 Task: Find connections with filter location Zapala with filter topic #healthwith filter profile language Potuguese with filter current company Texas Instruments with filter school G. B. Pant University Of Agriculture & Technology with filter industry Fabricated Metal Products with filter service category Information Management with filter keywords title Civil Engineer
Action: Mouse moved to (690, 135)
Screenshot: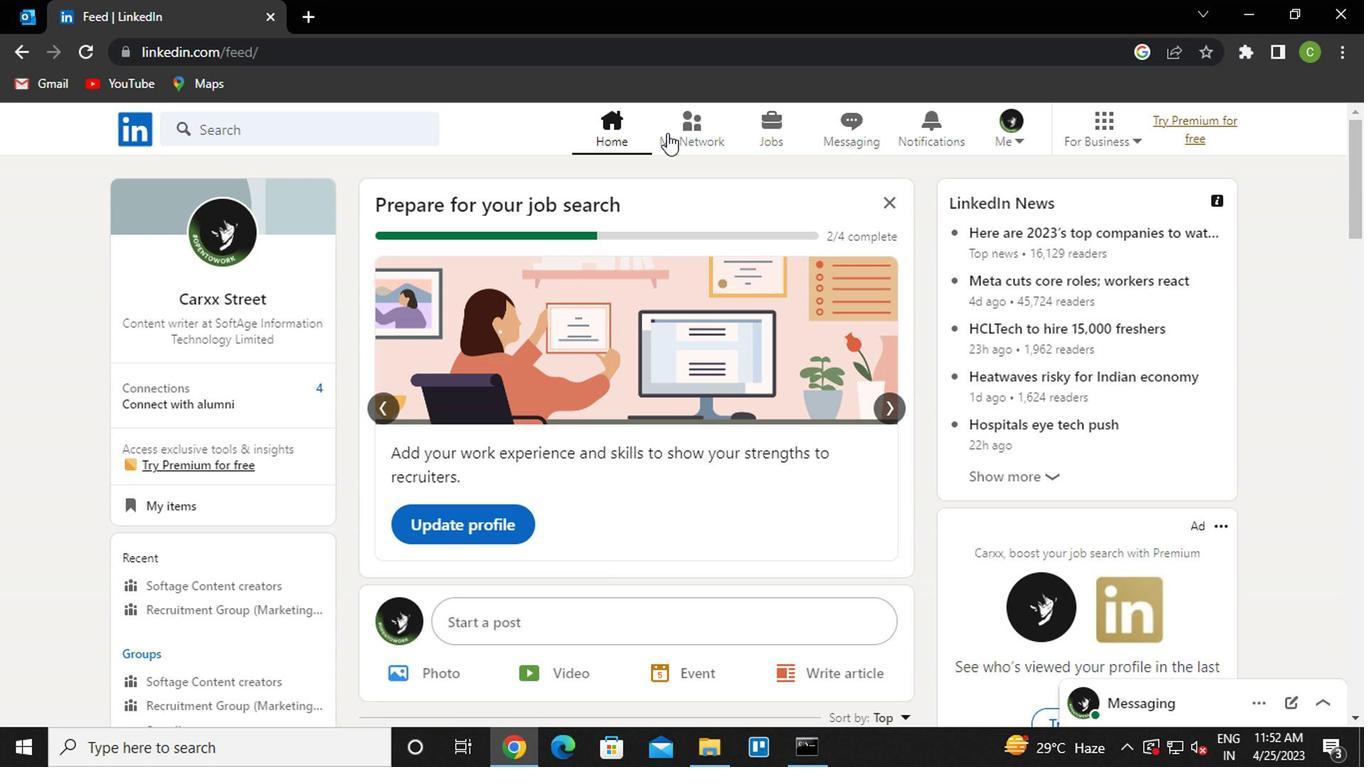 
Action: Mouse pressed left at (690, 135)
Screenshot: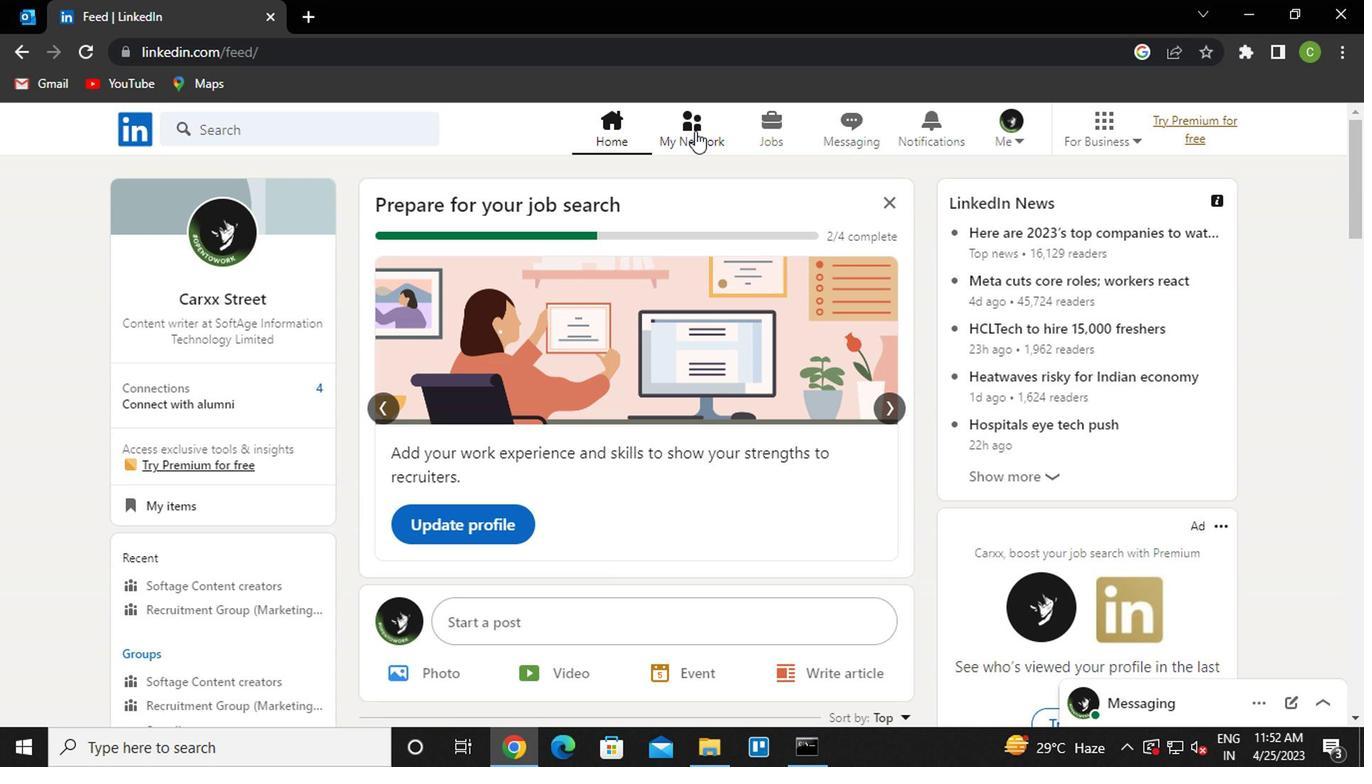
Action: Mouse moved to (284, 243)
Screenshot: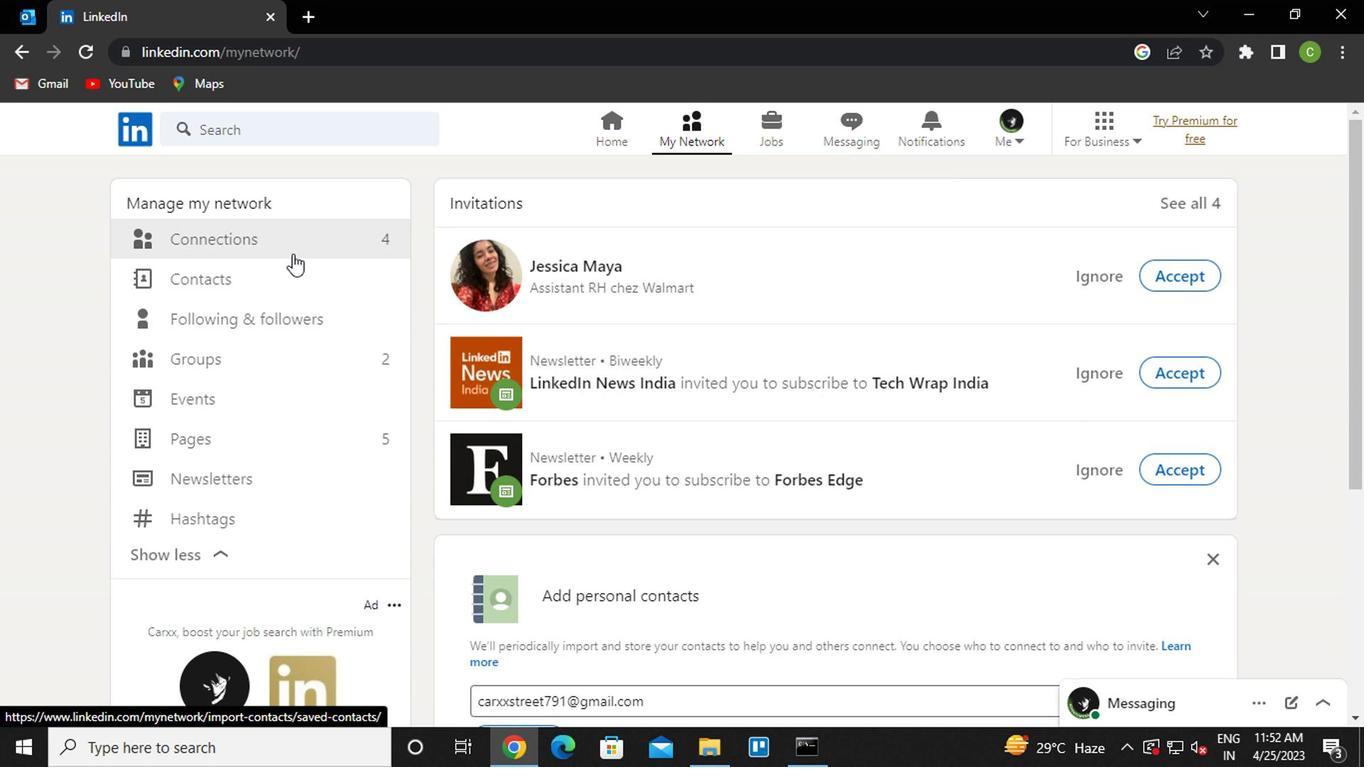 
Action: Mouse pressed left at (284, 243)
Screenshot: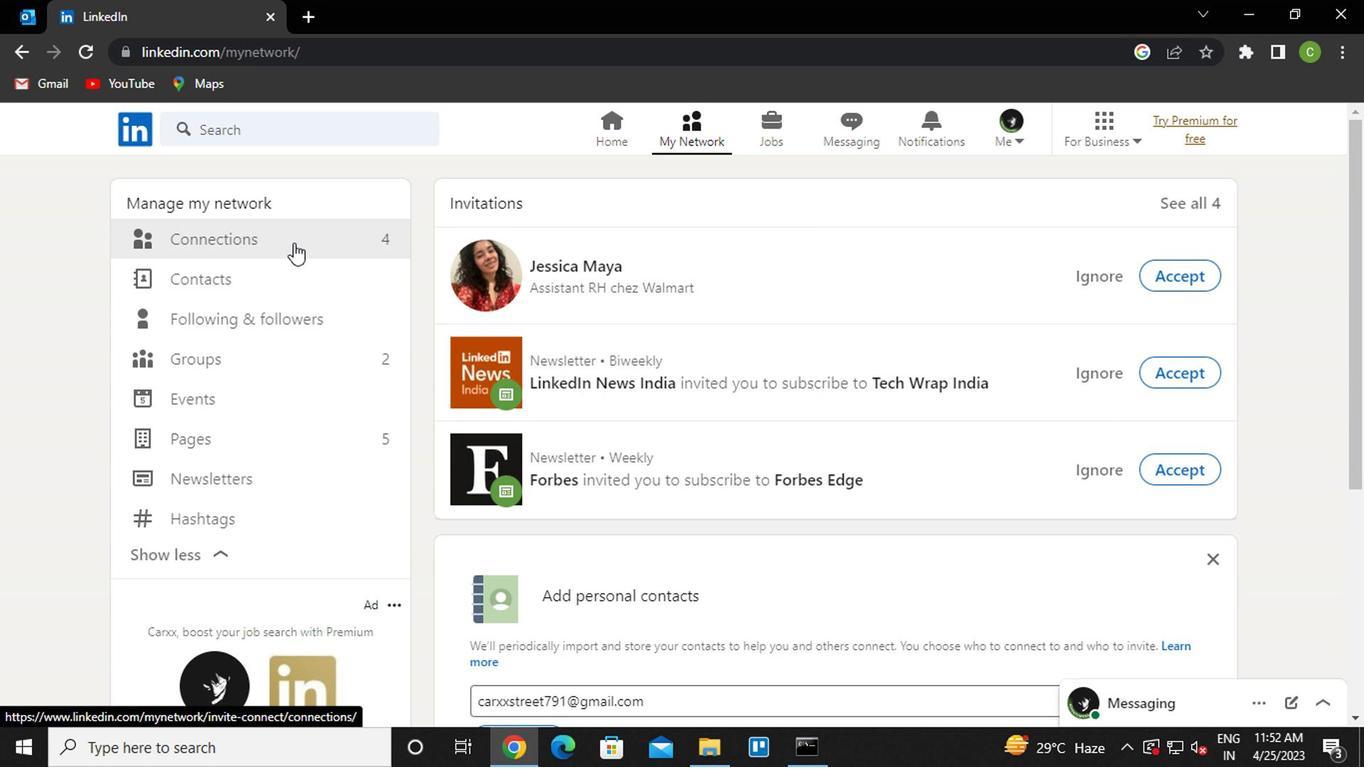 
Action: Mouse moved to (857, 245)
Screenshot: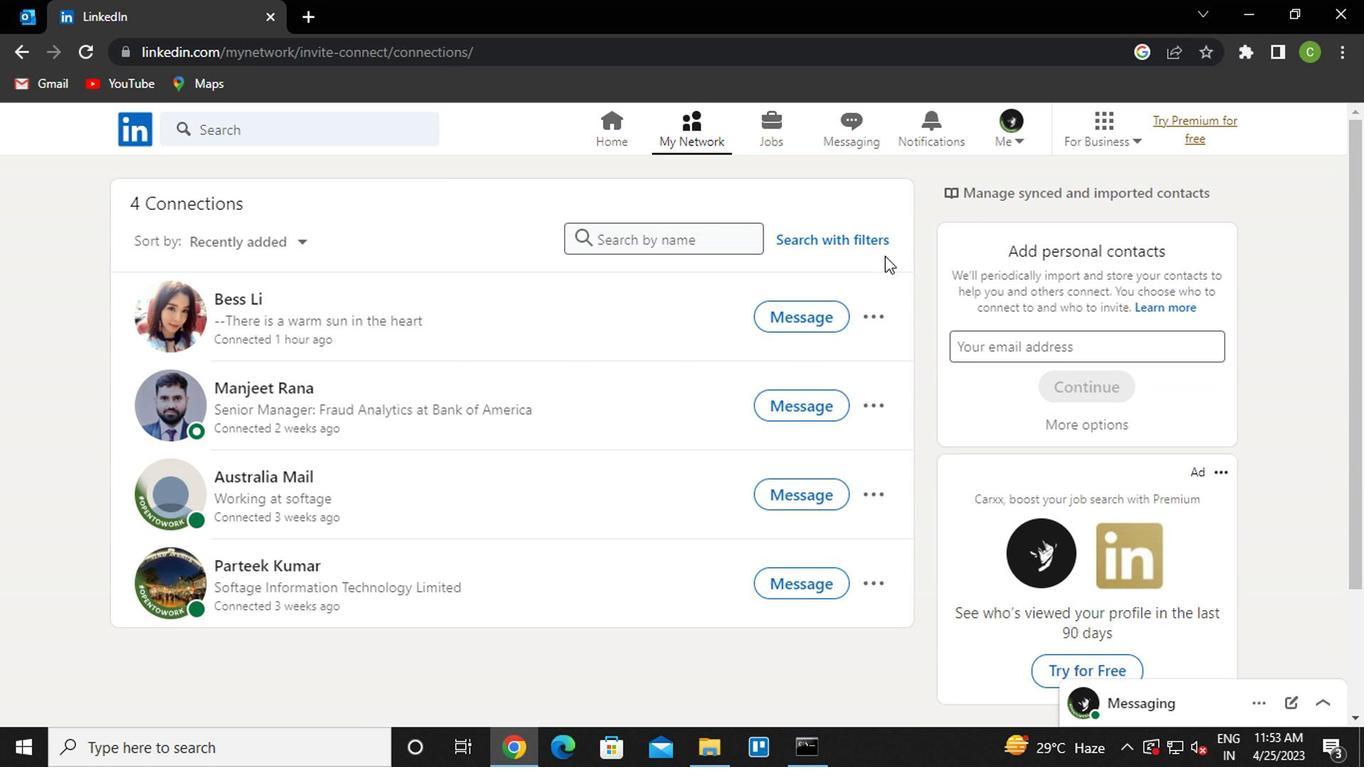 
Action: Mouse pressed left at (857, 245)
Screenshot: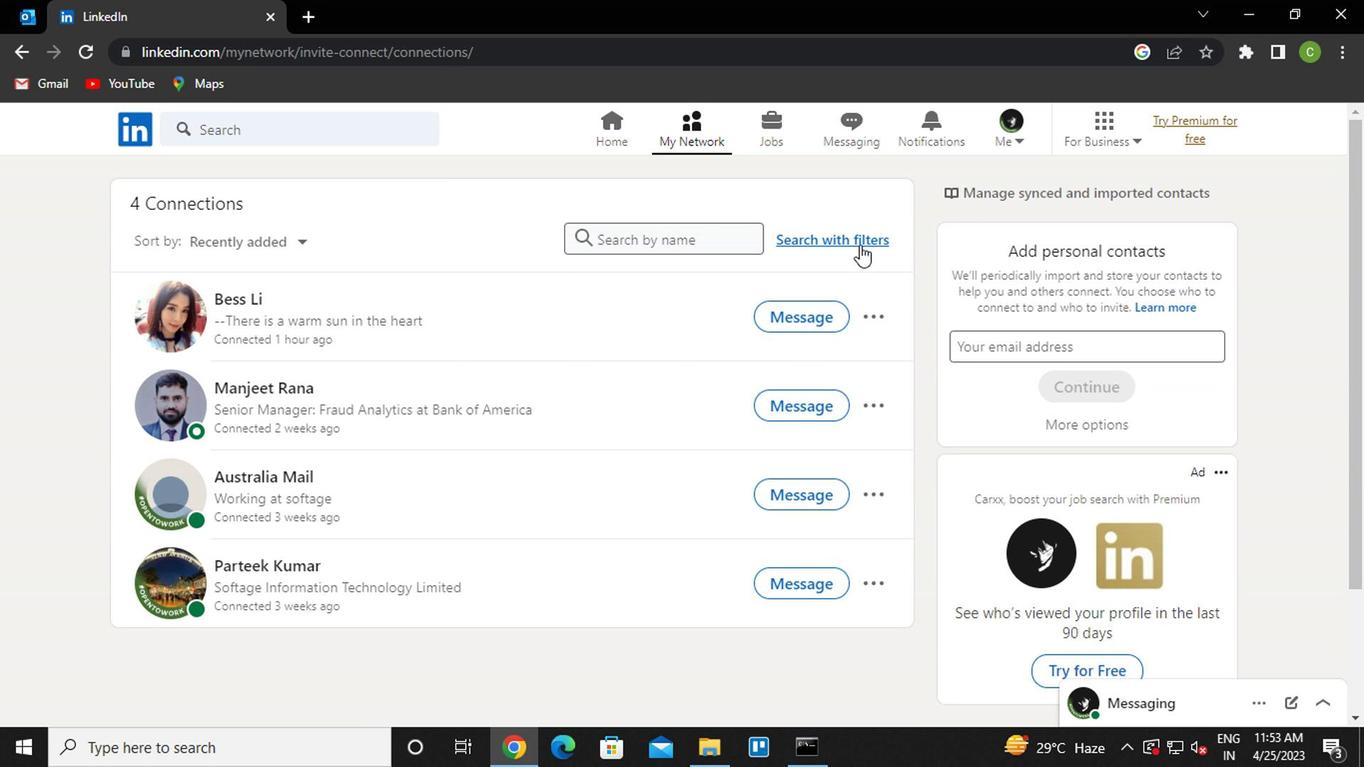 
Action: Mouse moved to (695, 181)
Screenshot: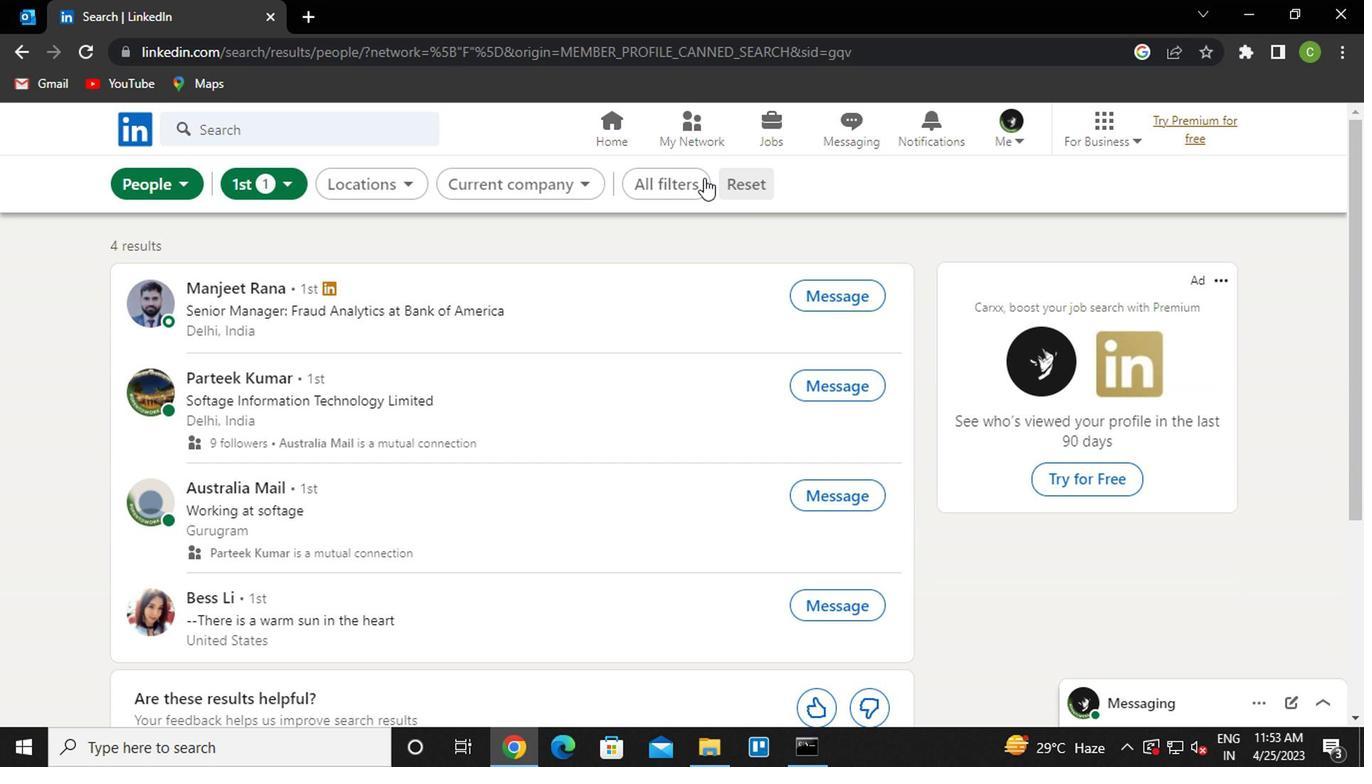
Action: Mouse pressed left at (695, 181)
Screenshot: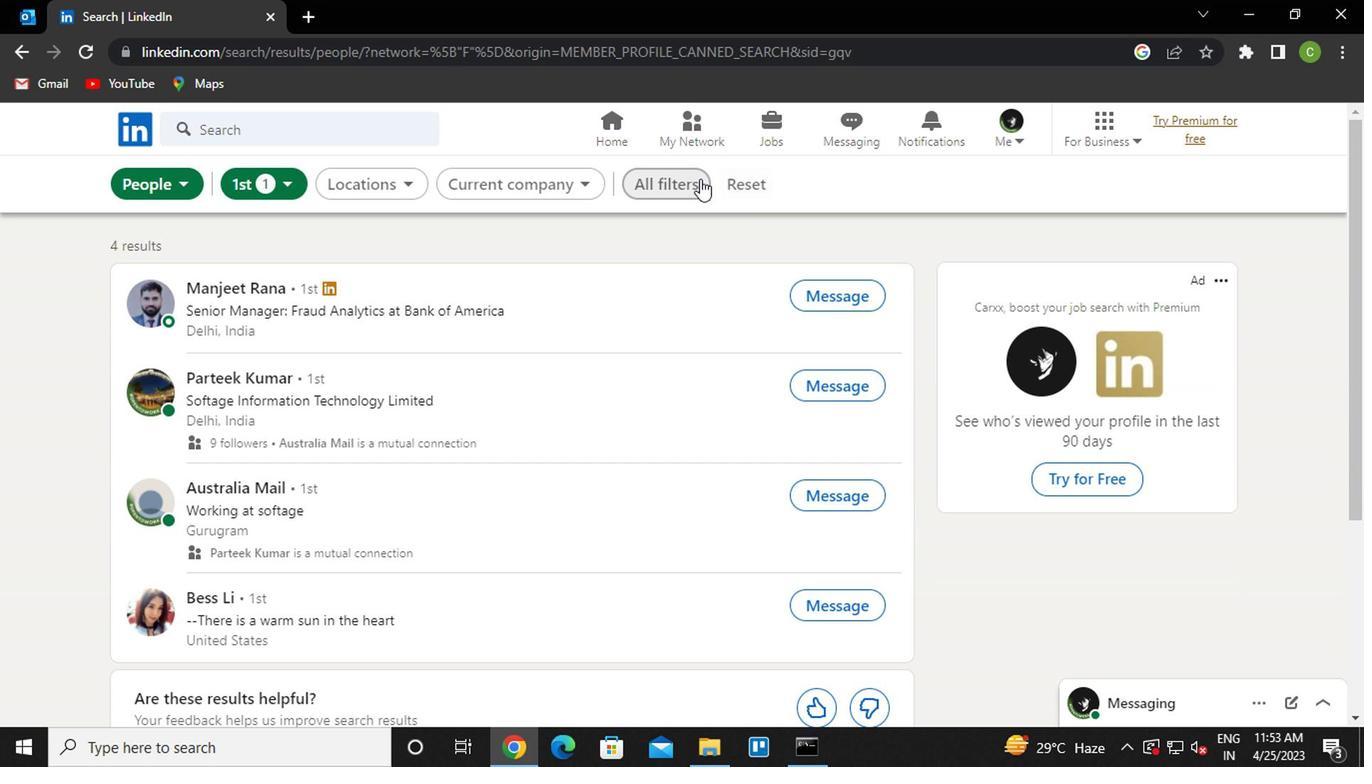 
Action: Mouse moved to (999, 434)
Screenshot: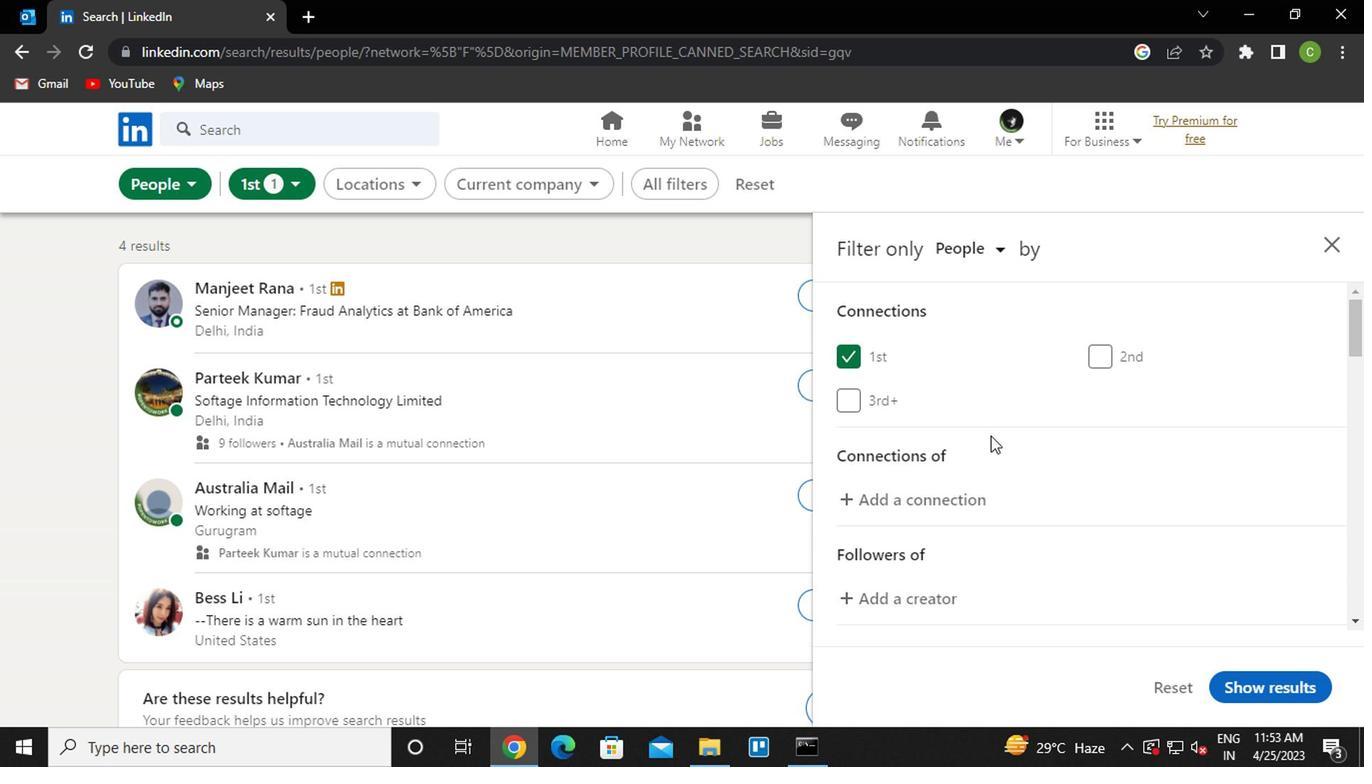 
Action: Mouse scrolled (999, 433) with delta (0, 0)
Screenshot: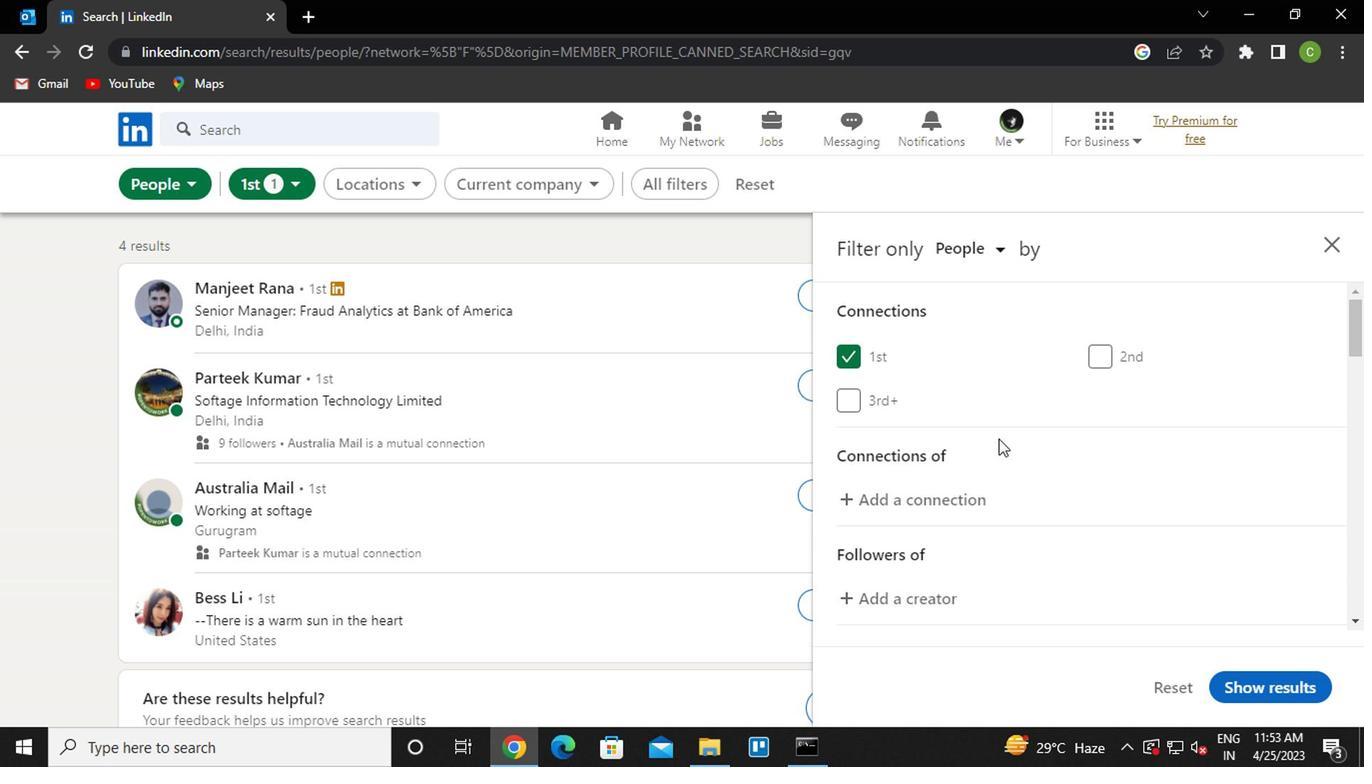 
Action: Mouse scrolled (999, 433) with delta (0, 0)
Screenshot: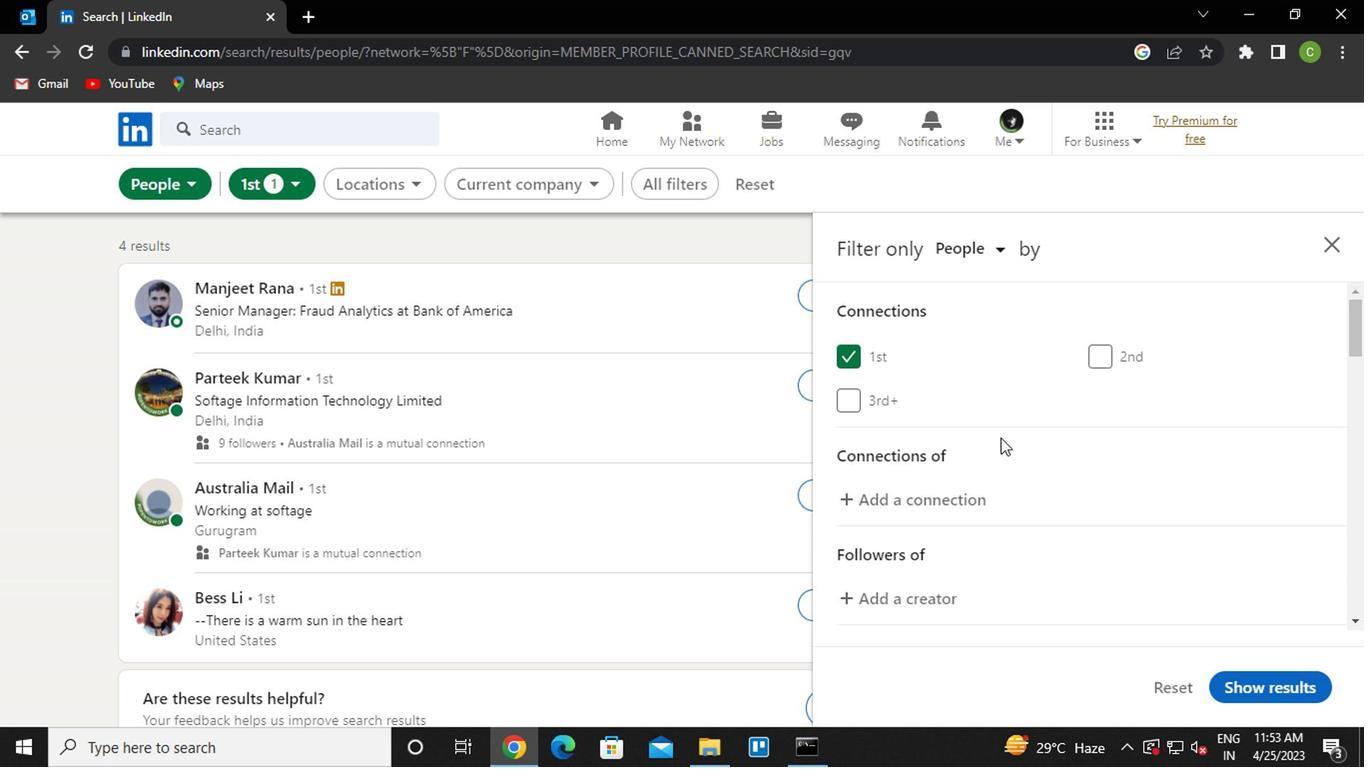
Action: Mouse scrolled (999, 433) with delta (0, 0)
Screenshot: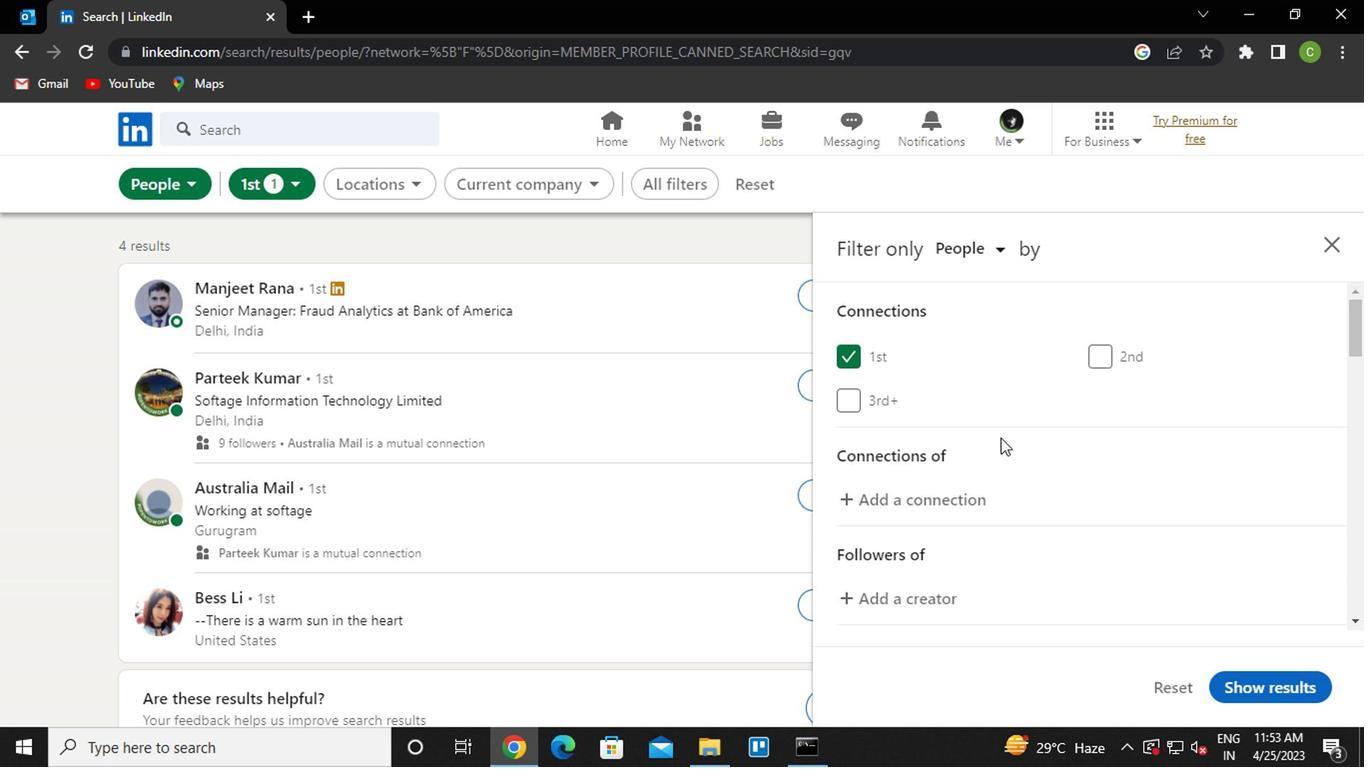 
Action: Mouse scrolled (999, 433) with delta (0, 0)
Screenshot: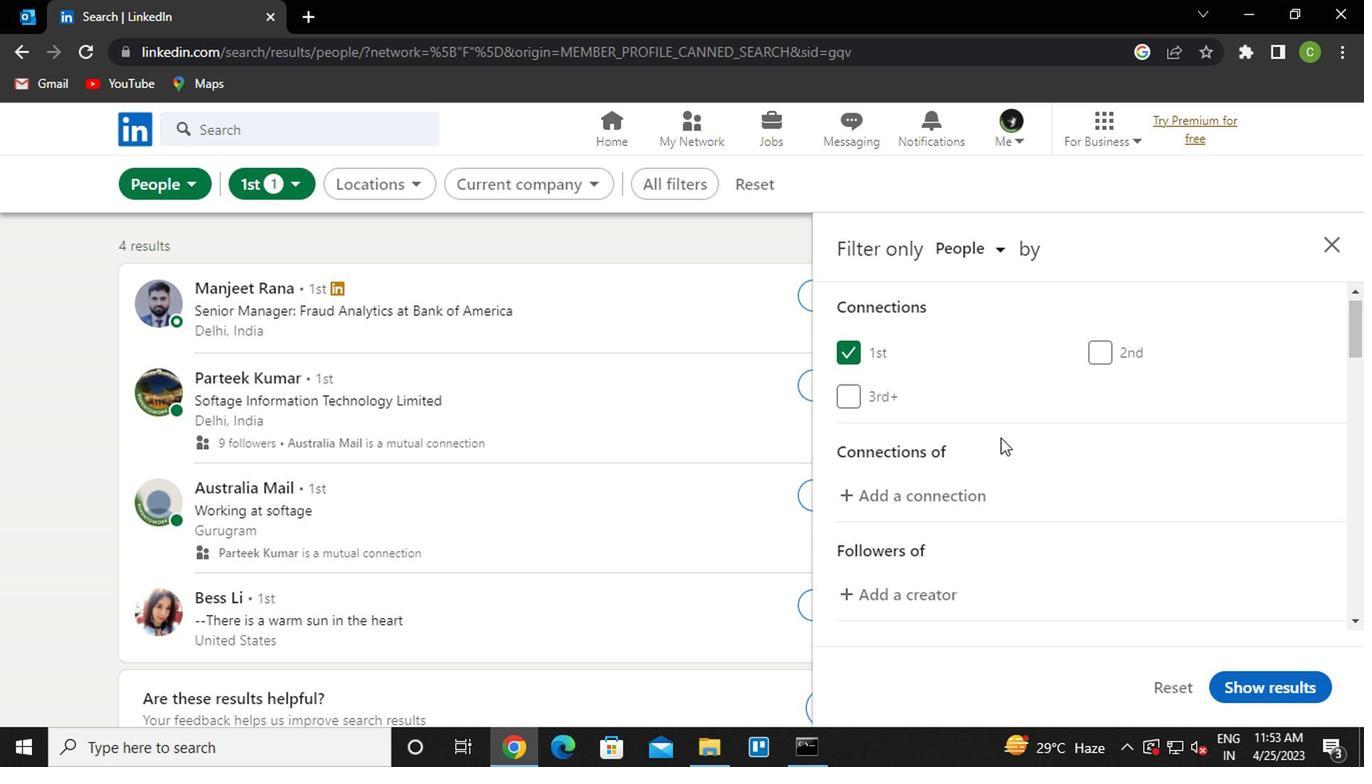 
Action: Mouse moved to (999, 436)
Screenshot: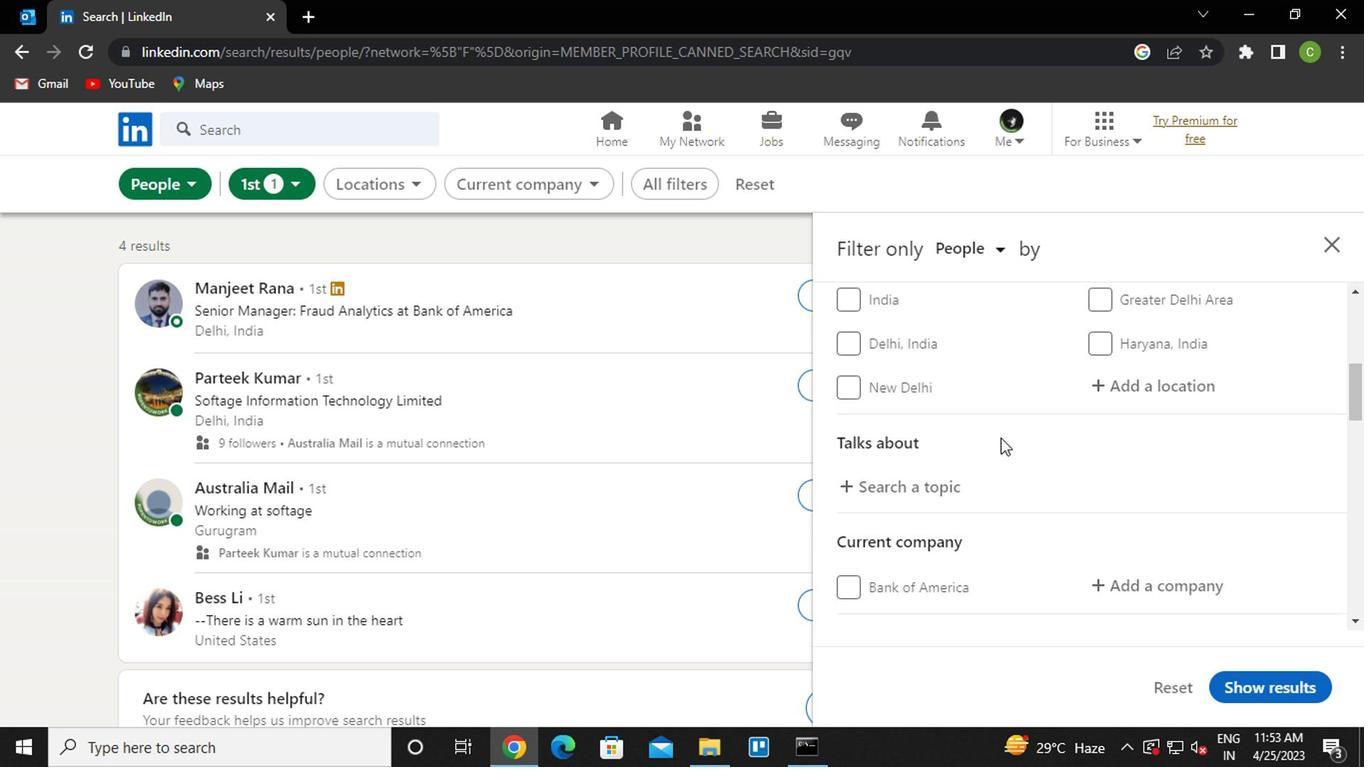 
Action: Mouse scrolled (999, 436) with delta (0, 0)
Screenshot: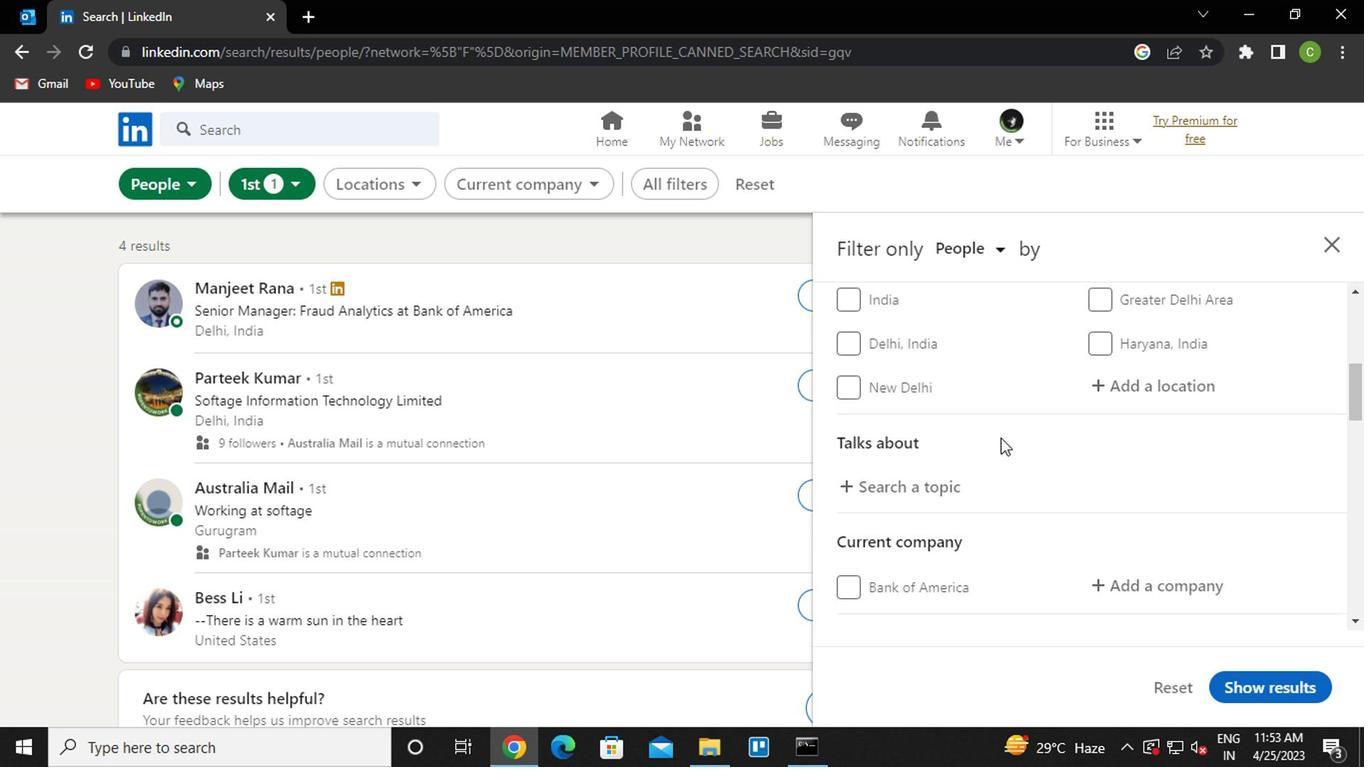 
Action: Mouse moved to (995, 451)
Screenshot: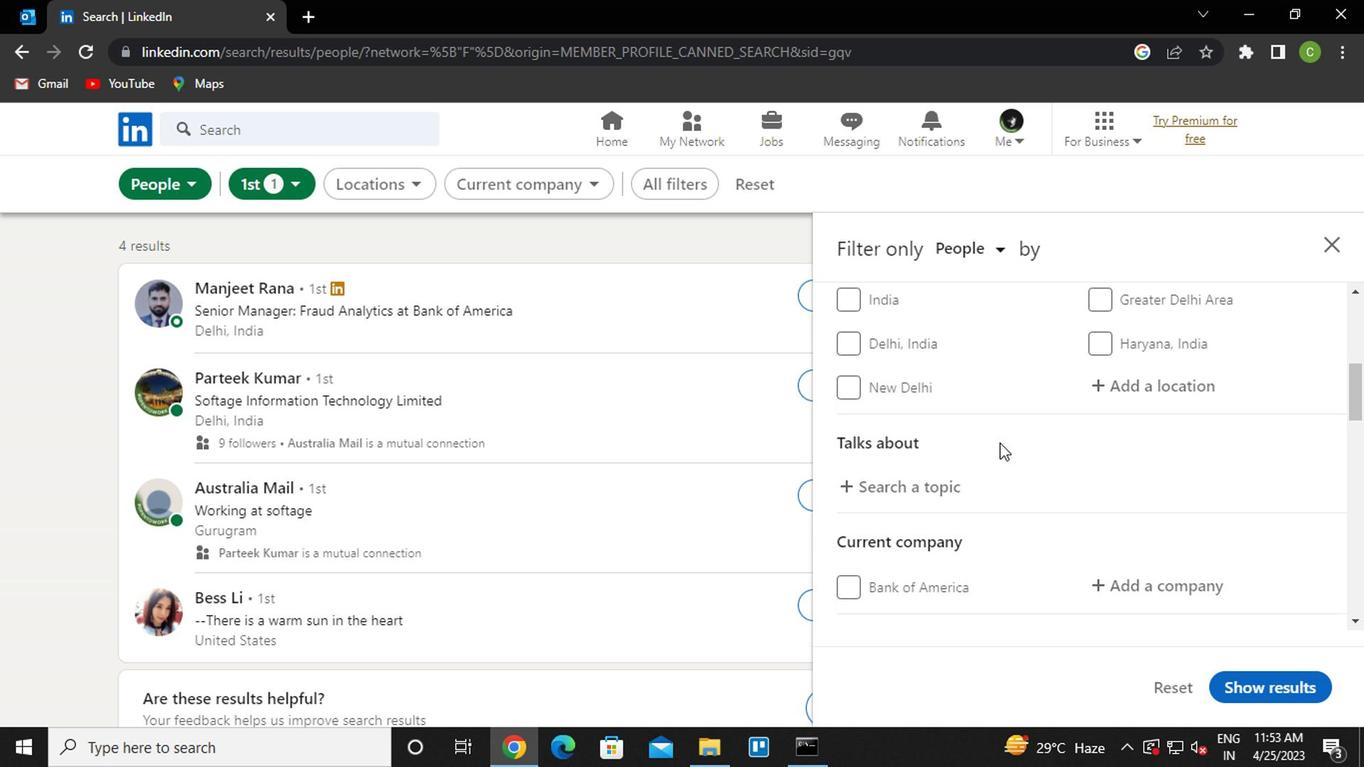 
Action: Mouse scrolled (995, 452) with delta (0, 0)
Screenshot: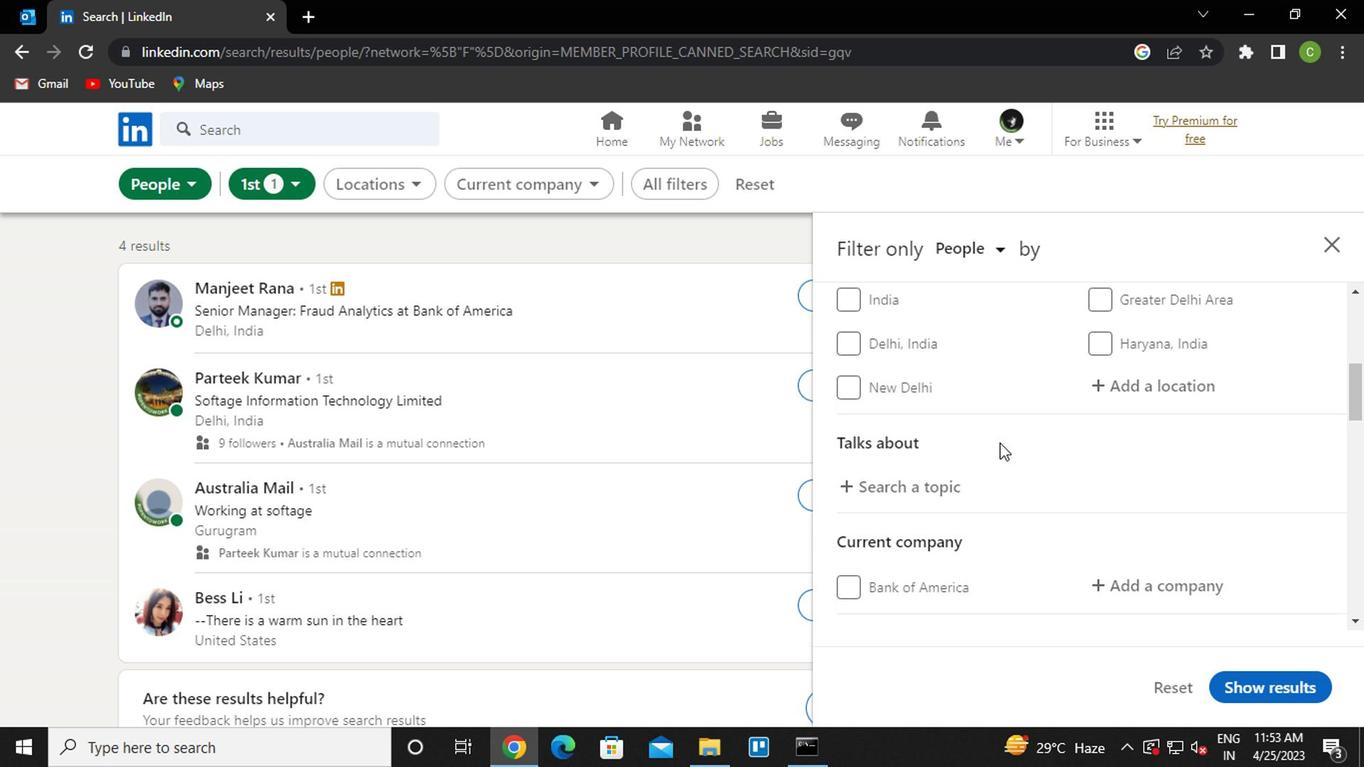 
Action: Mouse moved to (969, 462)
Screenshot: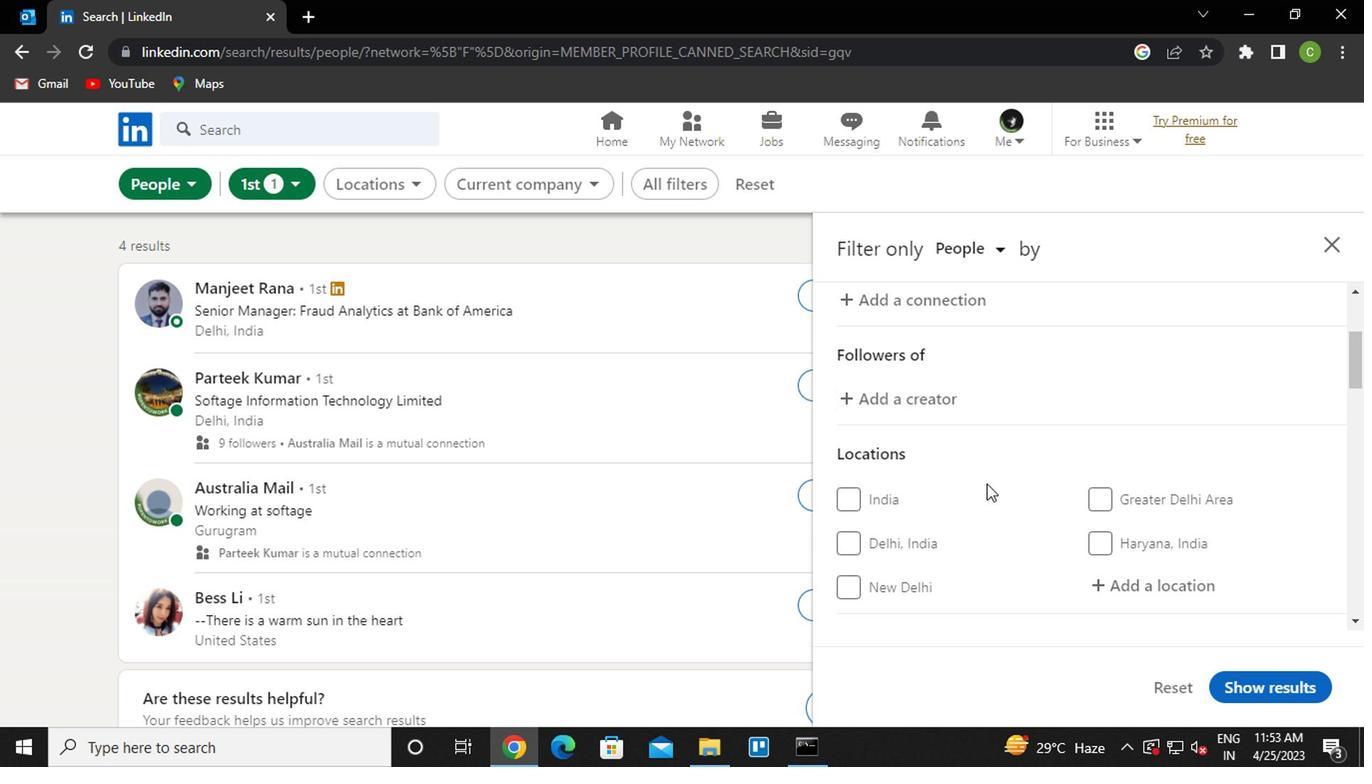 
Action: Mouse scrolled (969, 463) with delta (0, 0)
Screenshot: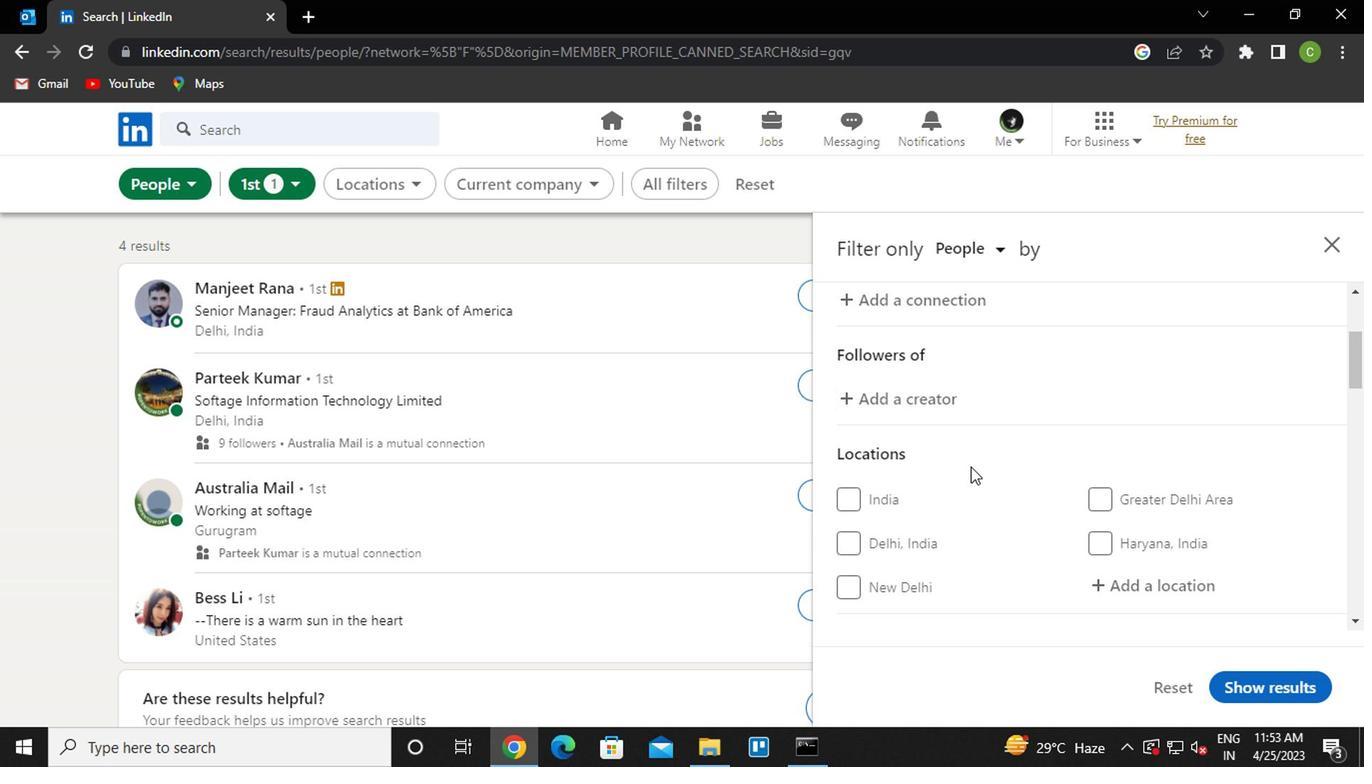 
Action: Mouse moved to (974, 476)
Screenshot: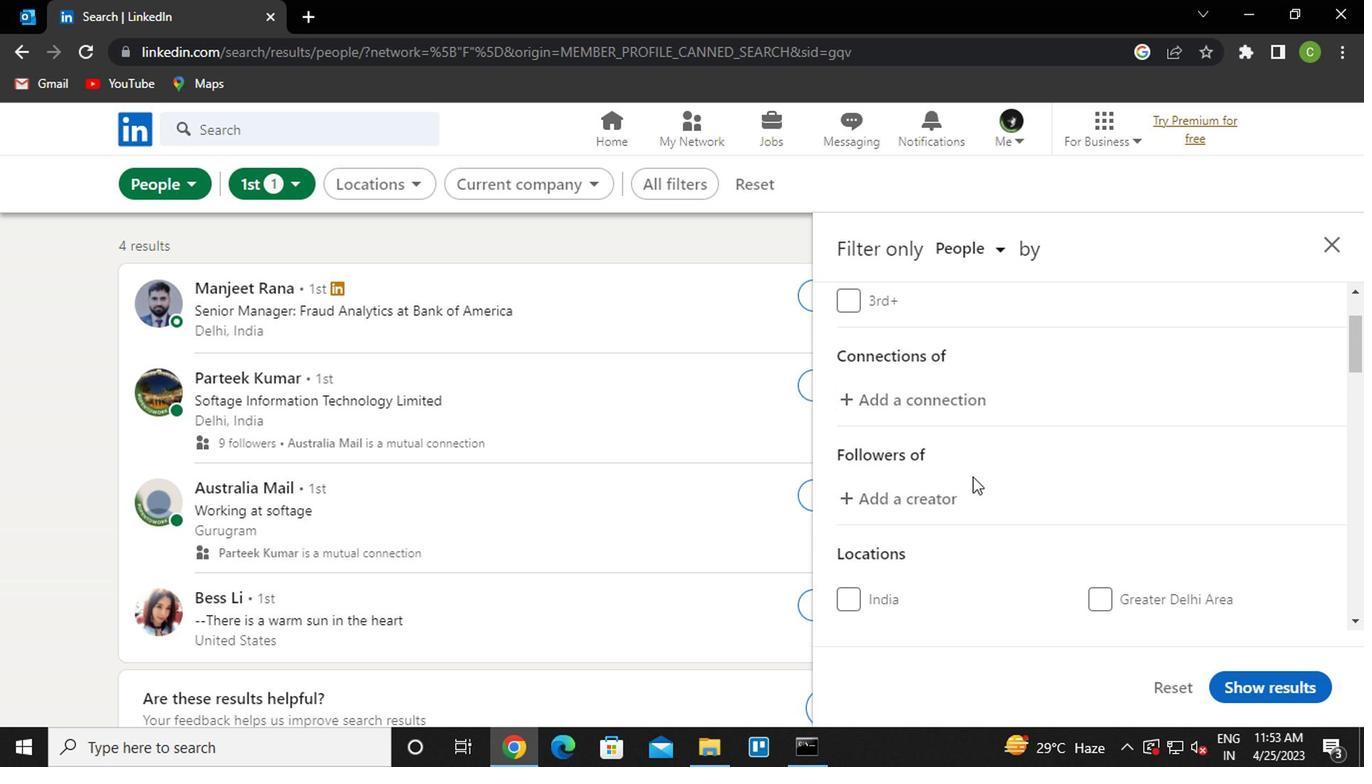 
Action: Mouse scrolled (974, 475) with delta (0, 0)
Screenshot: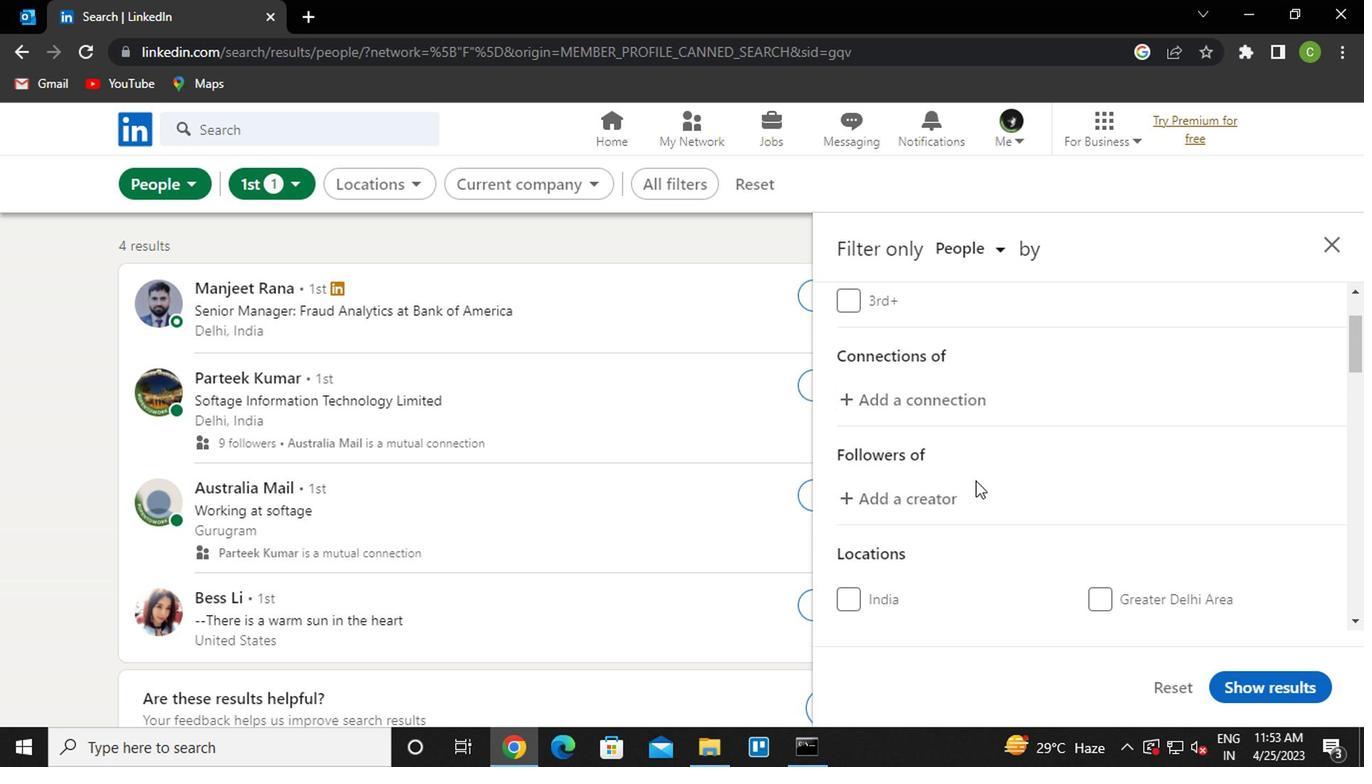 
Action: Mouse moved to (1163, 578)
Screenshot: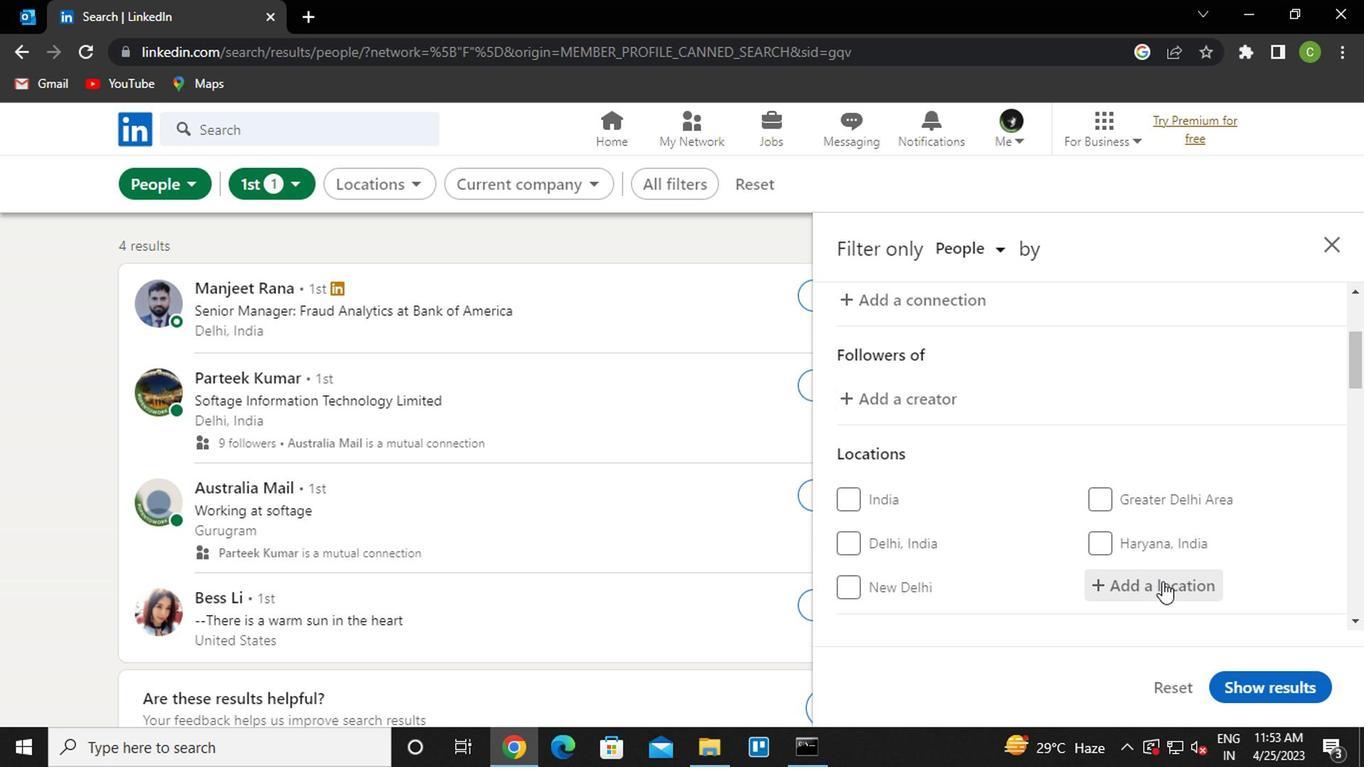 
Action: Mouse pressed left at (1163, 578)
Screenshot: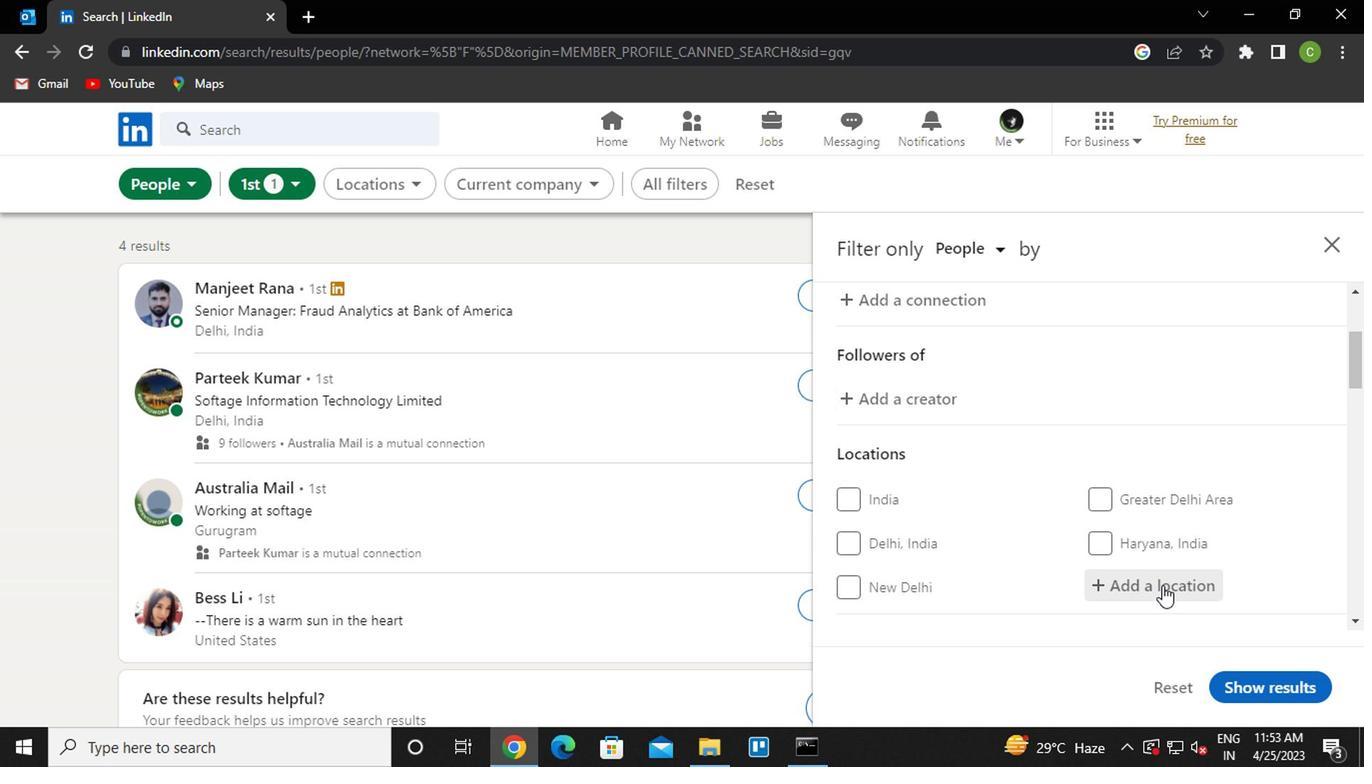 
Action: Mouse moved to (1164, 579)
Screenshot: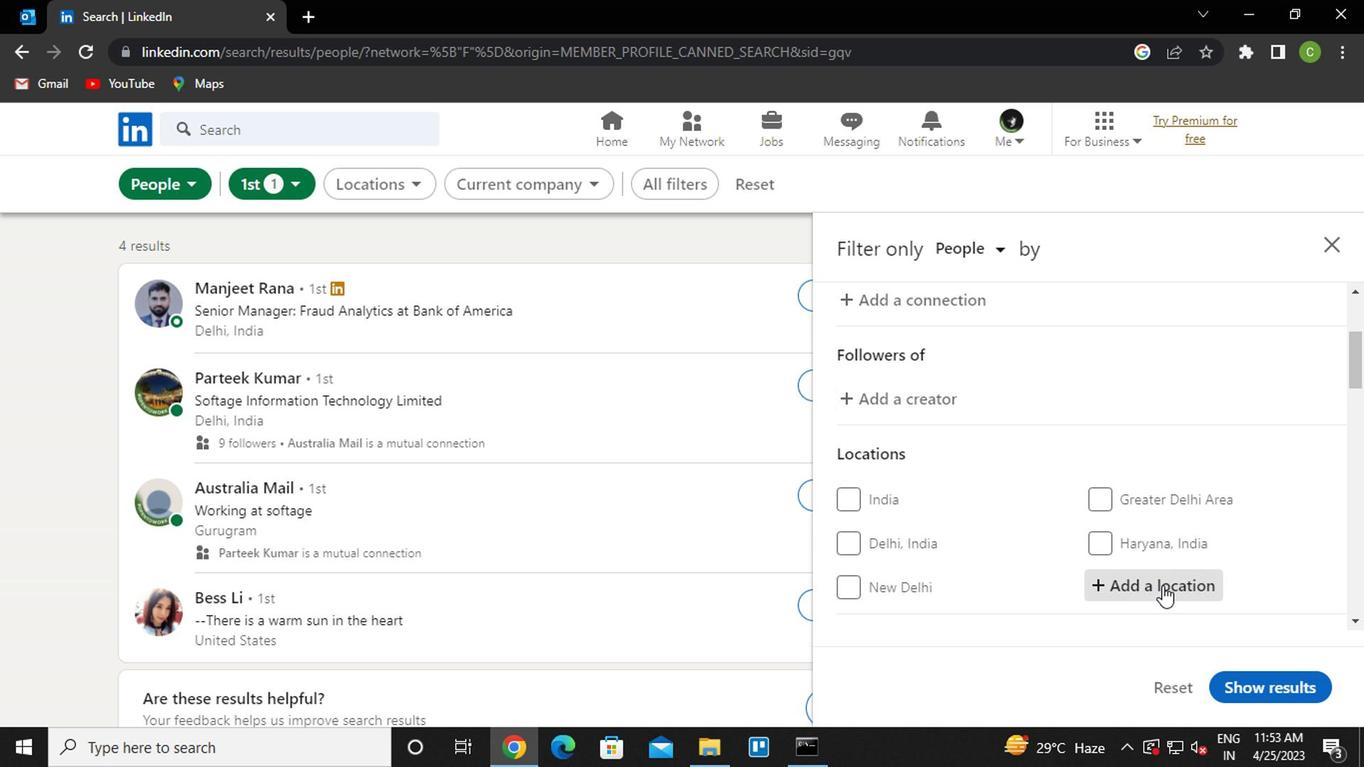 
Action: Key pressed <Key.caps_lock><Key.caps_lock>z<Key.caps_lock>apala
Screenshot: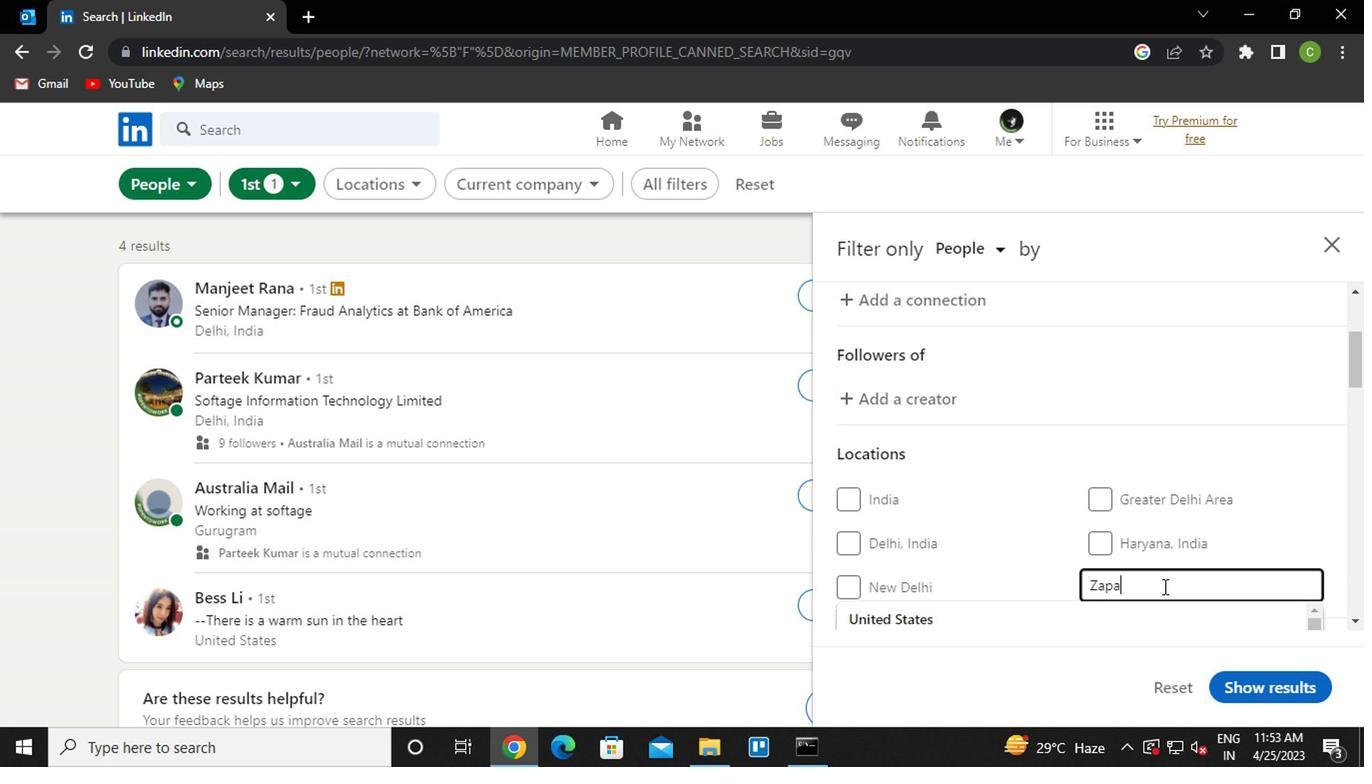 
Action: Mouse scrolled (1164, 578) with delta (0, 0)
Screenshot: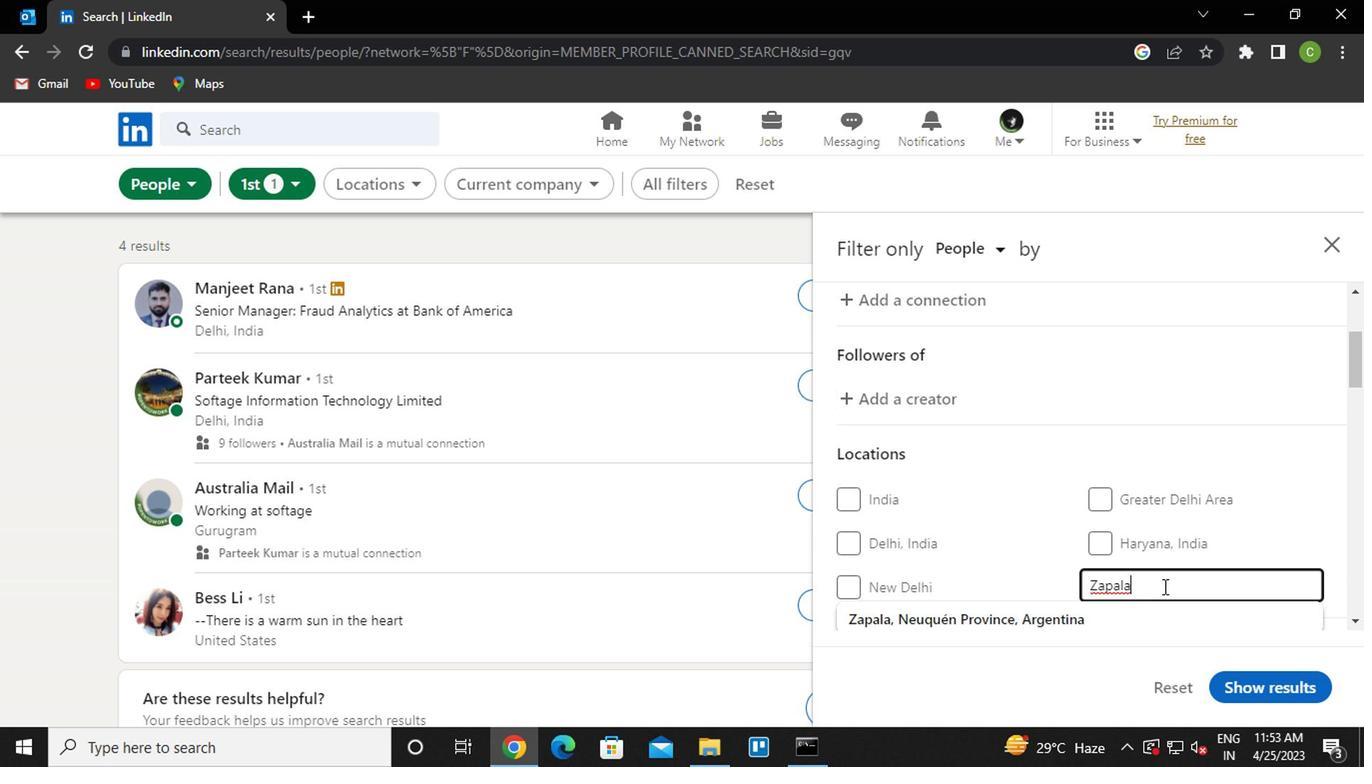 
Action: Mouse moved to (1087, 525)
Screenshot: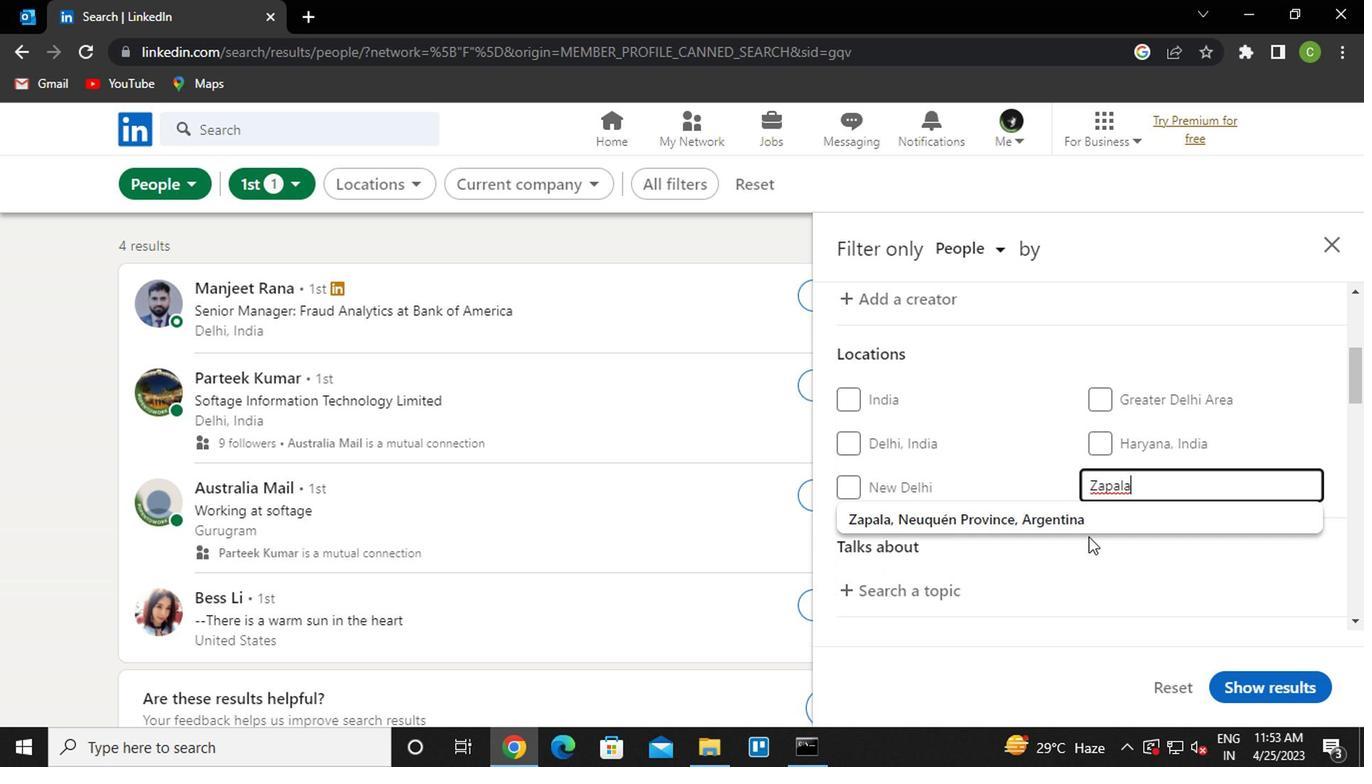 
Action: Mouse pressed left at (1087, 525)
Screenshot: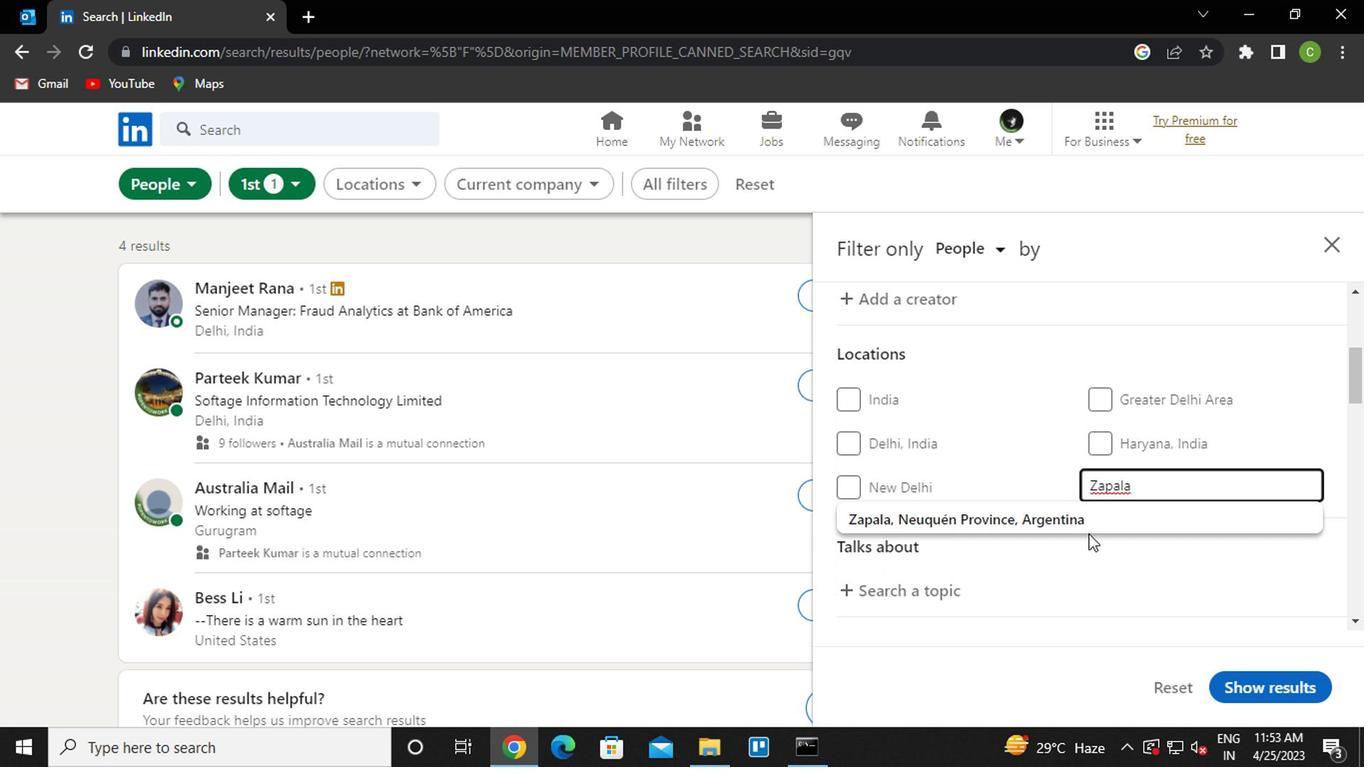 
Action: Mouse moved to (1070, 529)
Screenshot: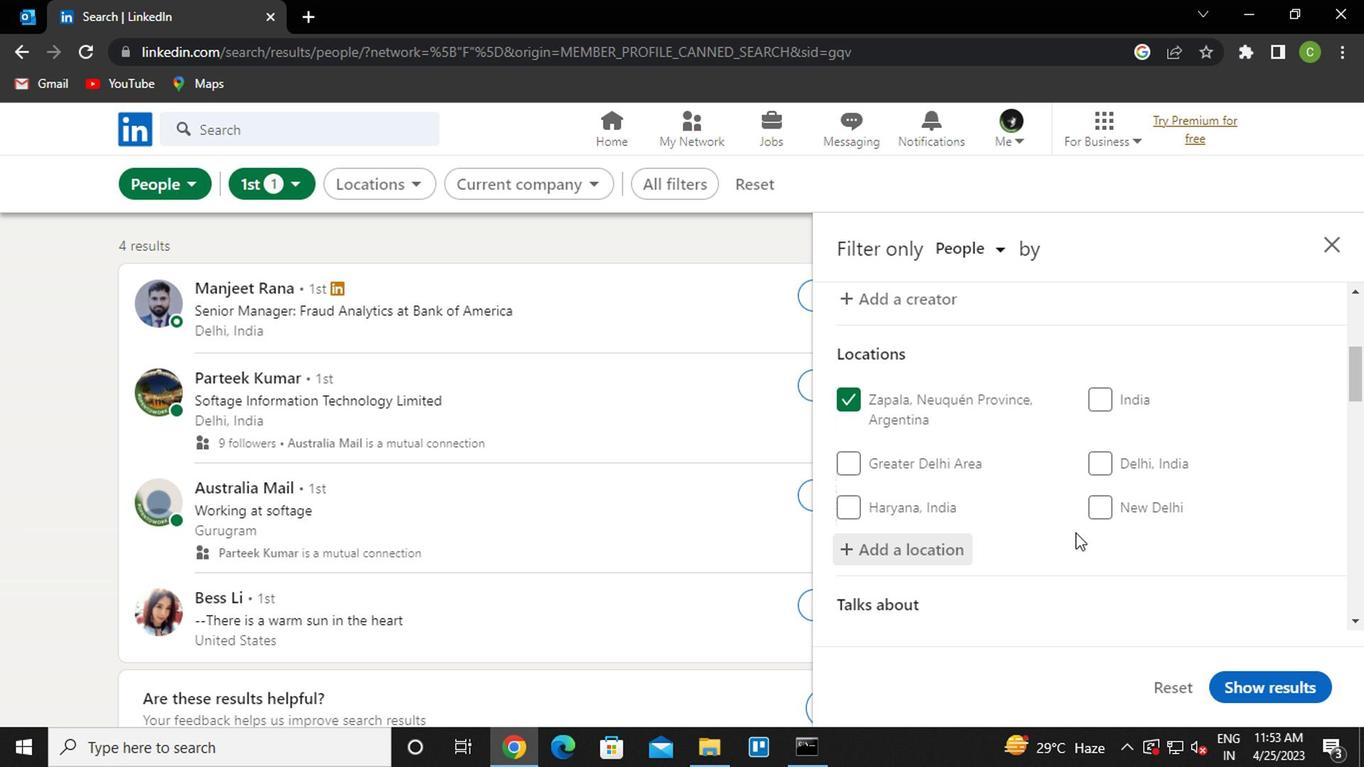 
Action: Mouse scrolled (1070, 528) with delta (0, 0)
Screenshot: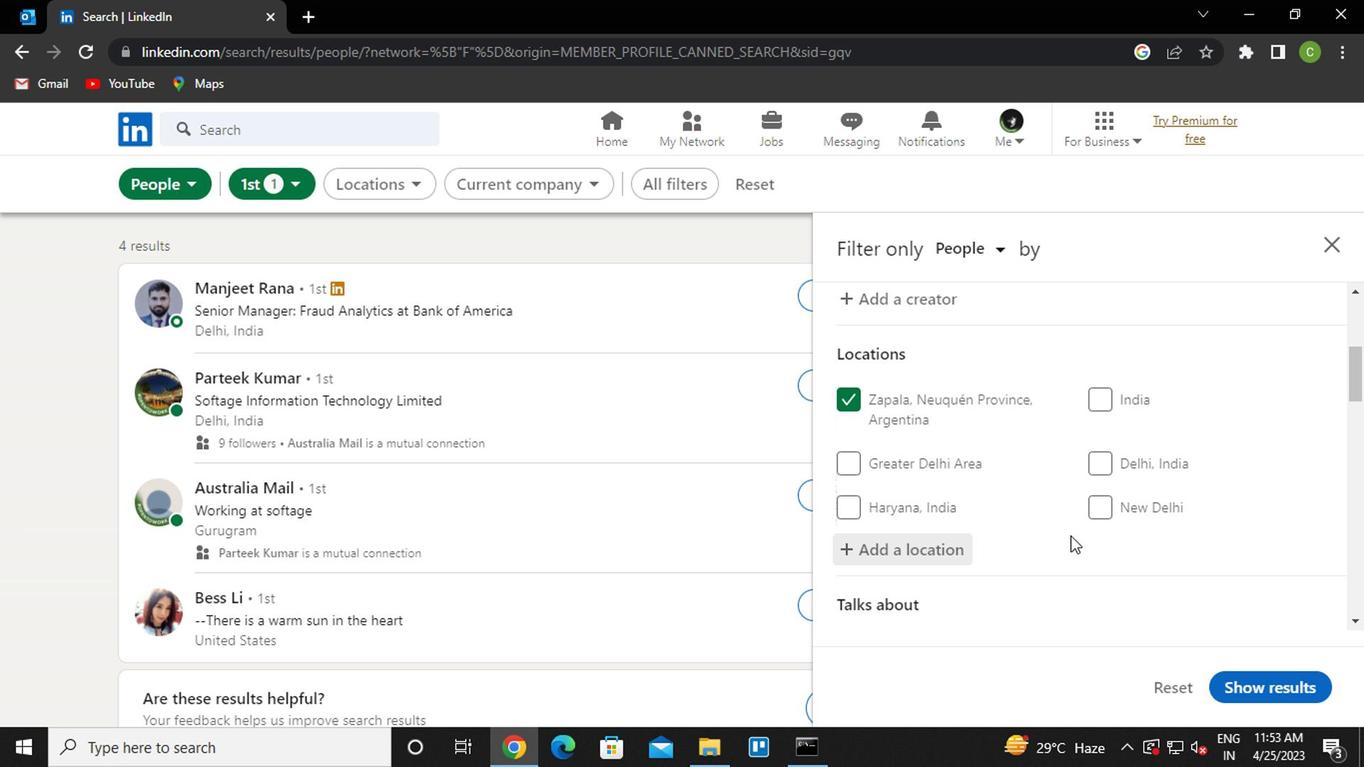 
Action: Mouse moved to (1065, 529)
Screenshot: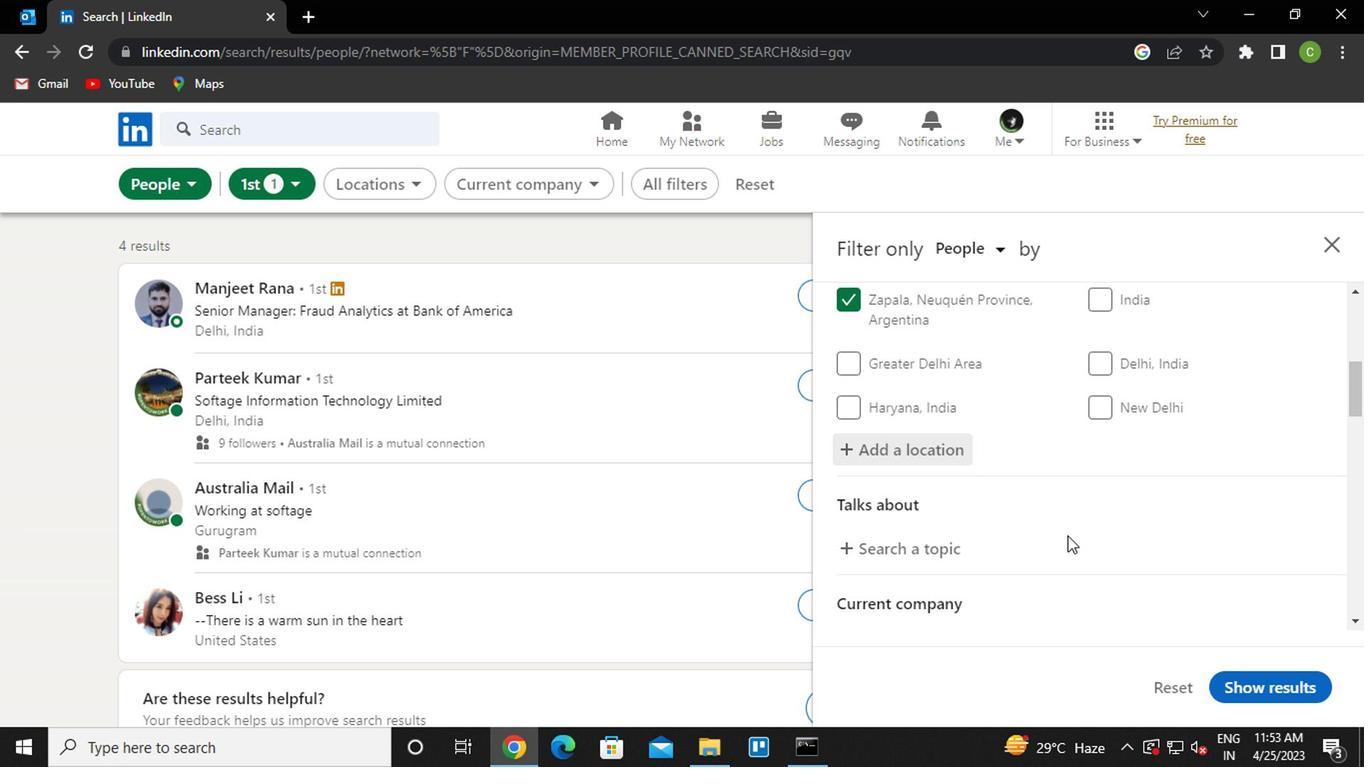 
Action: Mouse scrolled (1065, 528) with delta (0, 0)
Screenshot: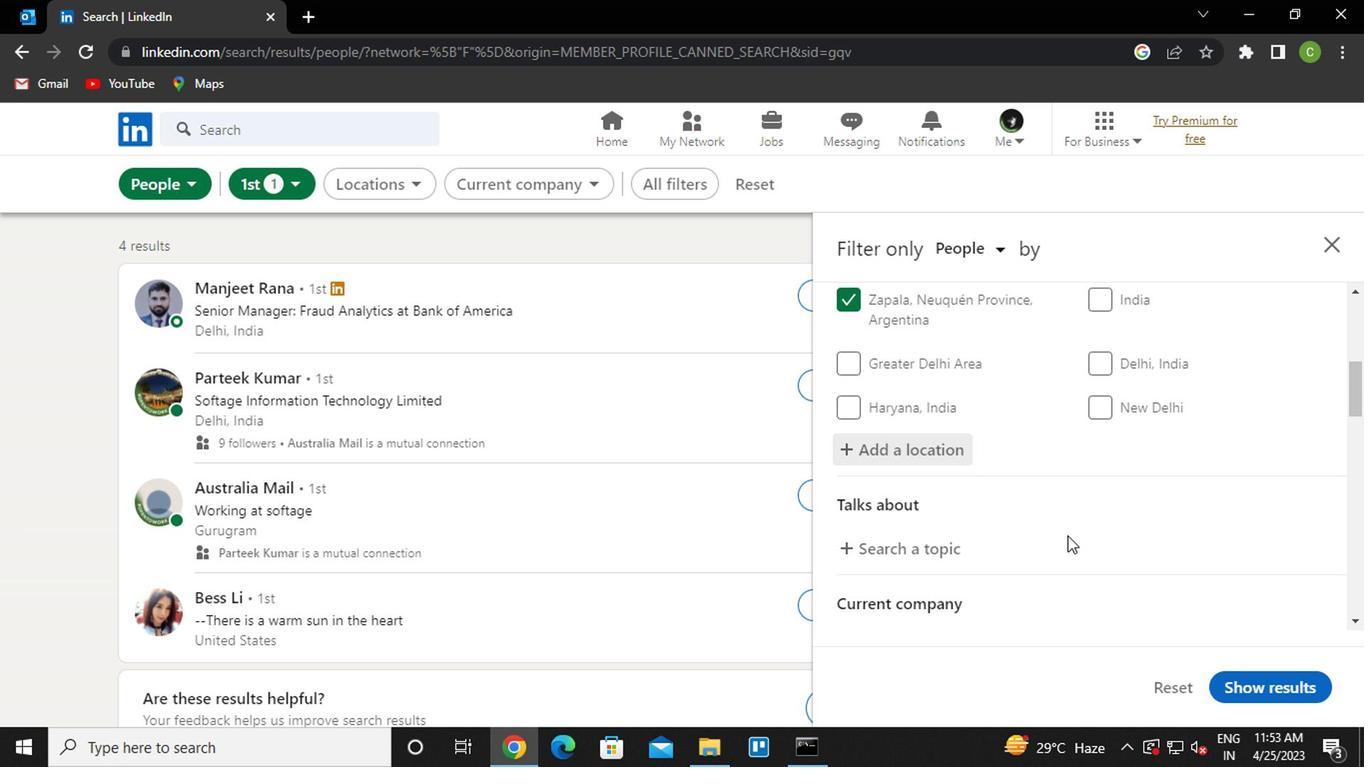 
Action: Mouse moved to (905, 447)
Screenshot: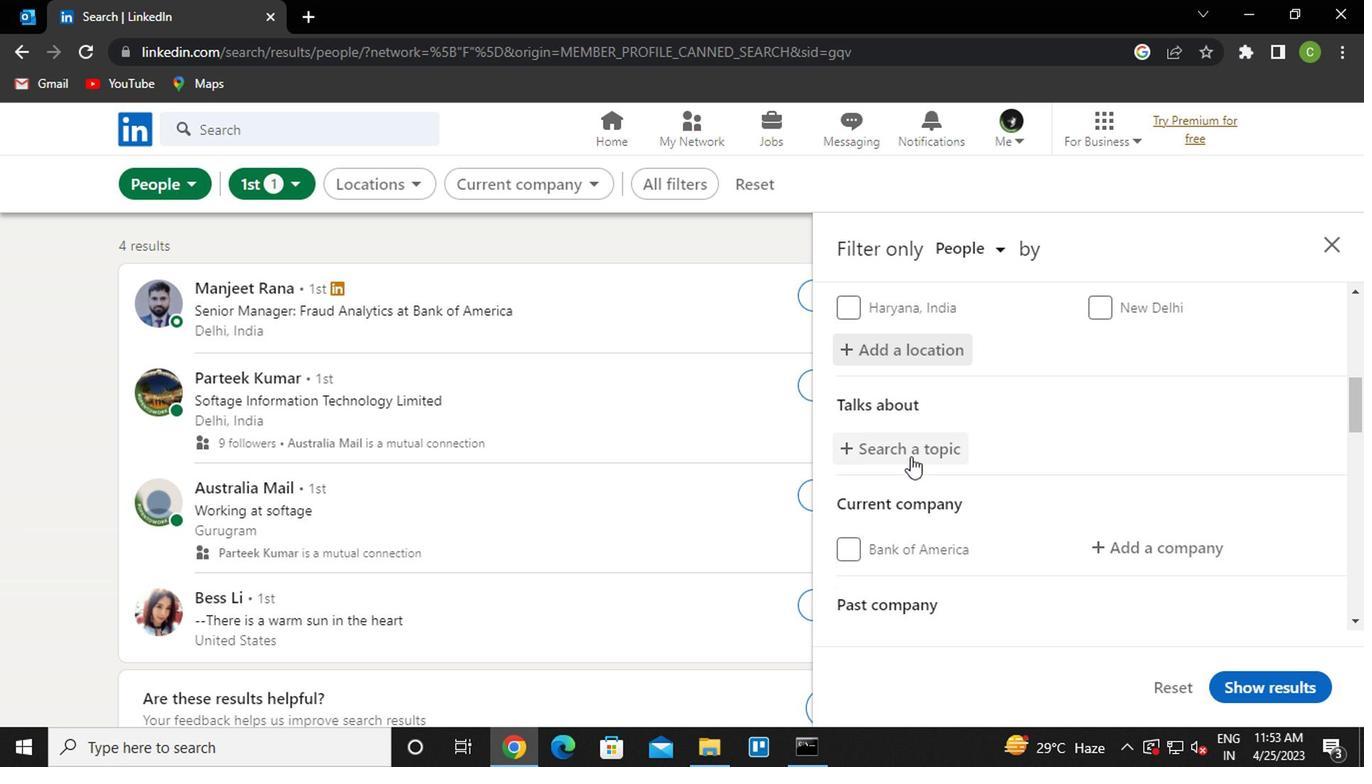 
Action: Mouse pressed left at (905, 447)
Screenshot: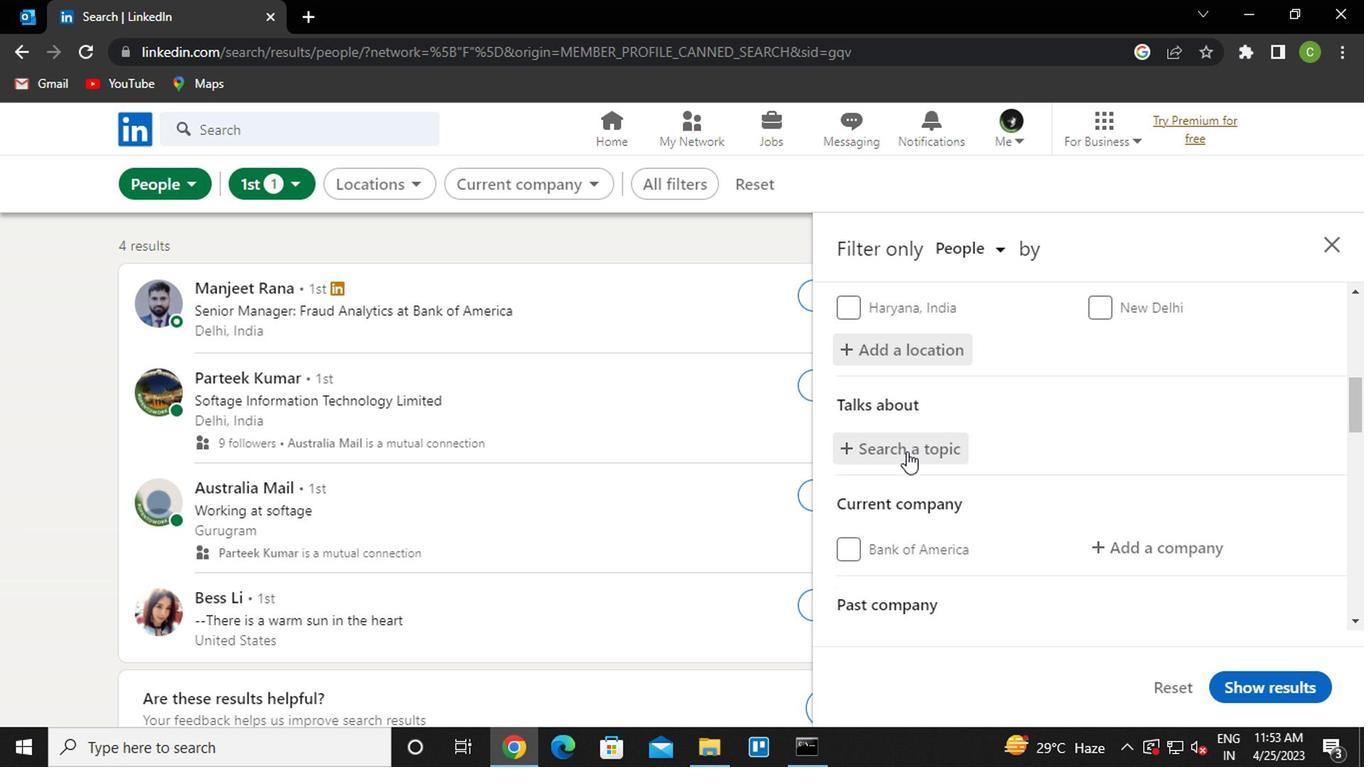 
Action: Mouse moved to (905, 445)
Screenshot: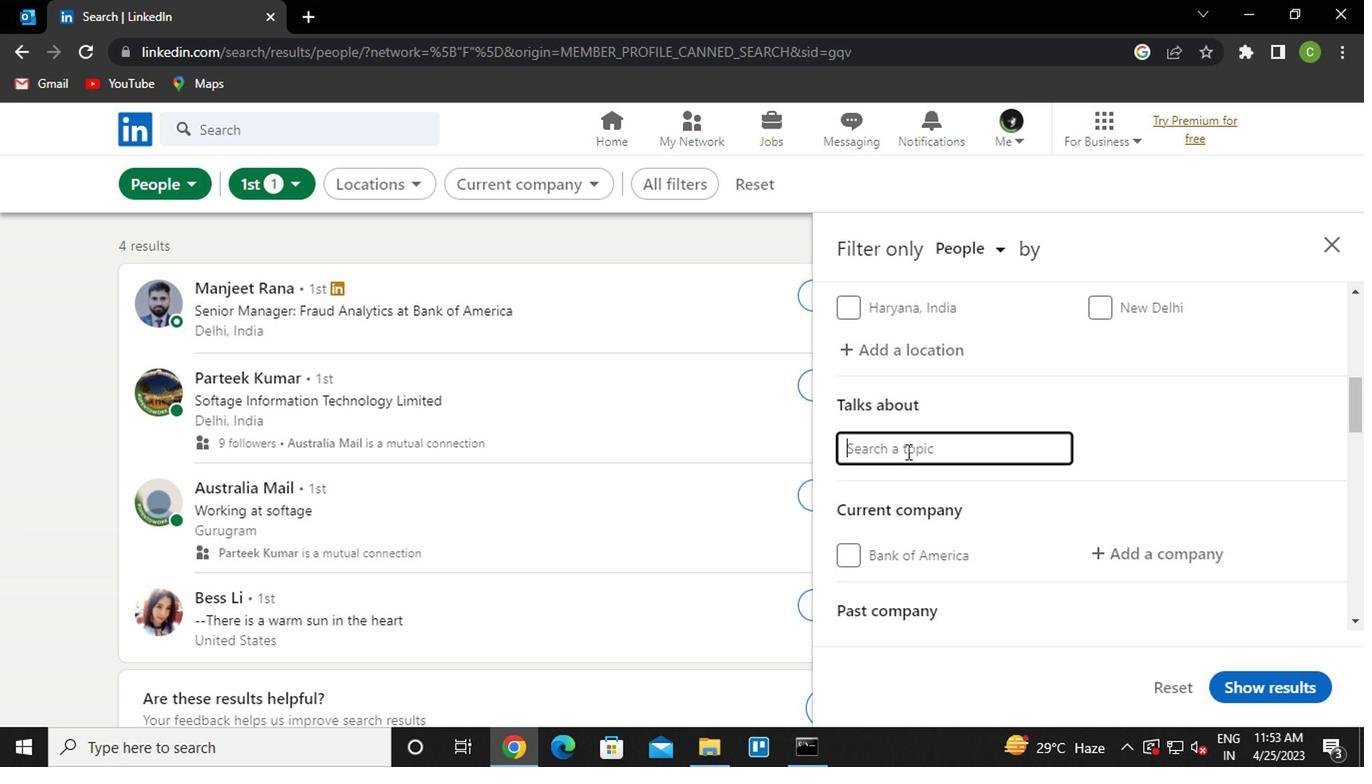 
Action: Key pressed <Key.shift>#<Key.caps_lock>H<Key.caps_lock>EALTH
Screenshot: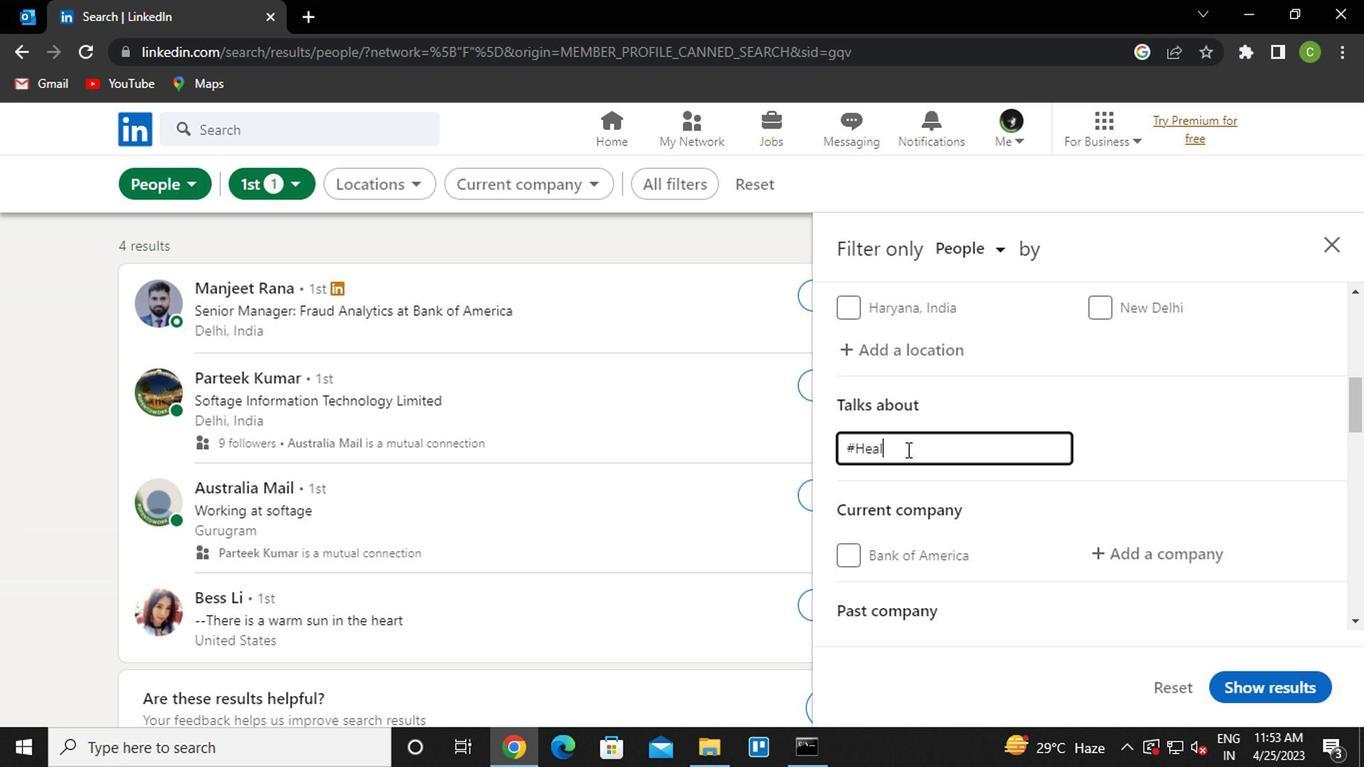 
Action: Mouse moved to (1159, 457)
Screenshot: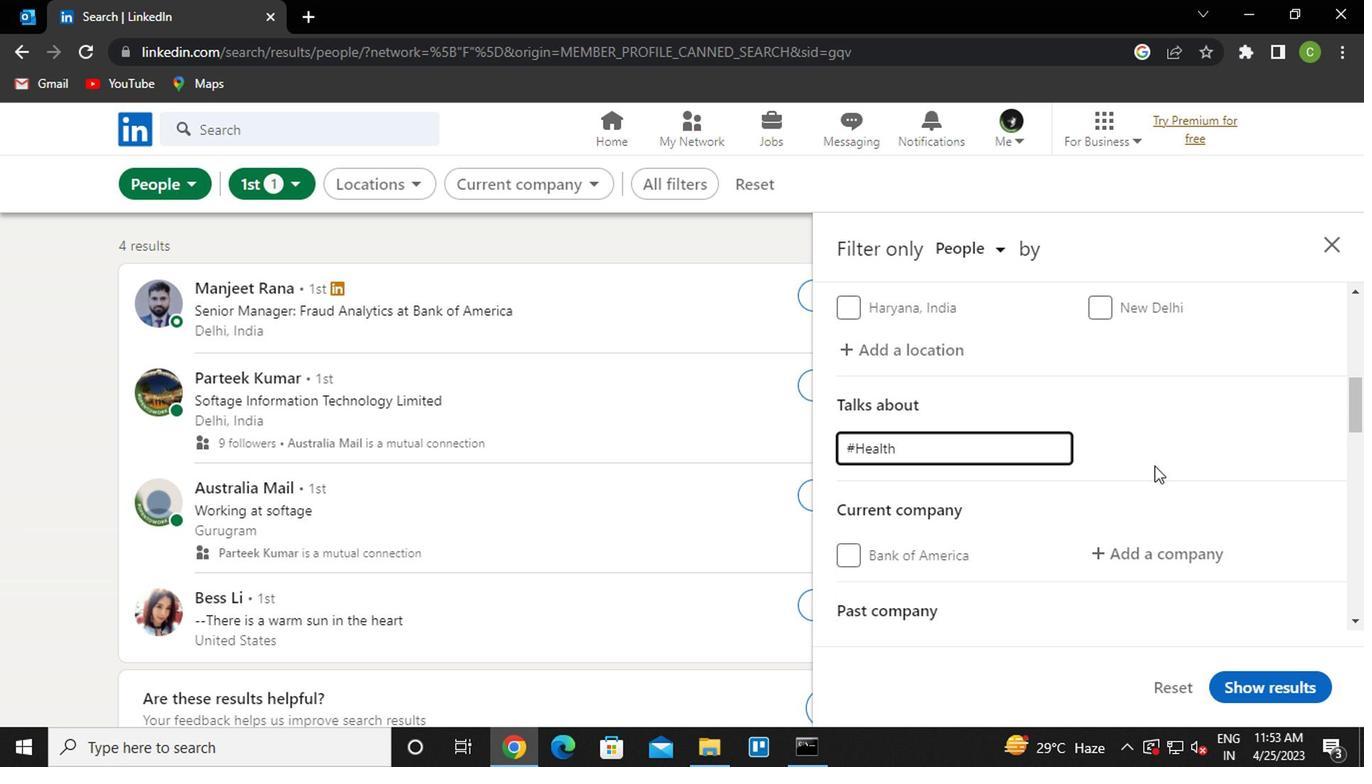 
Action: Mouse pressed left at (1159, 457)
Screenshot: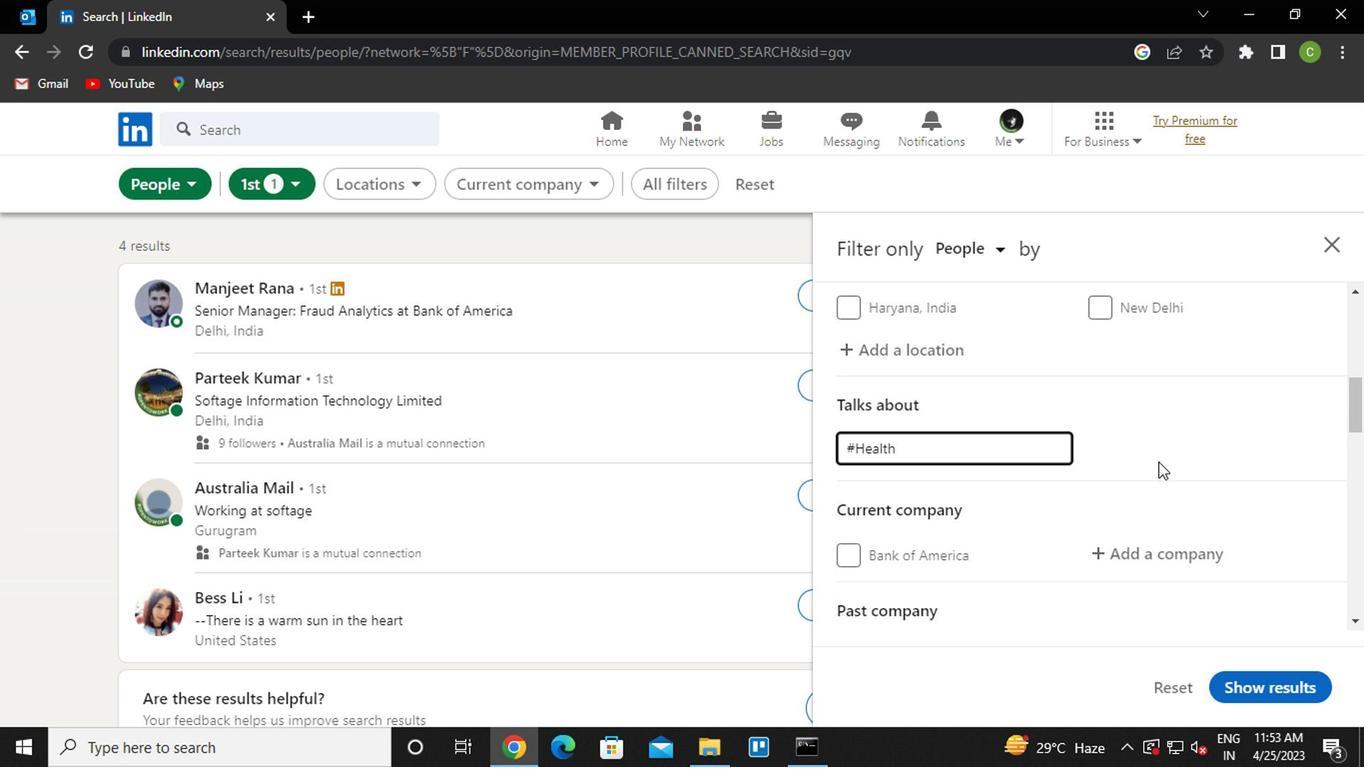 
Action: Mouse moved to (1081, 478)
Screenshot: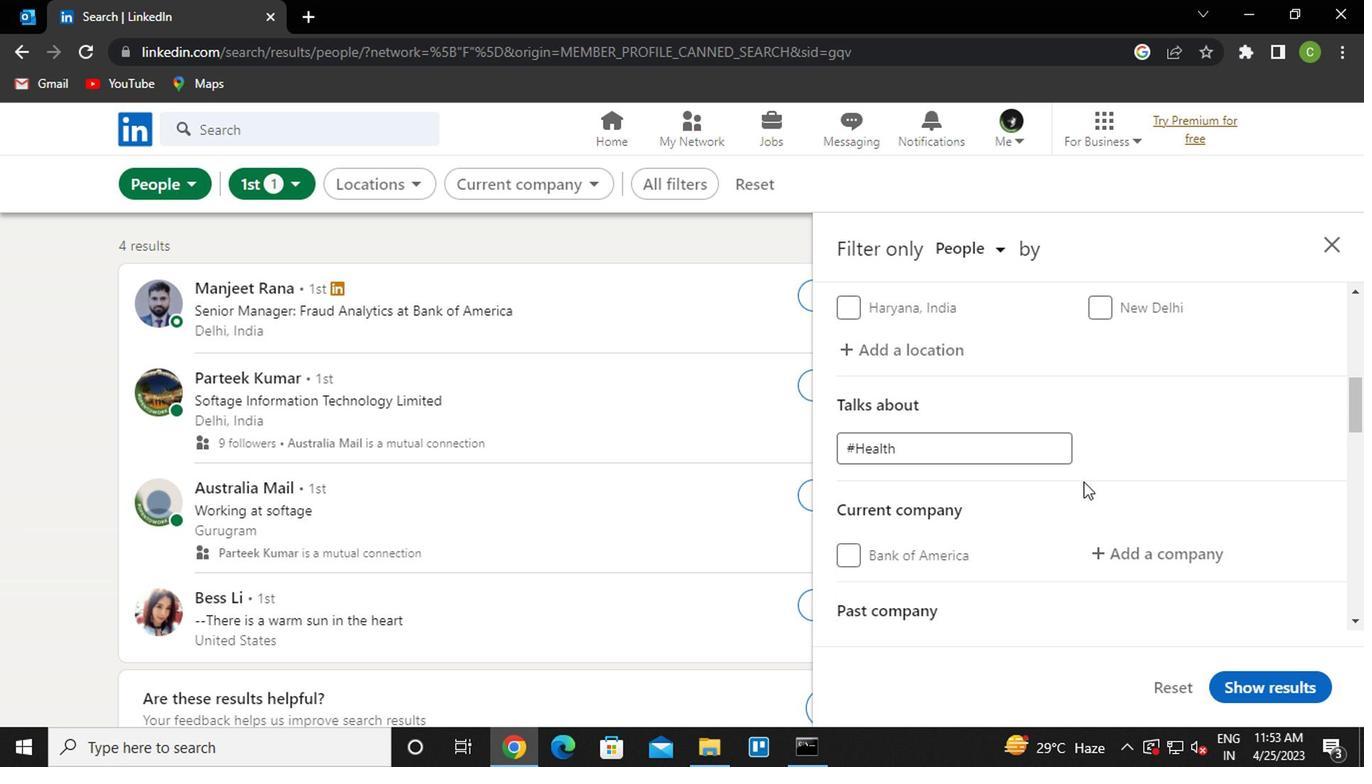 
Action: Mouse scrolled (1081, 476) with delta (0, -1)
Screenshot: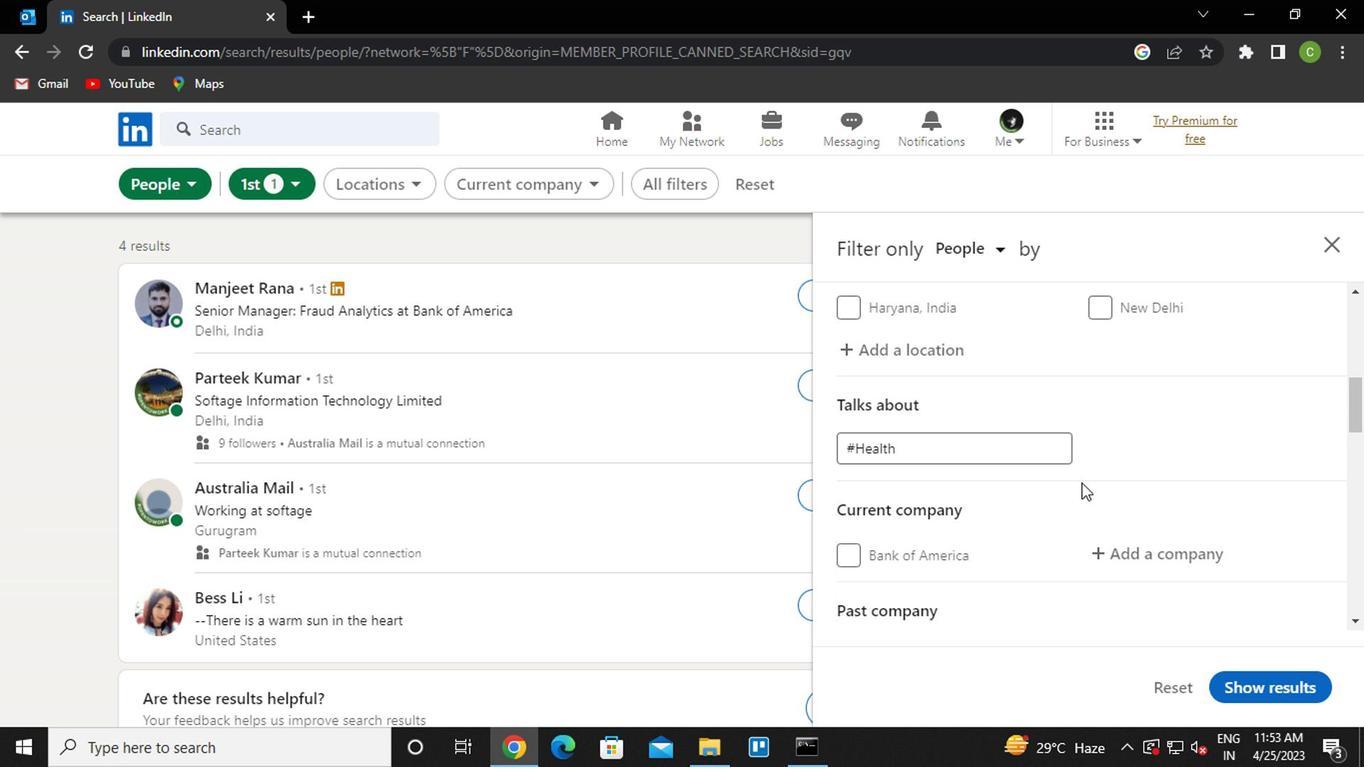 
Action: Mouse moved to (1105, 448)
Screenshot: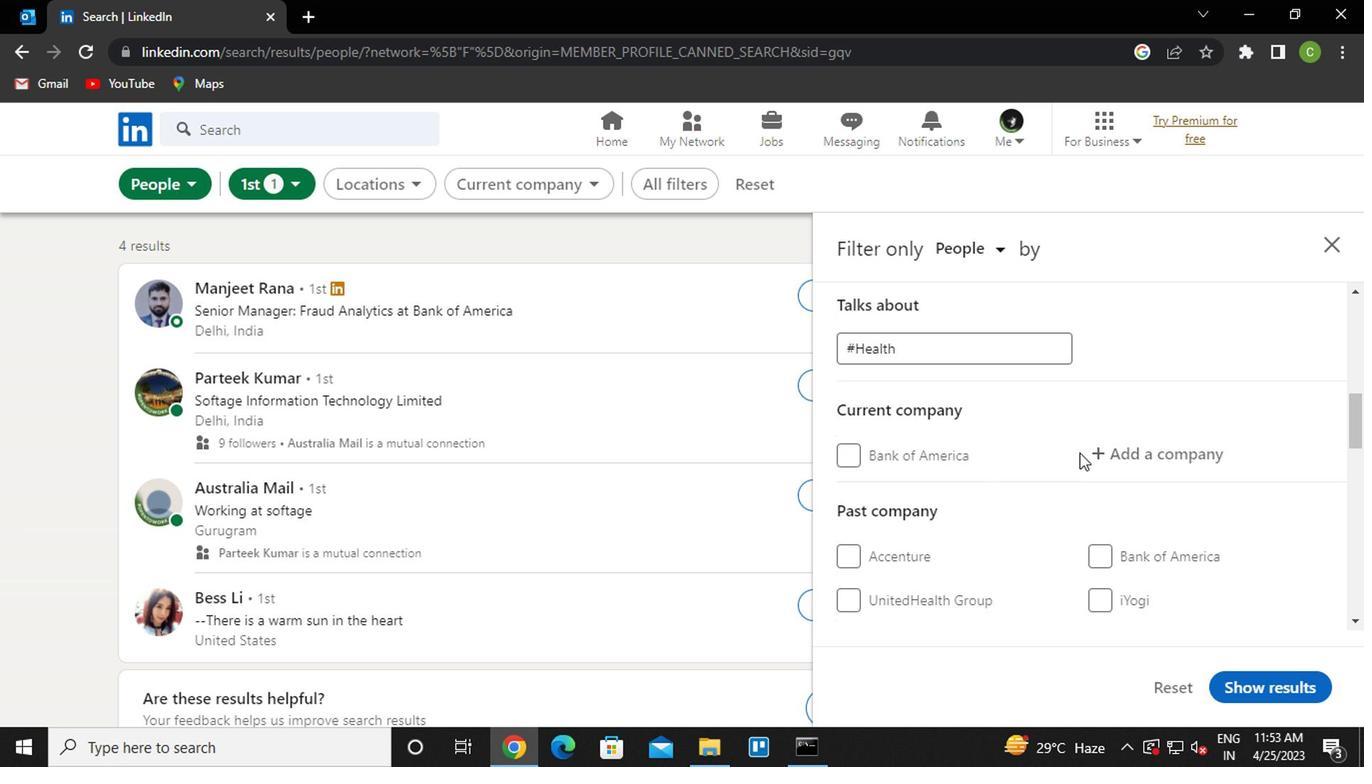 
Action: Mouse pressed left at (1105, 448)
Screenshot: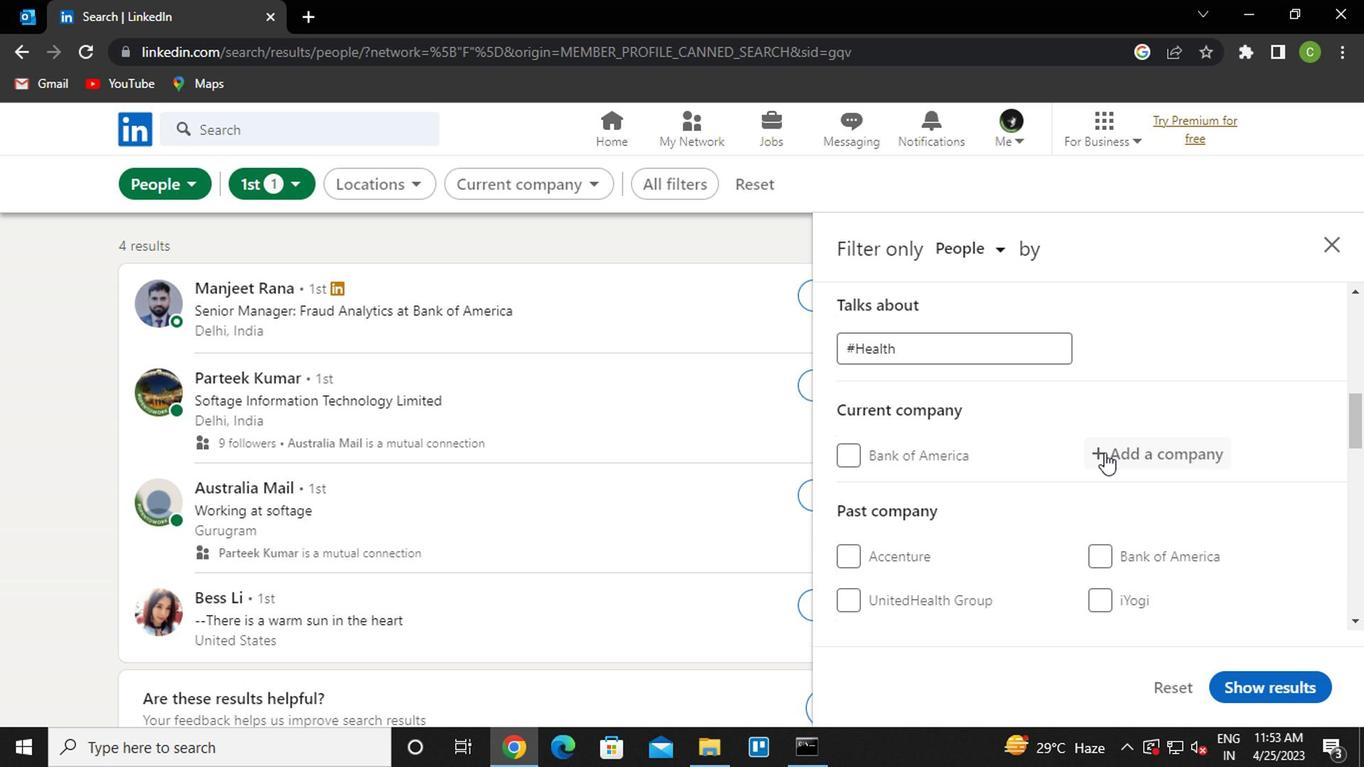 
Action: Mouse moved to (1055, 486)
Screenshot: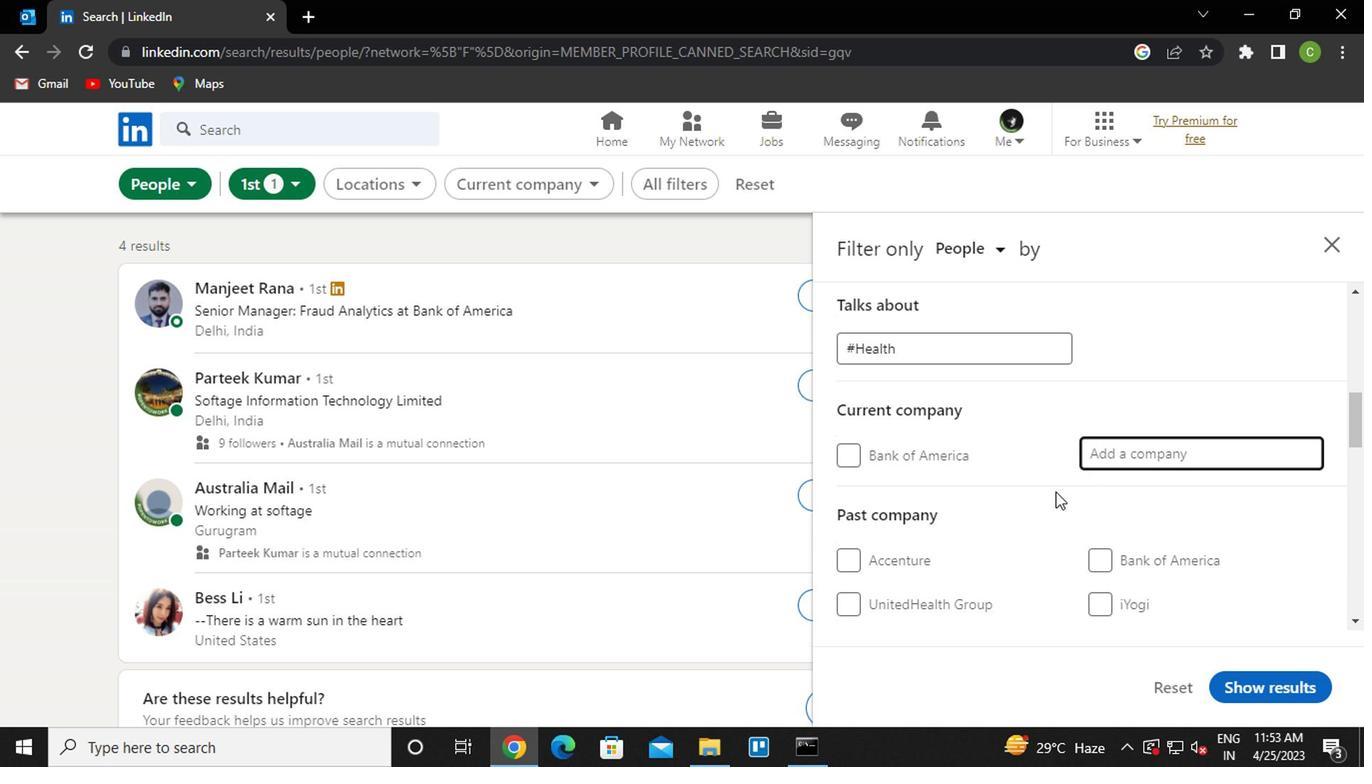 
Action: Key pressed <Key.caps_lock>T<Key.caps_lock>EXAS
Screenshot: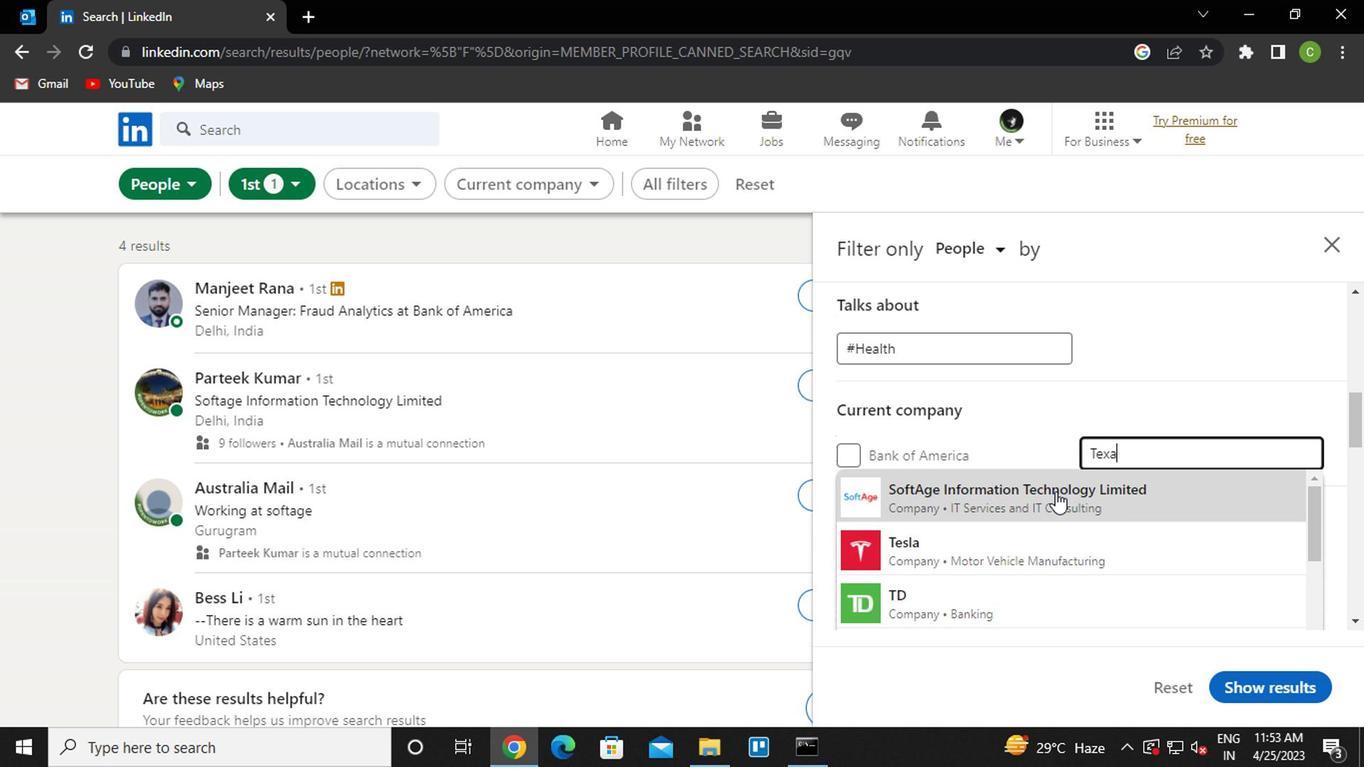 
Action: Mouse pressed left at (1055, 486)
Screenshot: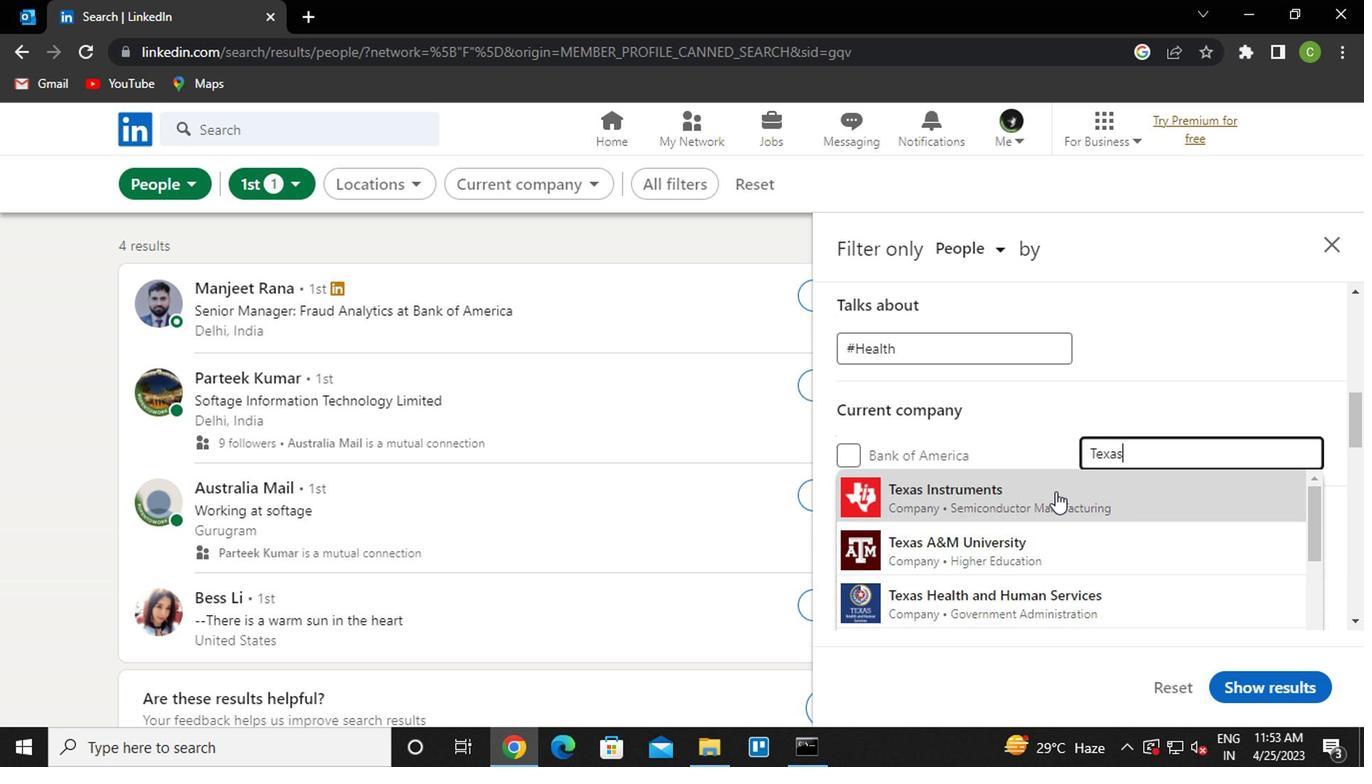 
Action: Mouse scrolled (1055, 486) with delta (0, 0)
Screenshot: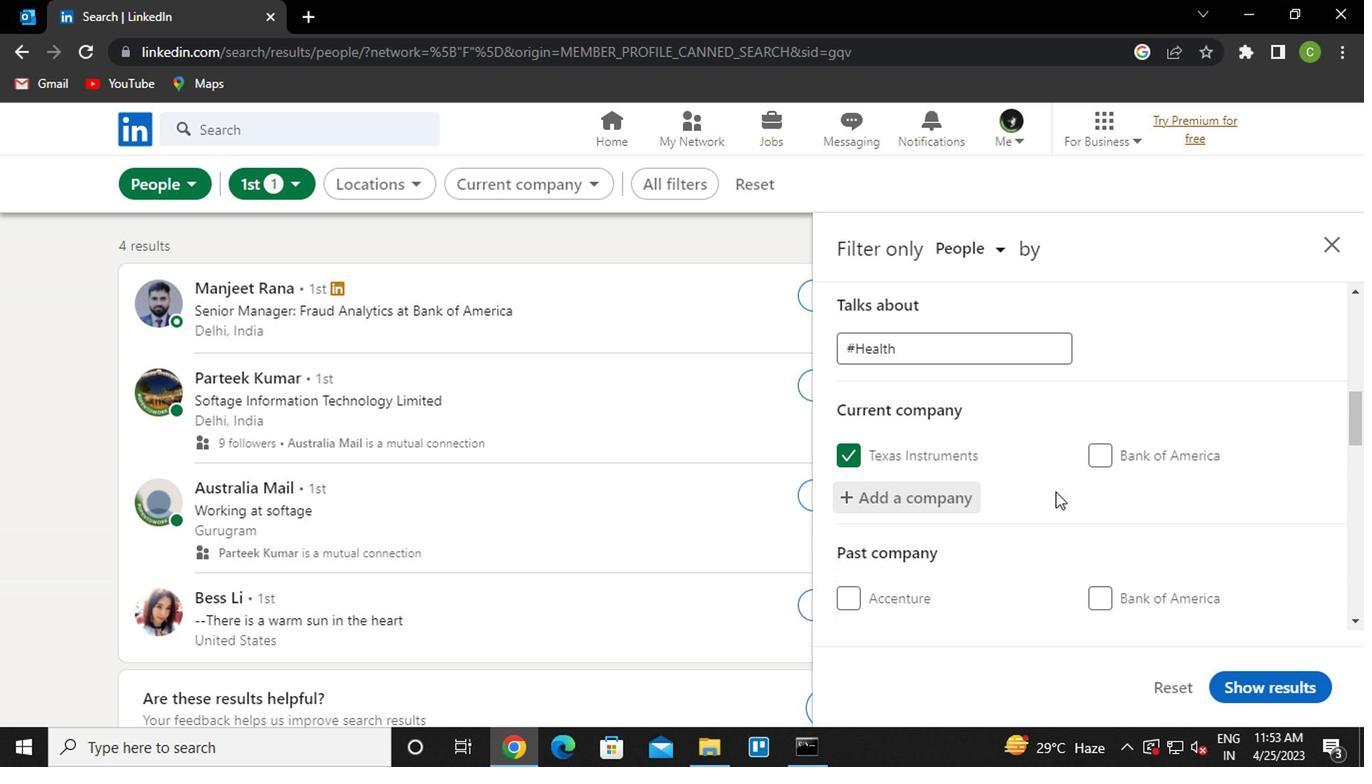 
Action: Mouse scrolled (1055, 486) with delta (0, 0)
Screenshot: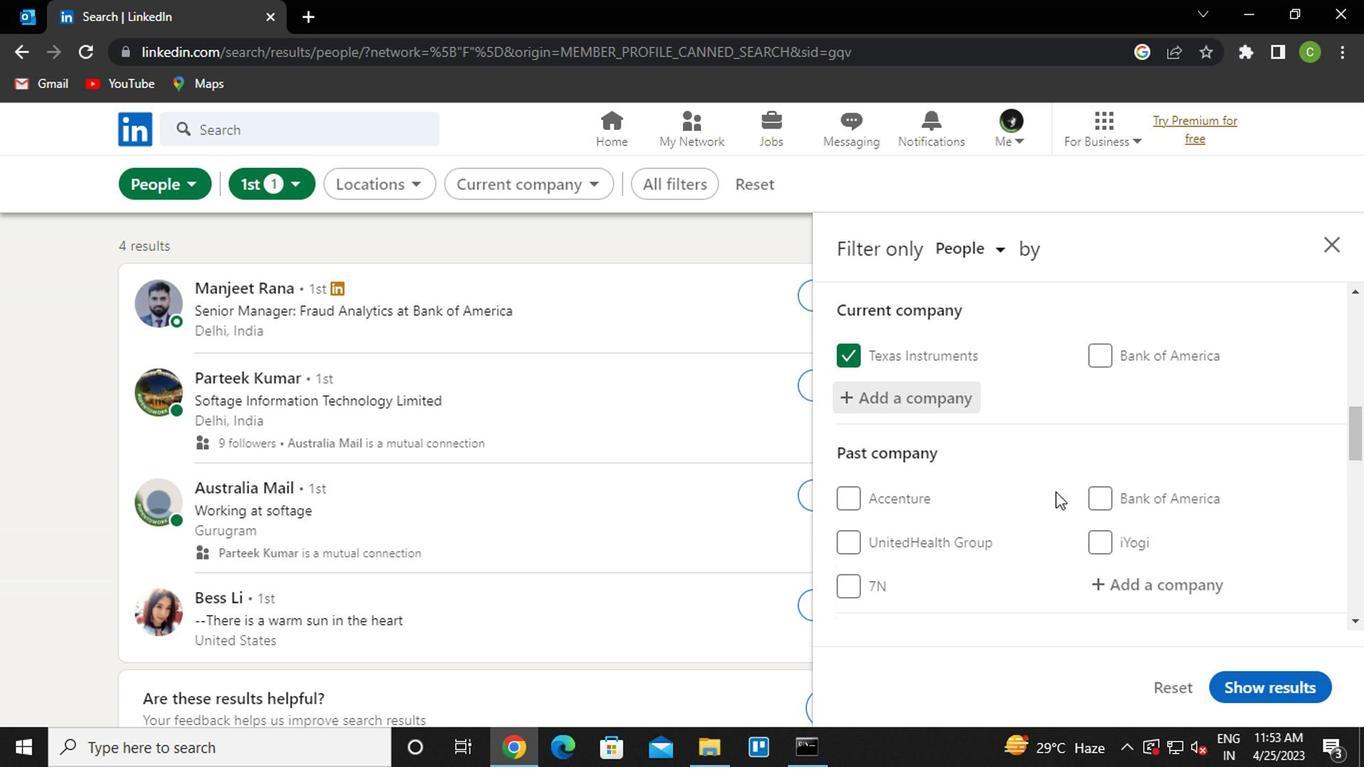 
Action: Mouse moved to (1054, 489)
Screenshot: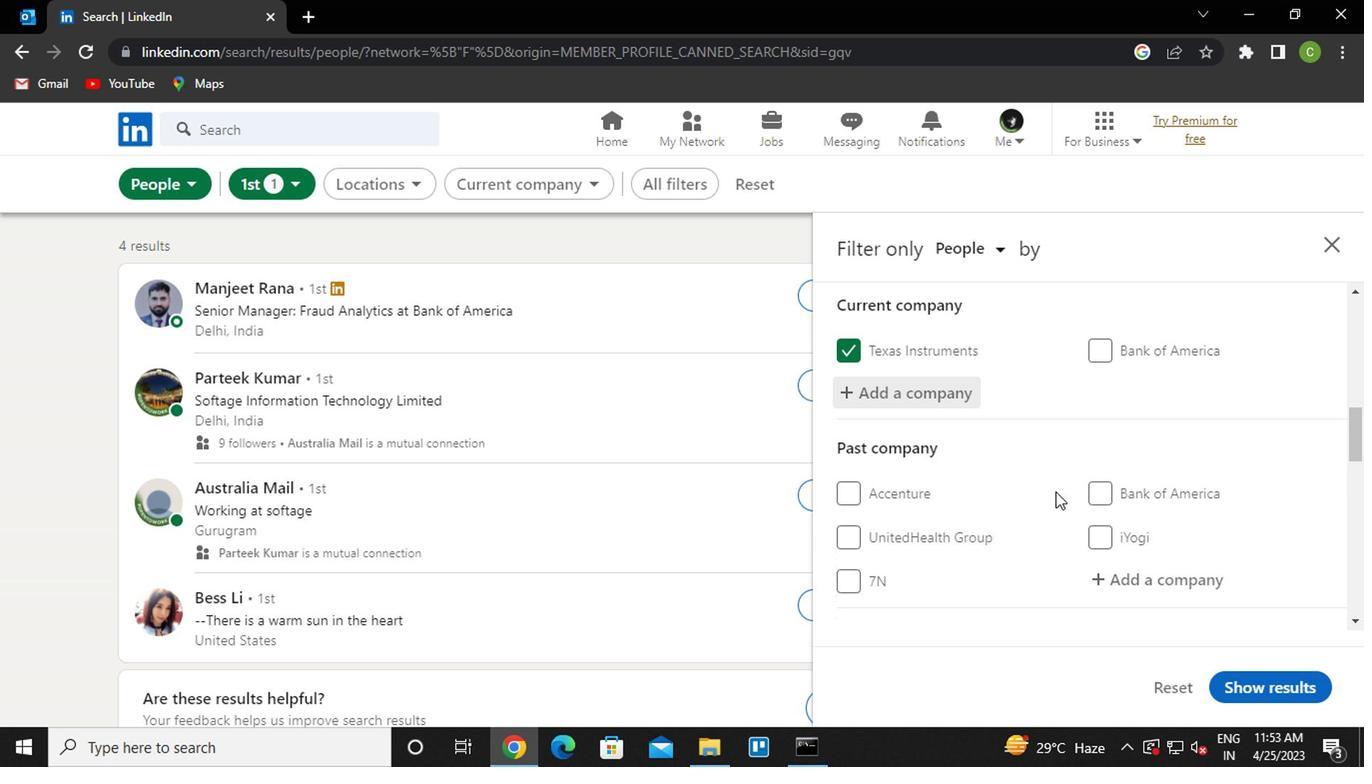 
Action: Mouse scrolled (1054, 488) with delta (0, 0)
Screenshot: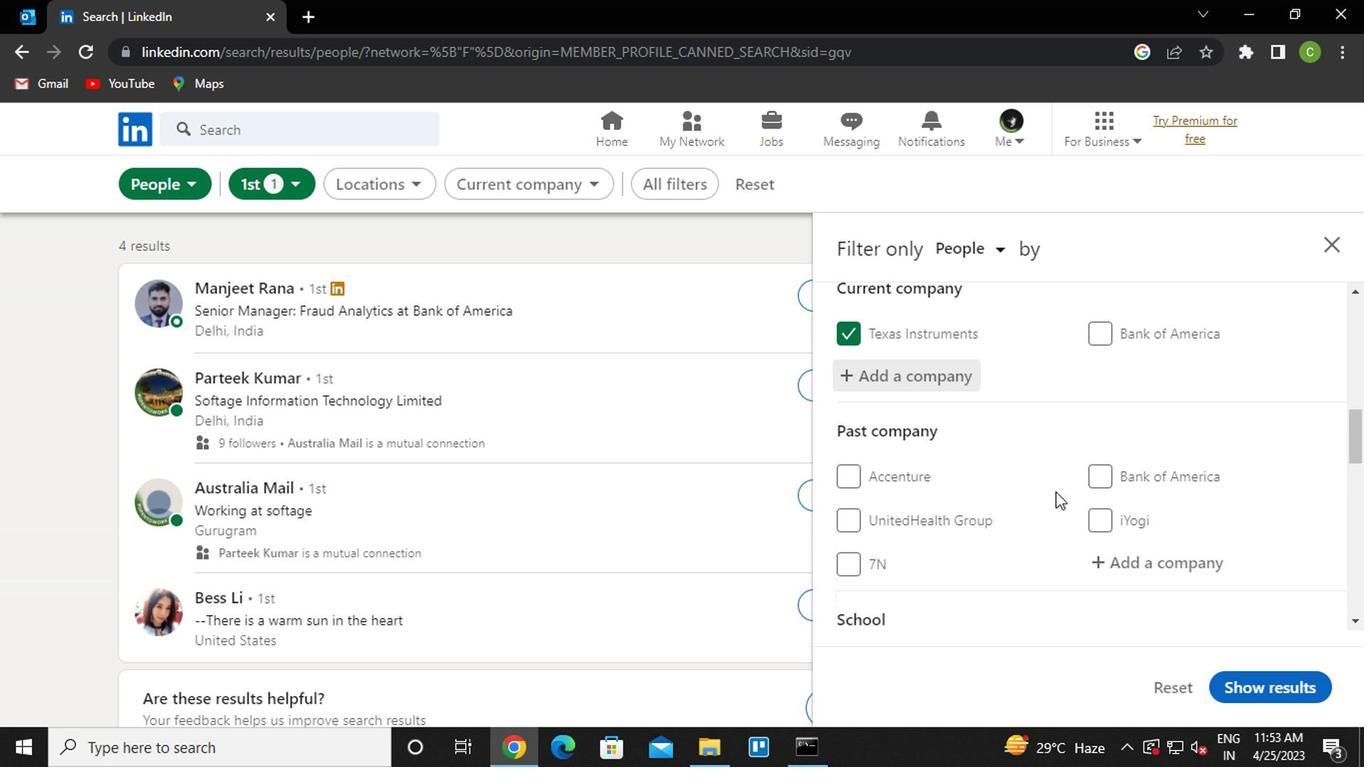 
Action: Mouse moved to (1021, 551)
Screenshot: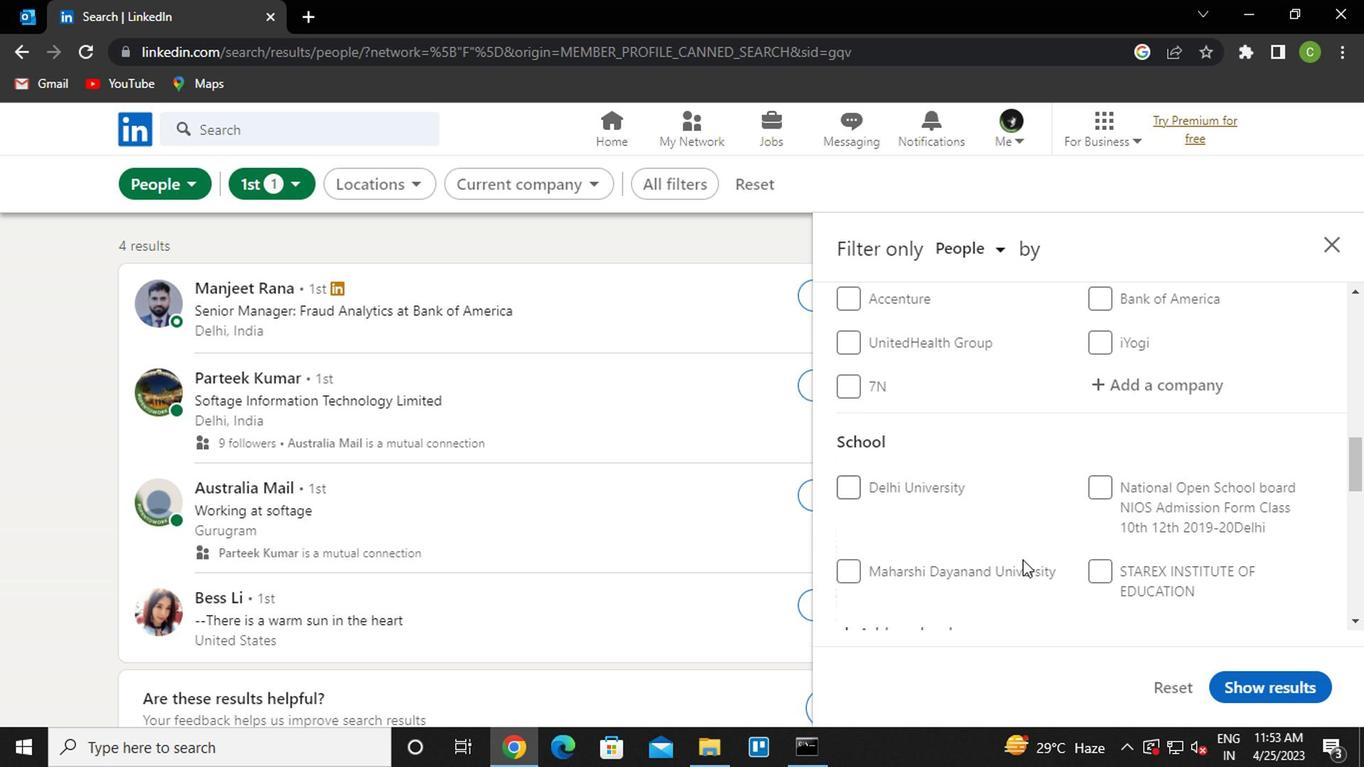 
Action: Mouse scrolled (1021, 549) with delta (0, -1)
Screenshot: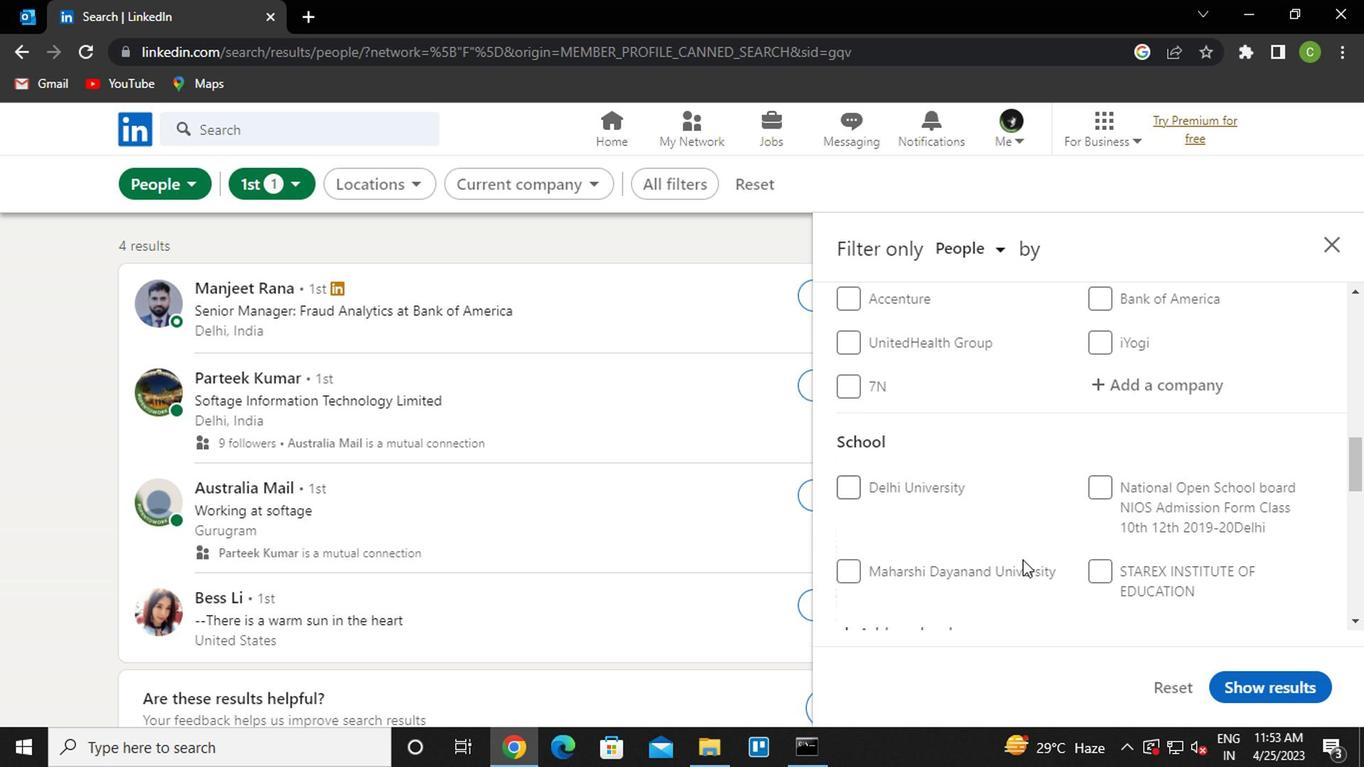 
Action: Mouse moved to (1016, 544)
Screenshot: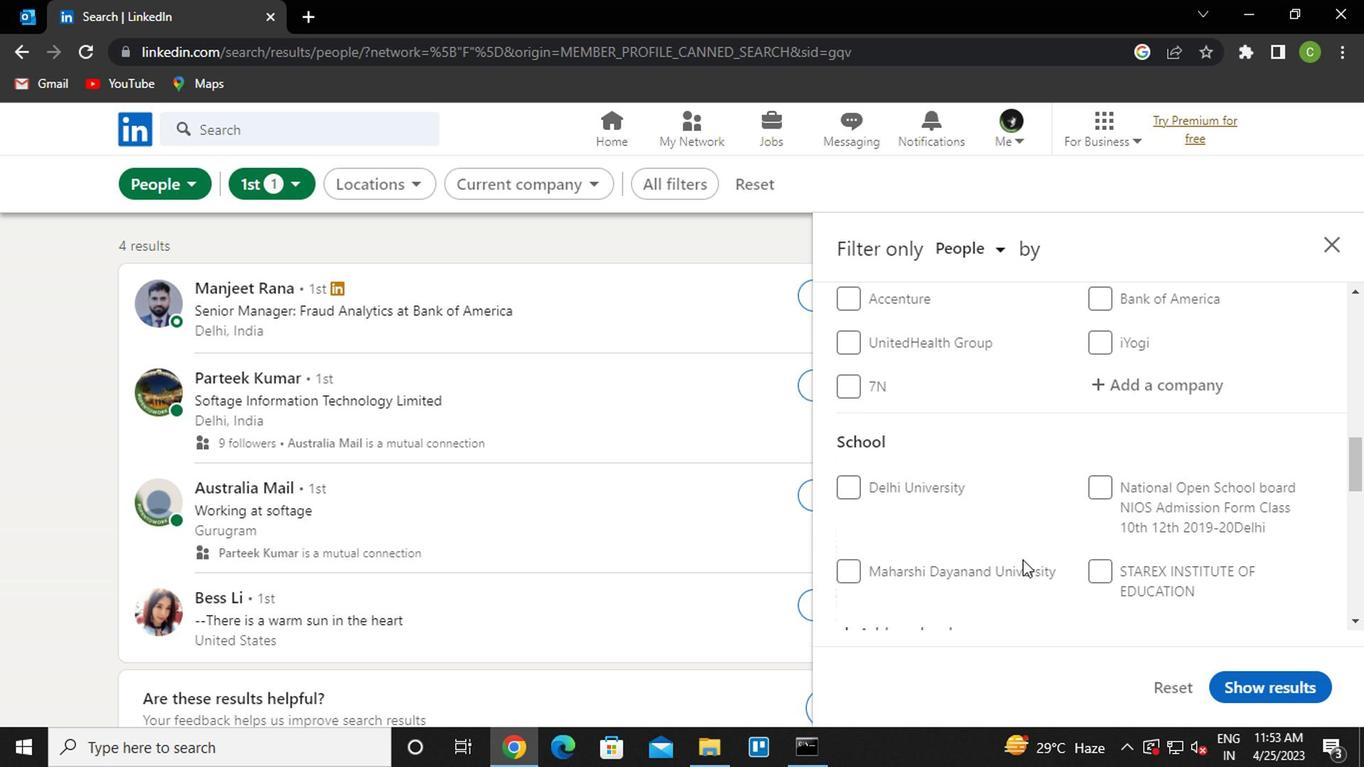 
Action: Mouse scrolled (1016, 543) with delta (0, 0)
Screenshot: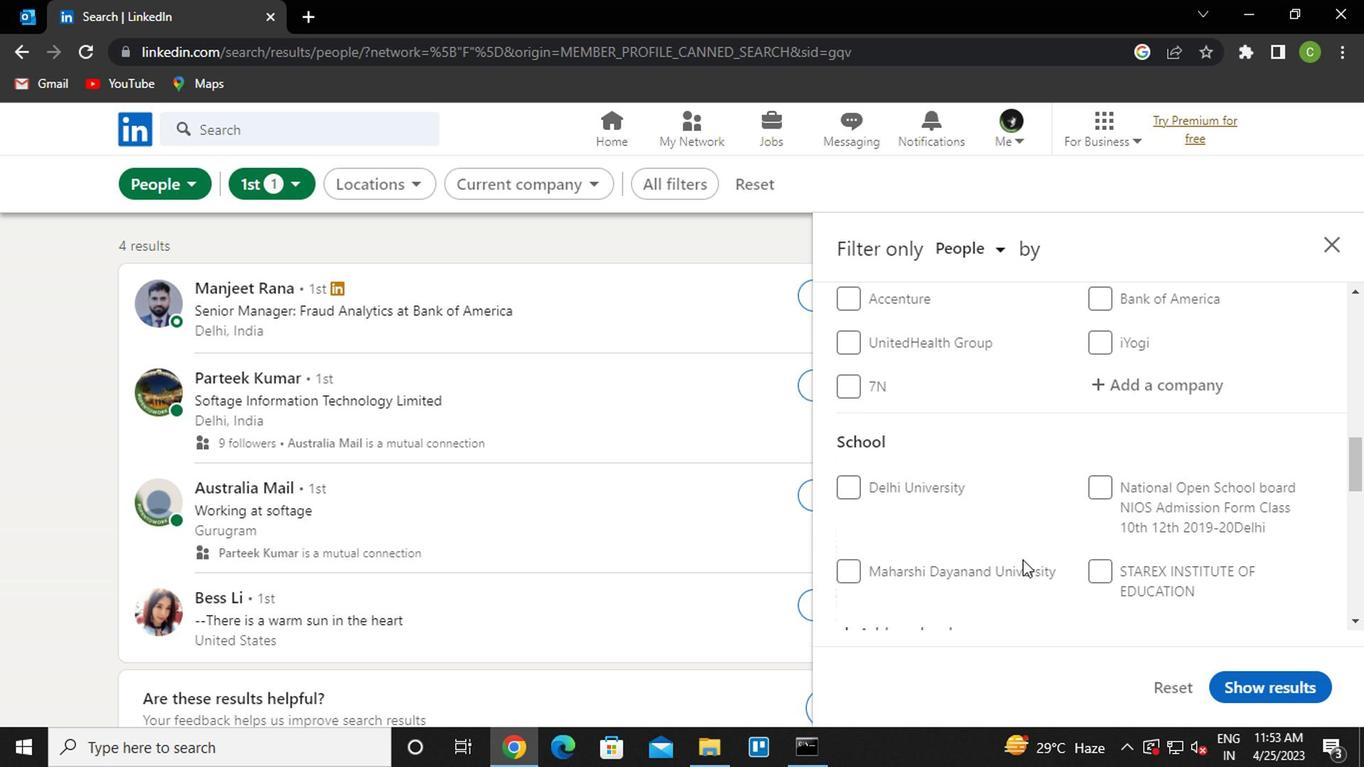 
Action: Mouse moved to (905, 429)
Screenshot: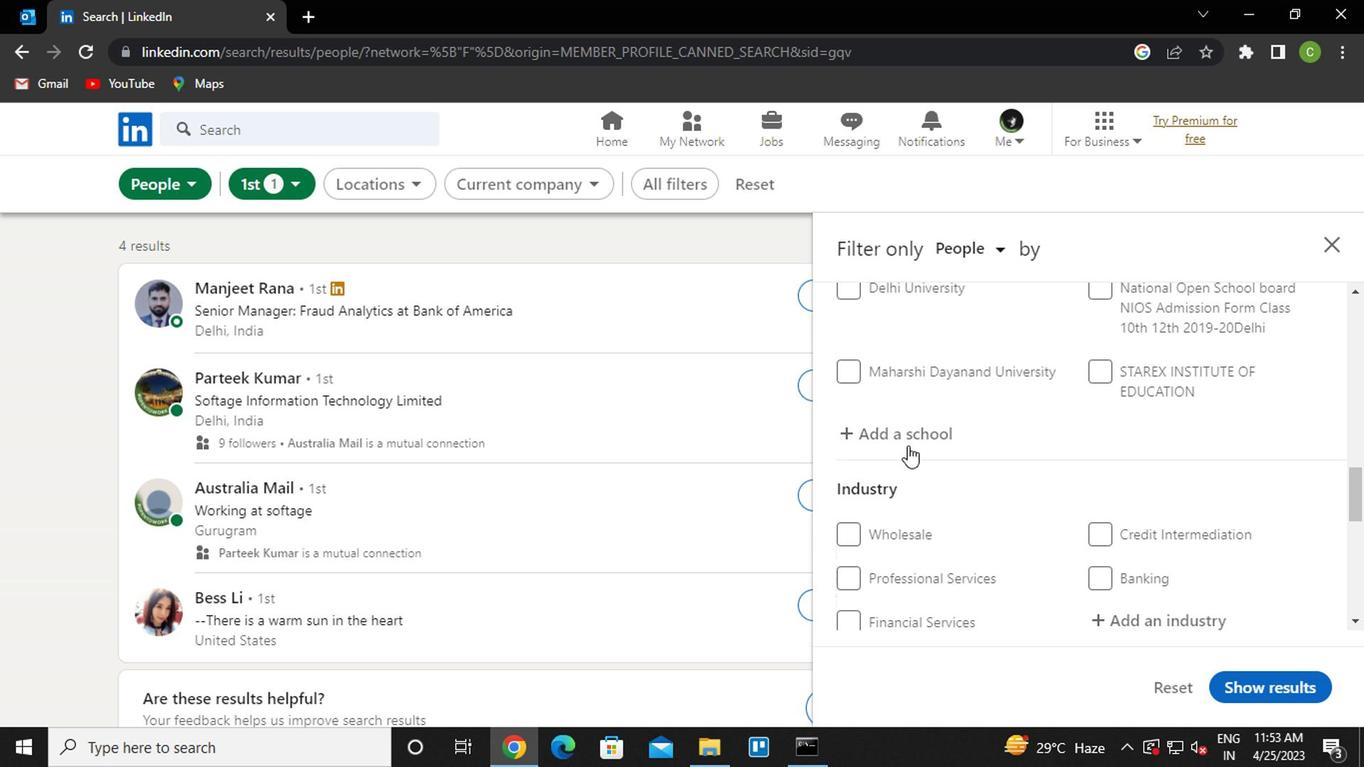 
Action: Mouse pressed left at (905, 429)
Screenshot: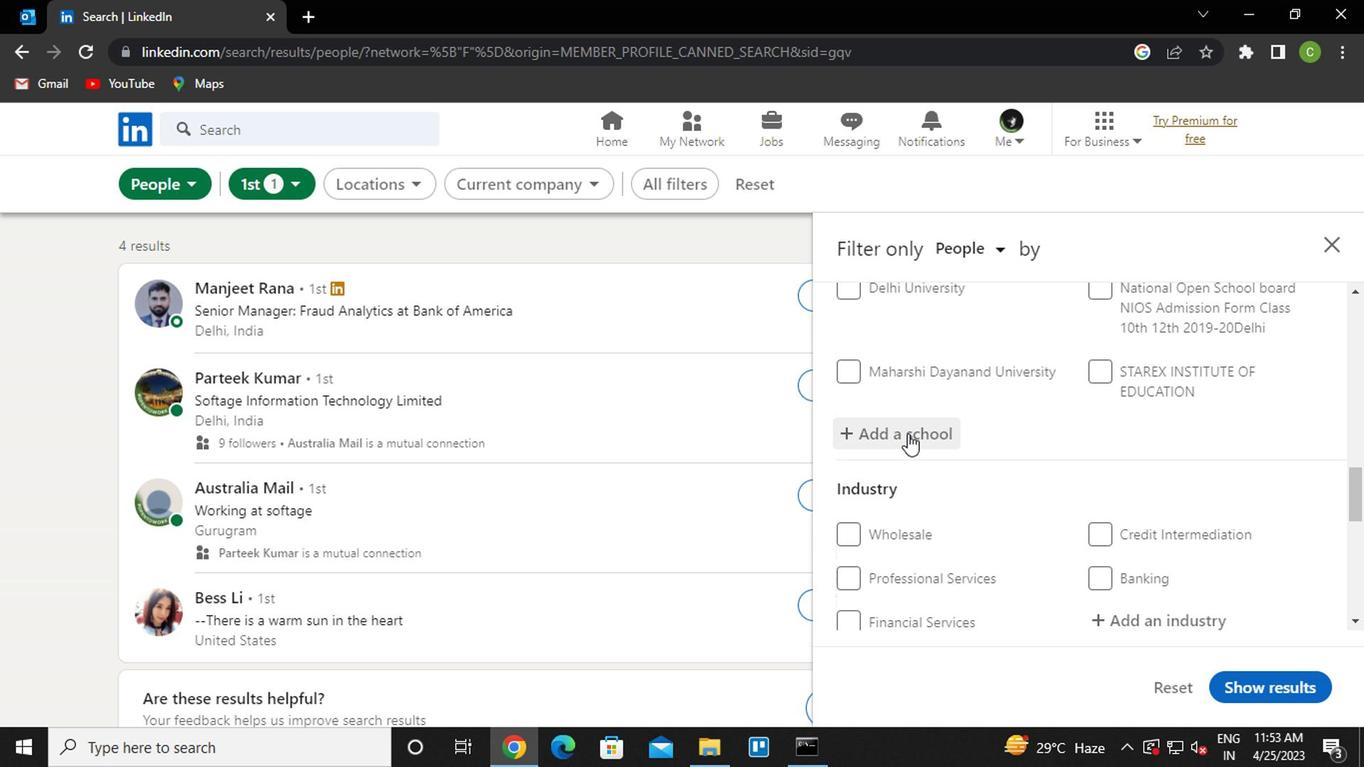 
Action: Mouse moved to (905, 429)
Screenshot: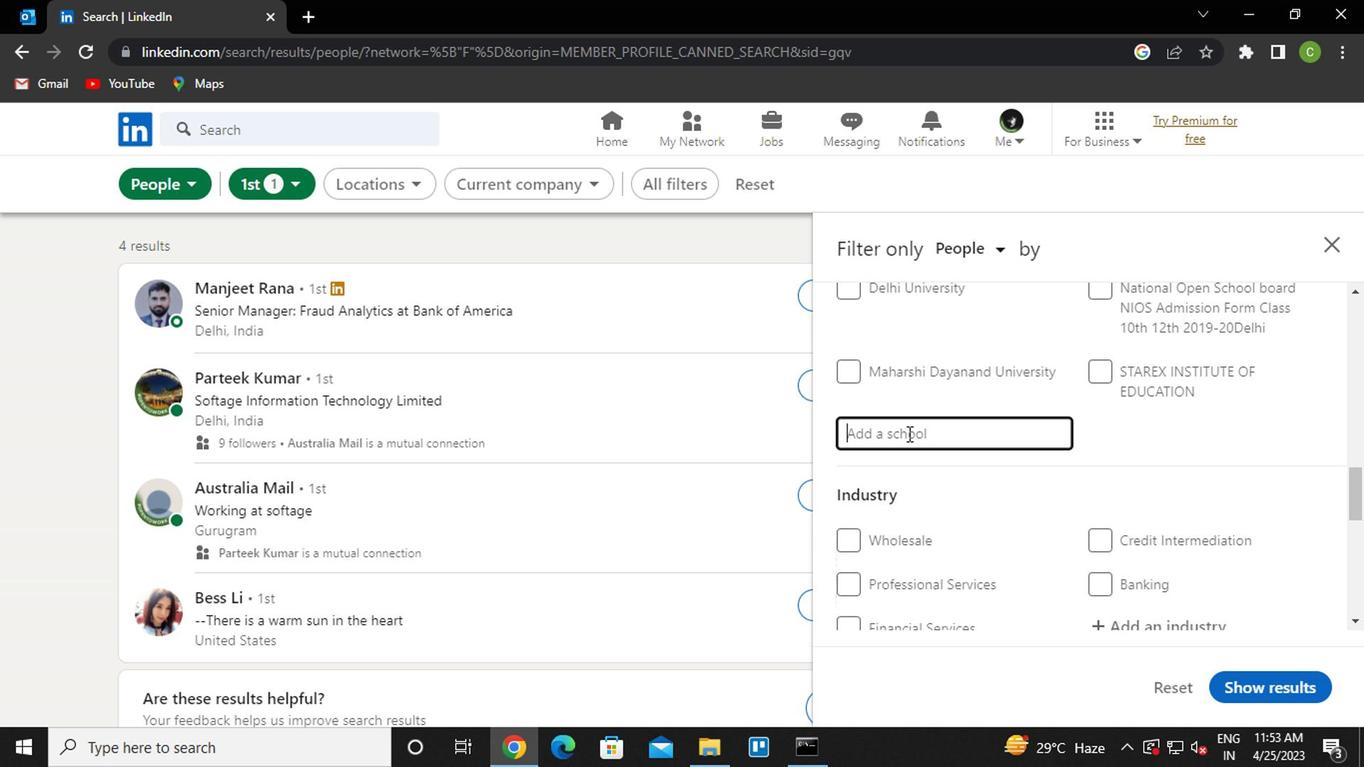 
Action: Key pressed <Key.caps_lock>G<Key.space>B<Key.space>P<Key.caps_lock>ANT
Screenshot: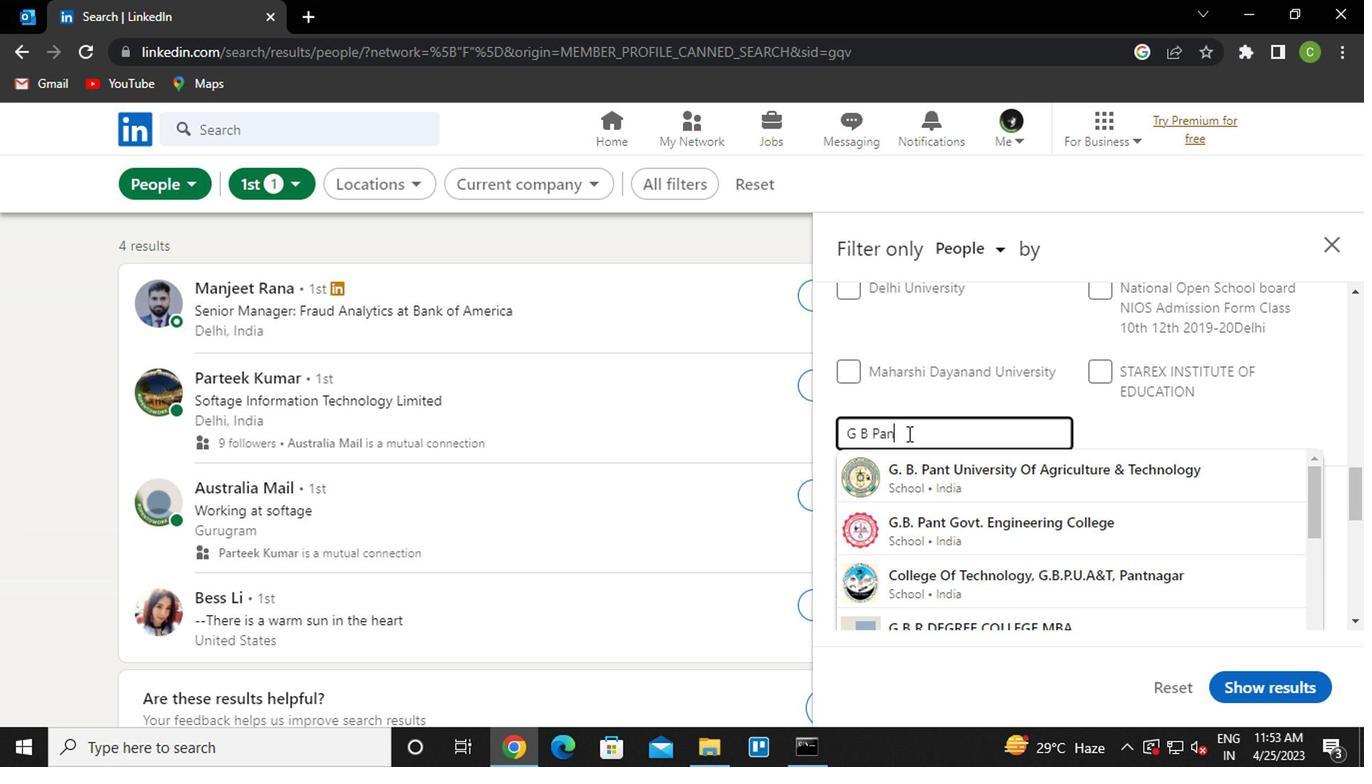 
Action: Mouse moved to (913, 468)
Screenshot: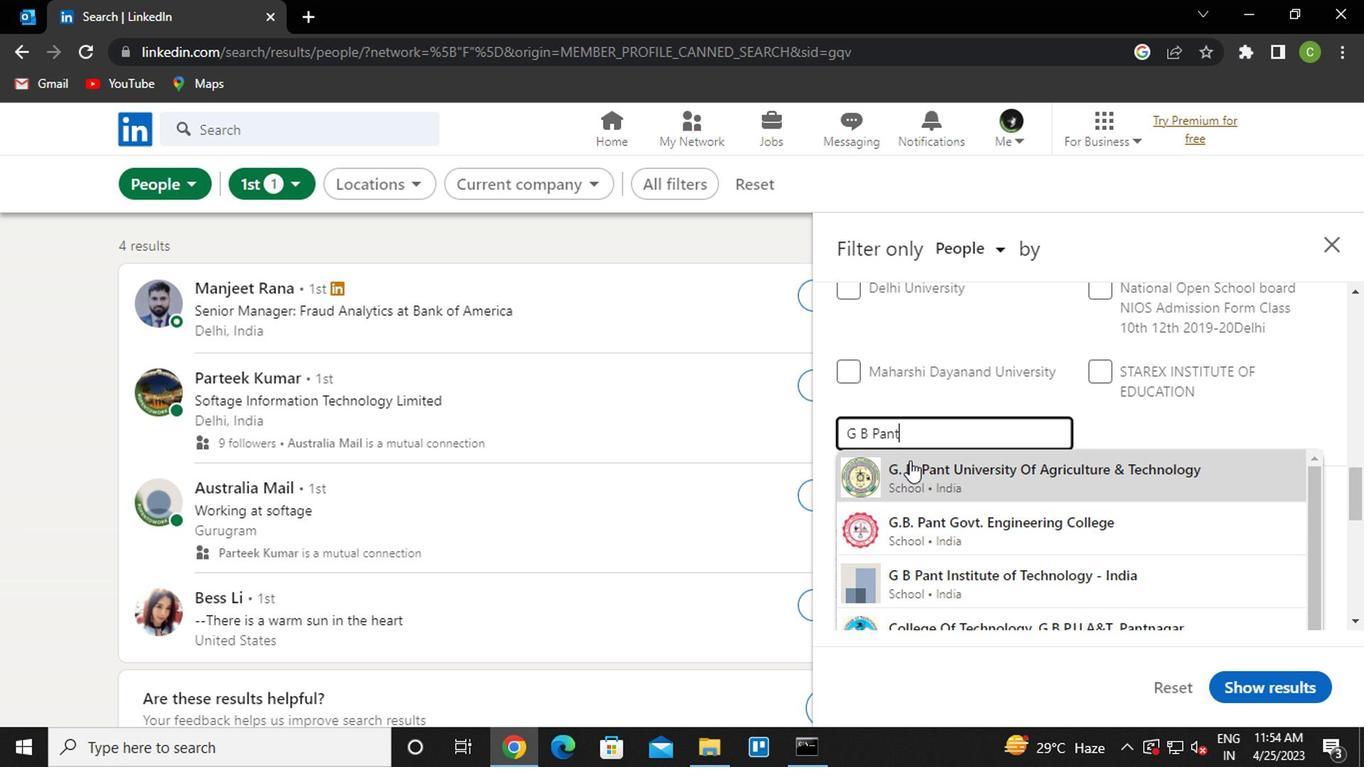 
Action: Mouse pressed left at (913, 468)
Screenshot: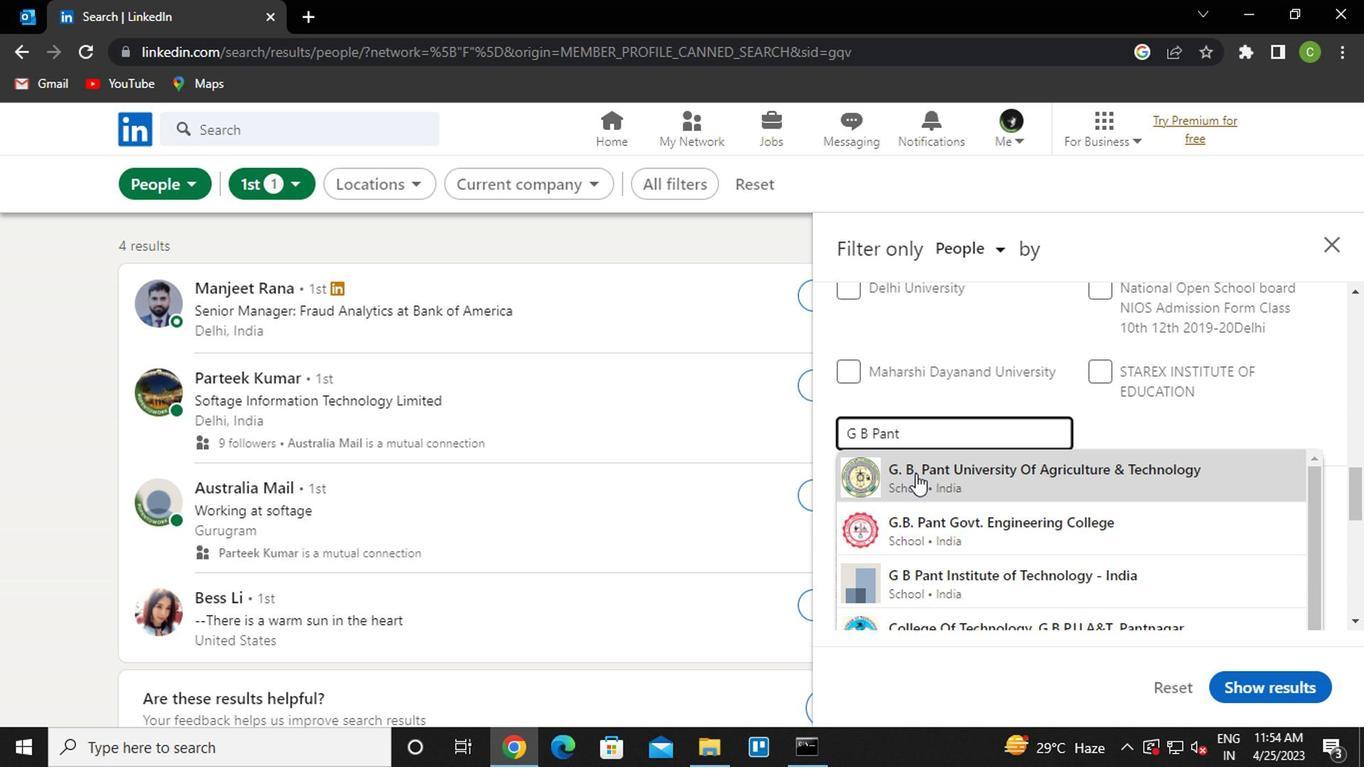 
Action: Mouse moved to (917, 468)
Screenshot: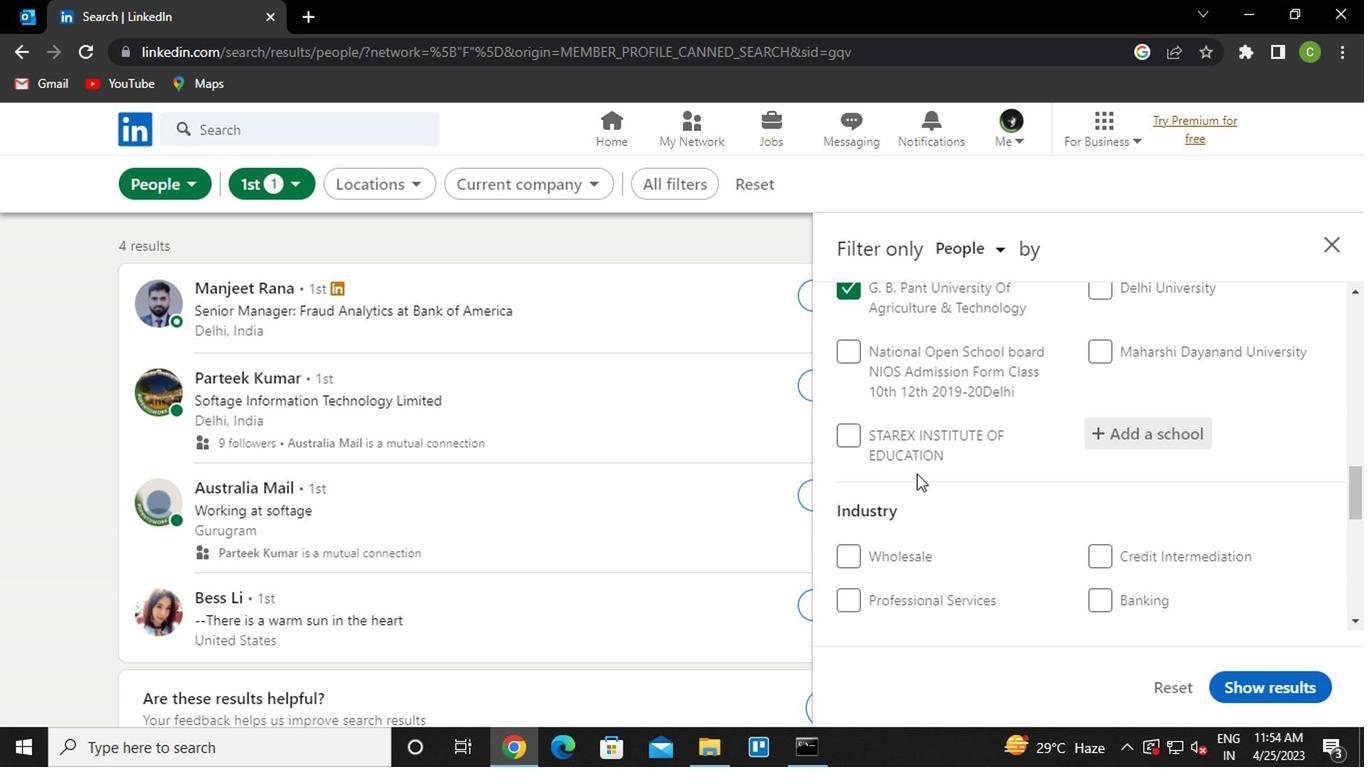 
Action: Mouse scrolled (917, 468) with delta (0, 0)
Screenshot: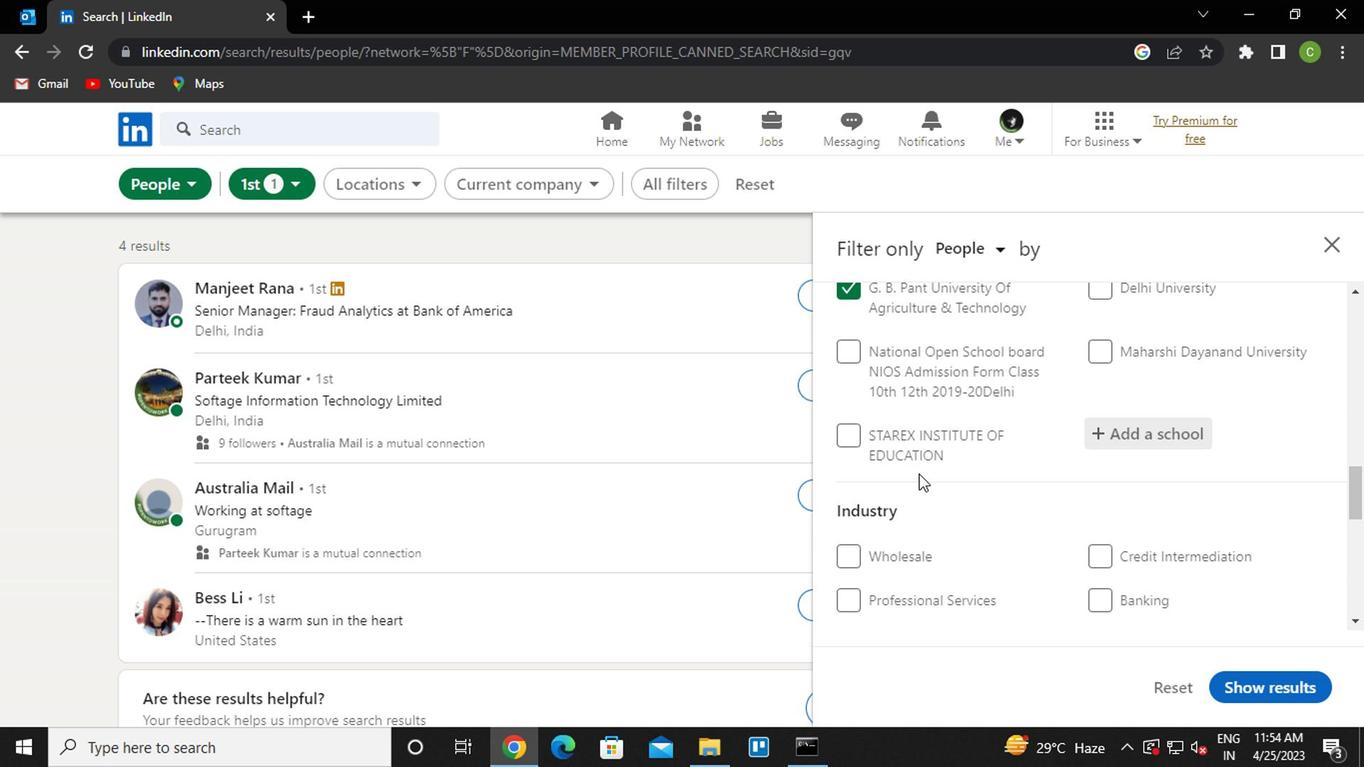 
Action: Mouse scrolled (917, 468) with delta (0, 0)
Screenshot: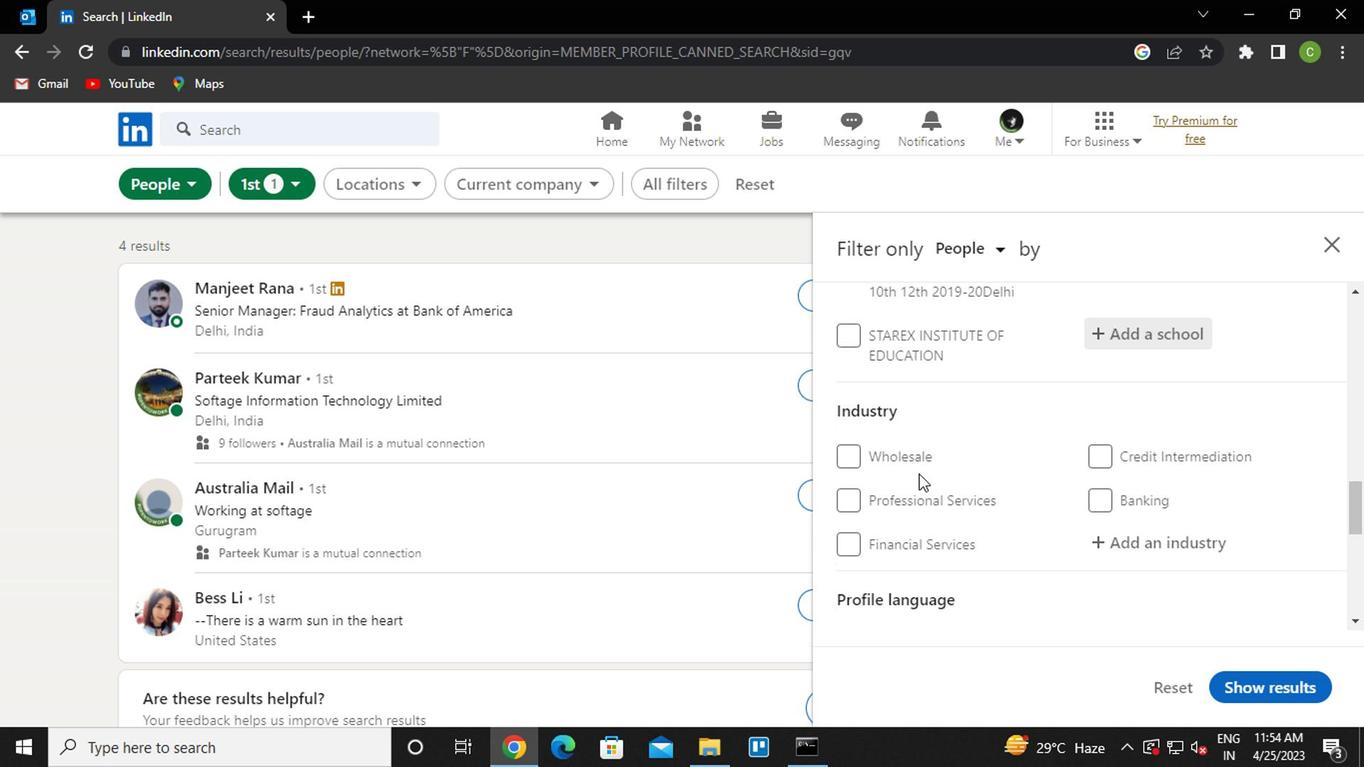 
Action: Mouse moved to (1153, 441)
Screenshot: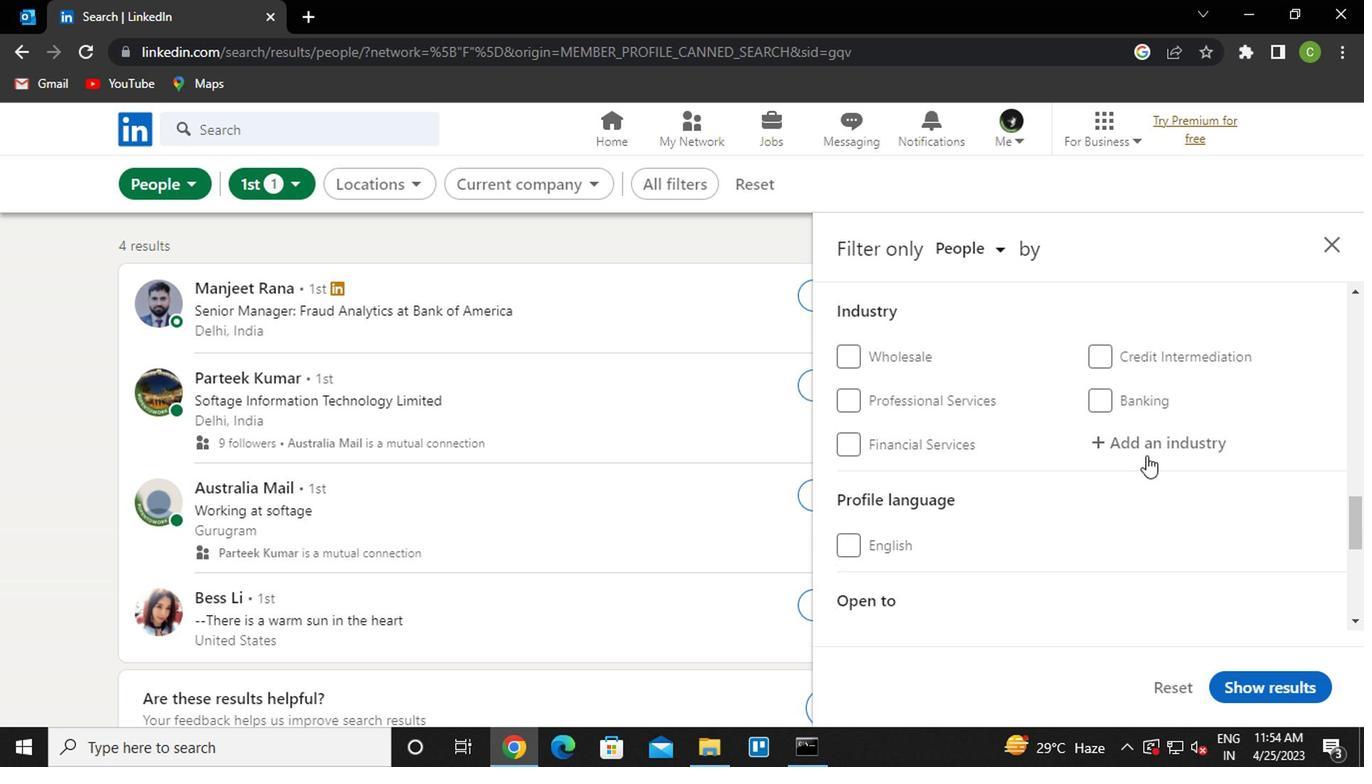 
Action: Mouse pressed left at (1153, 441)
Screenshot: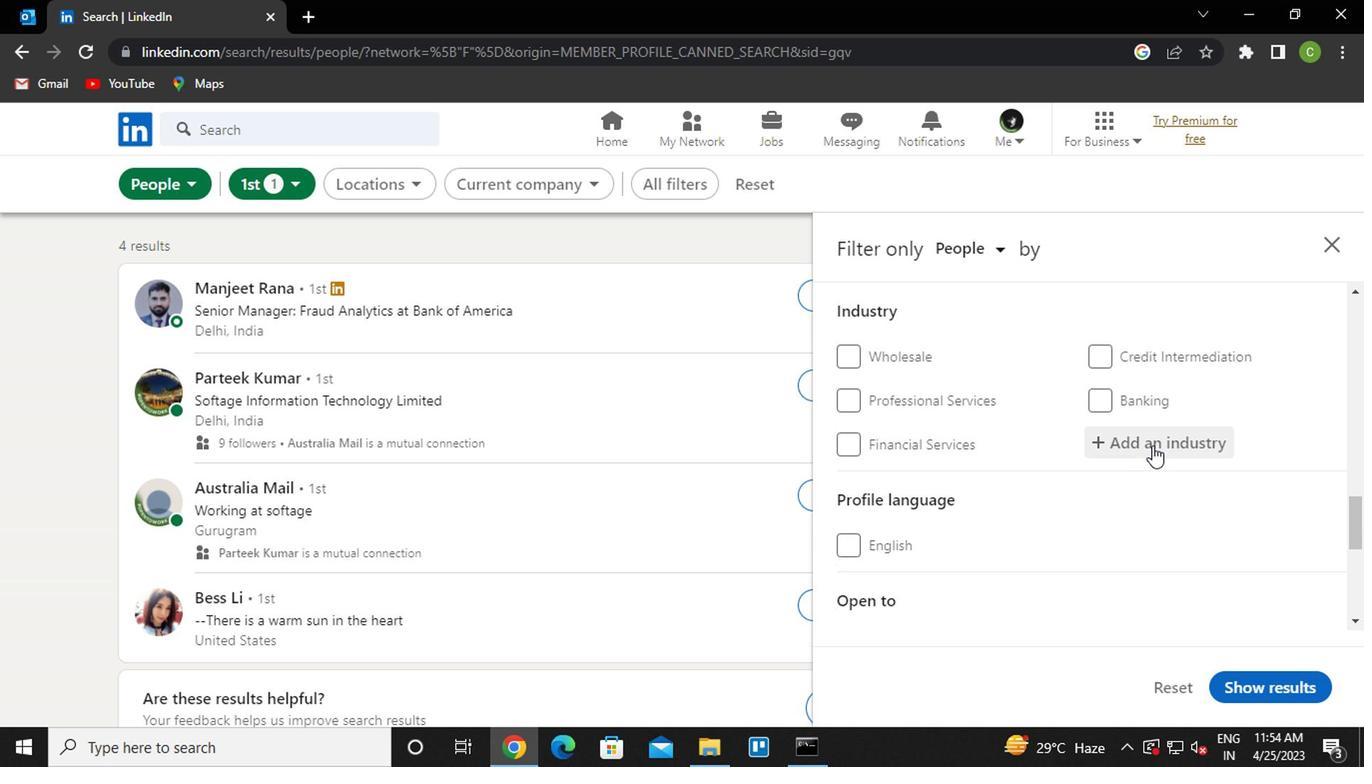 
Action: Mouse moved to (1160, 425)
Screenshot: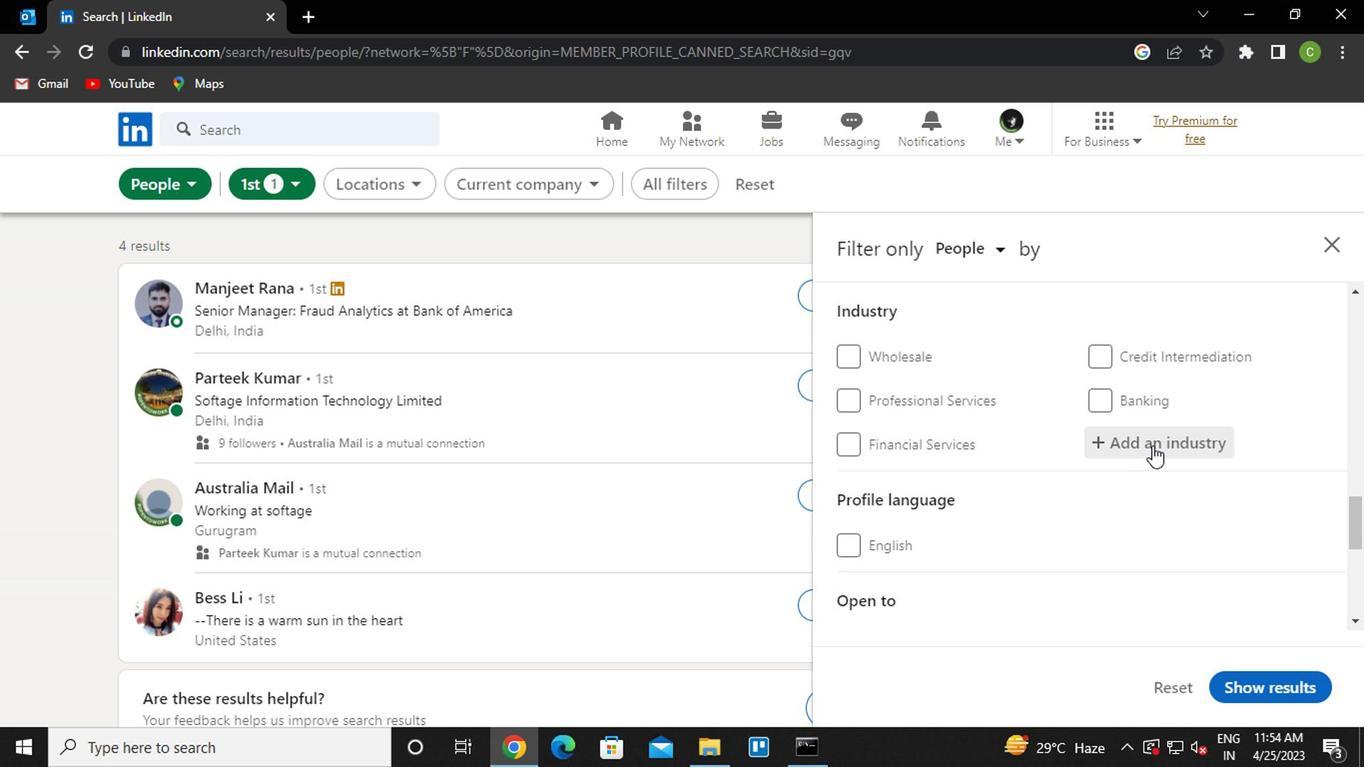 
Action: Key pressed <Key.caps_lock>F<Key.caps_lock>ABRI
Screenshot: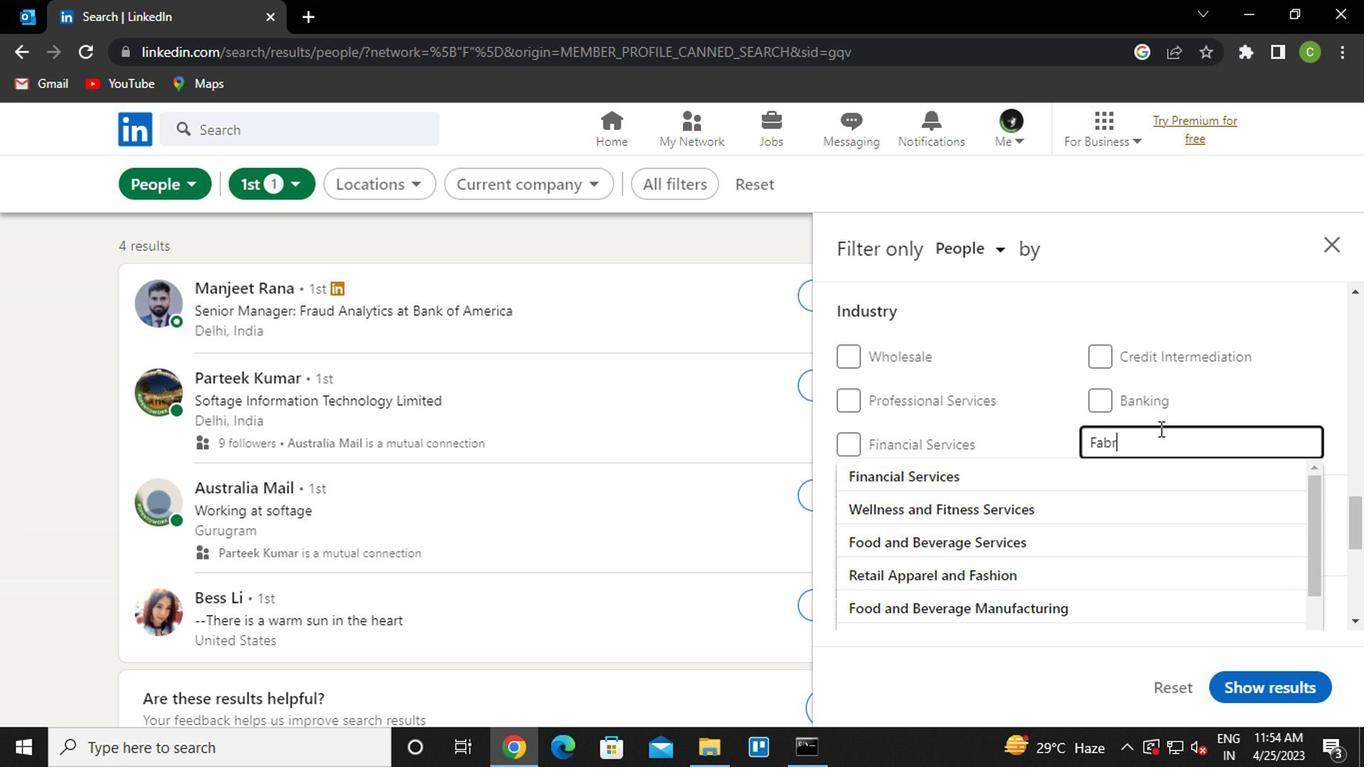
Action: Mouse moved to (1130, 282)
Screenshot: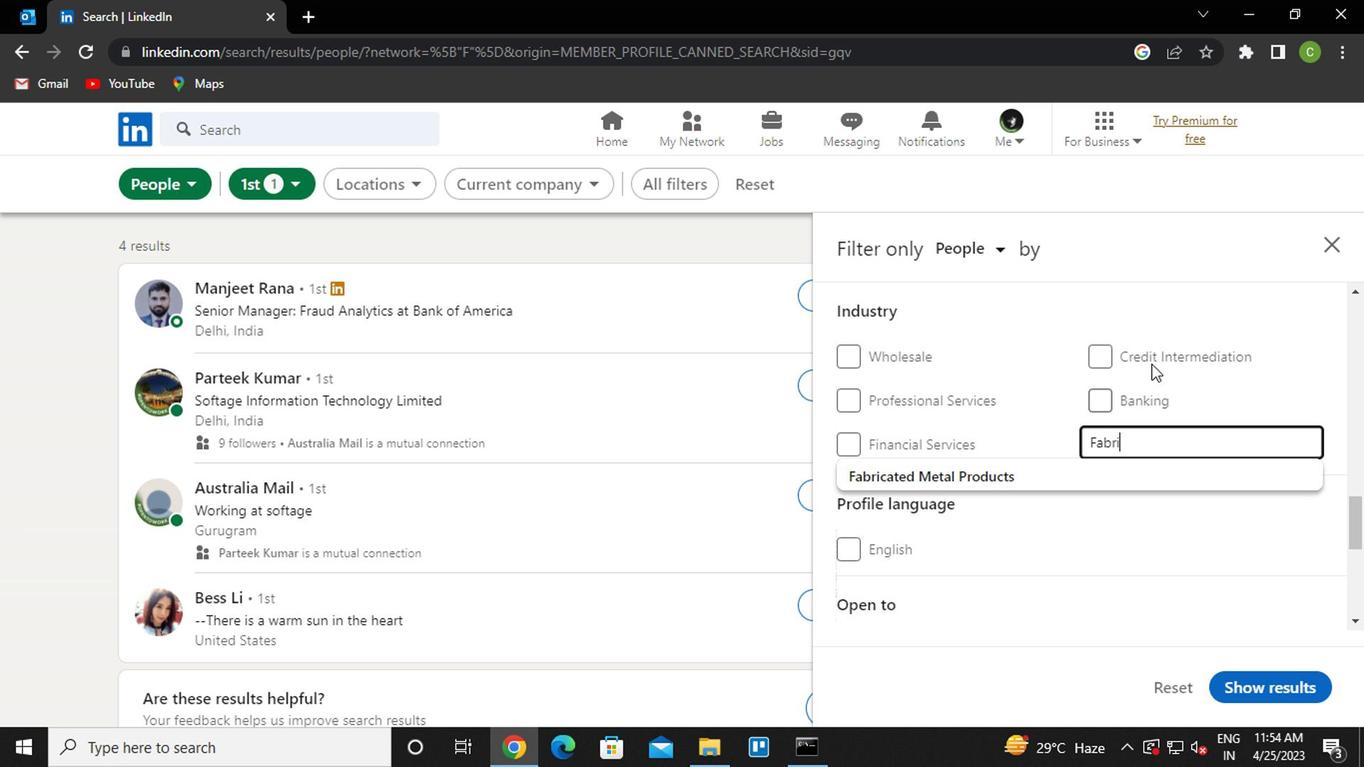 
Action: Key pressed CATED
Screenshot: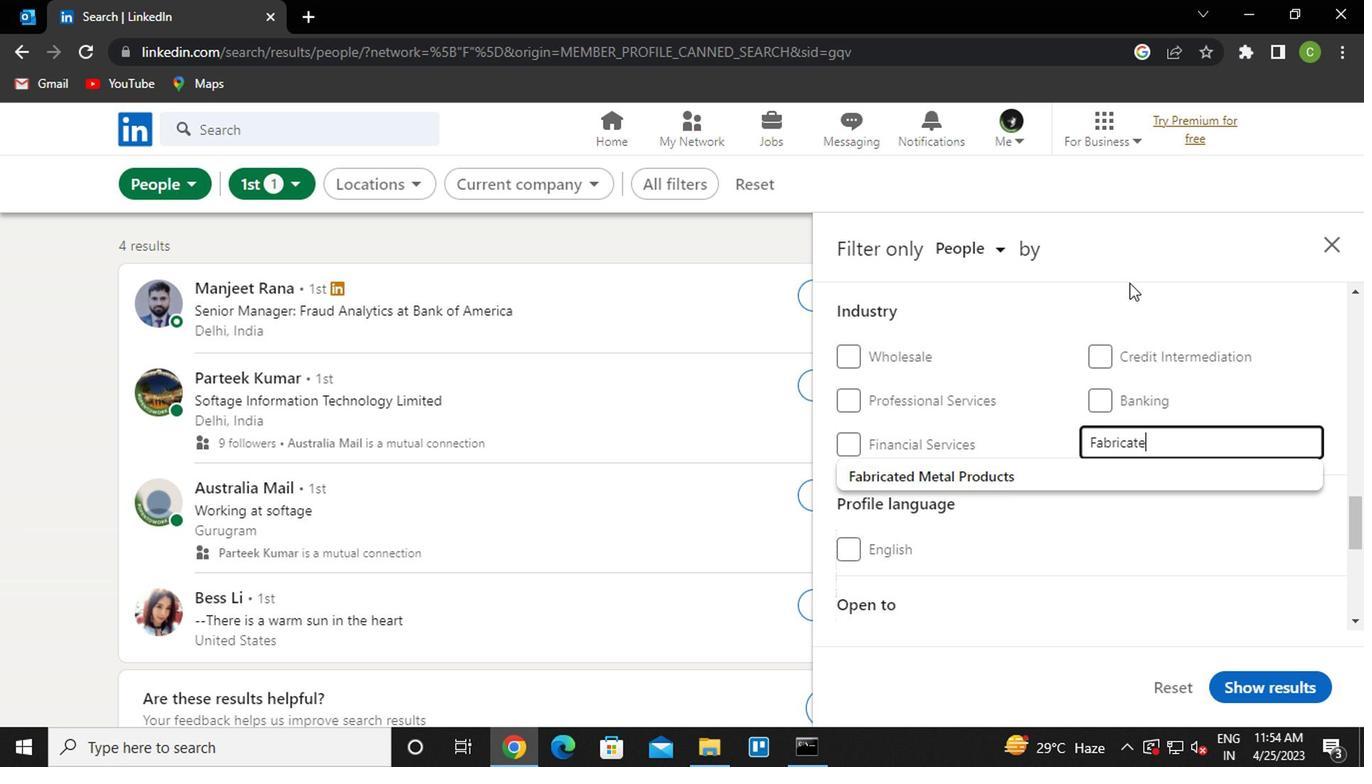 
Action: Mouse moved to (1048, 476)
Screenshot: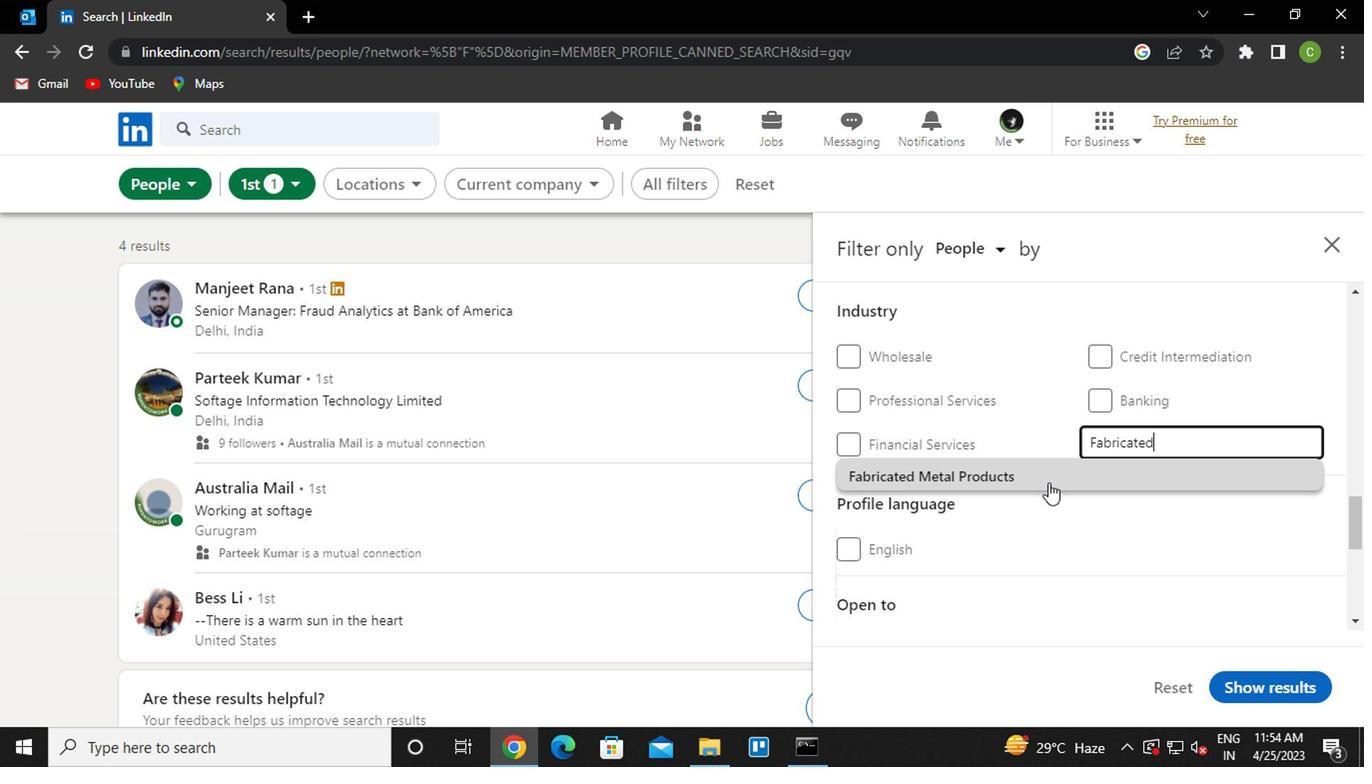 
Action: Mouse pressed left at (1048, 476)
Screenshot: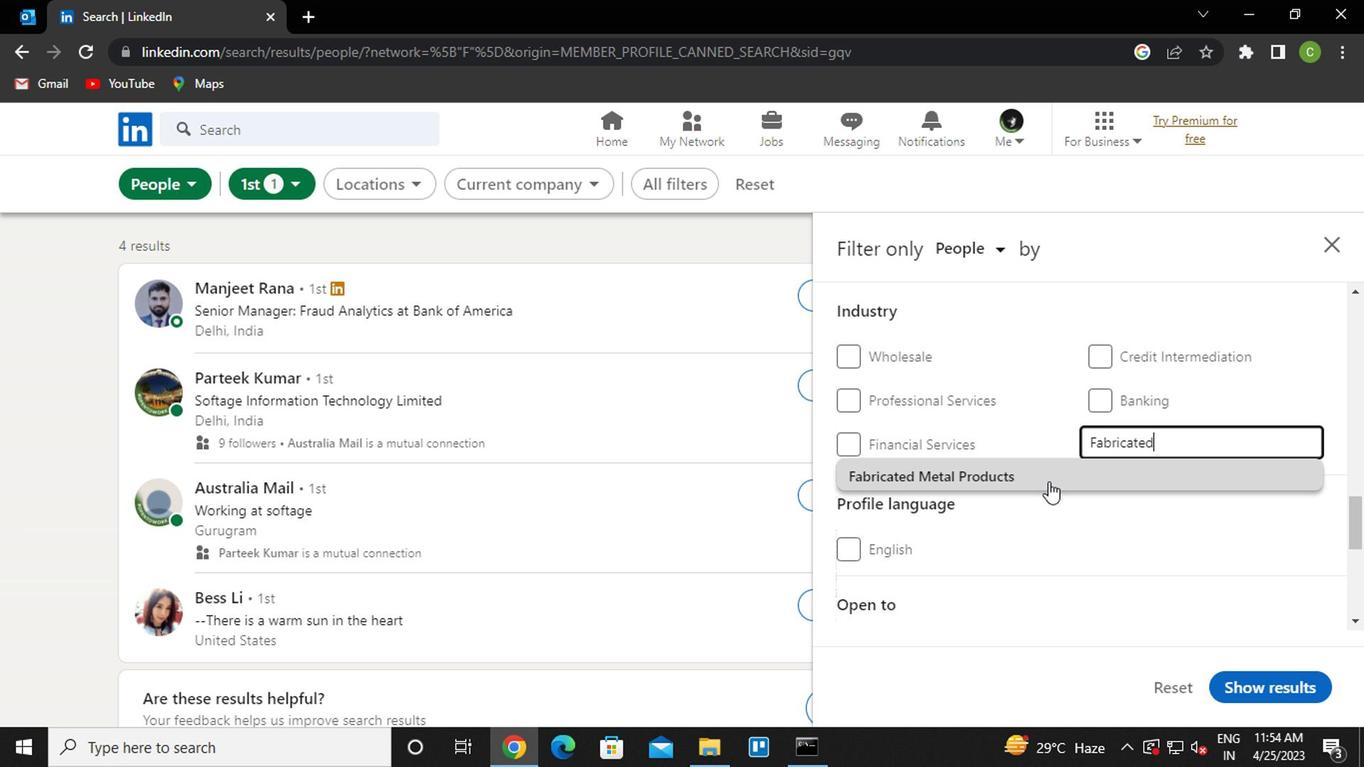 
Action: Mouse scrolled (1048, 476) with delta (0, 0)
Screenshot: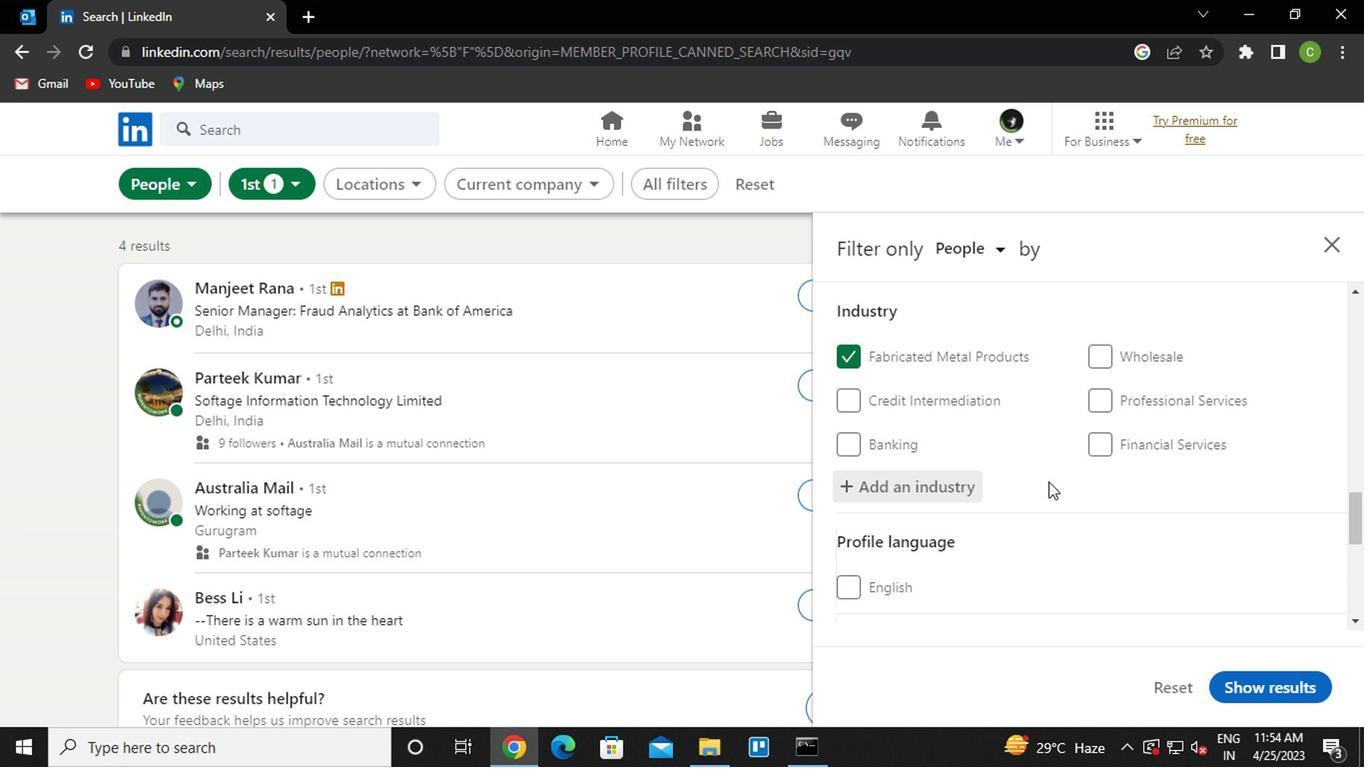 
Action: Mouse moved to (1047, 476)
Screenshot: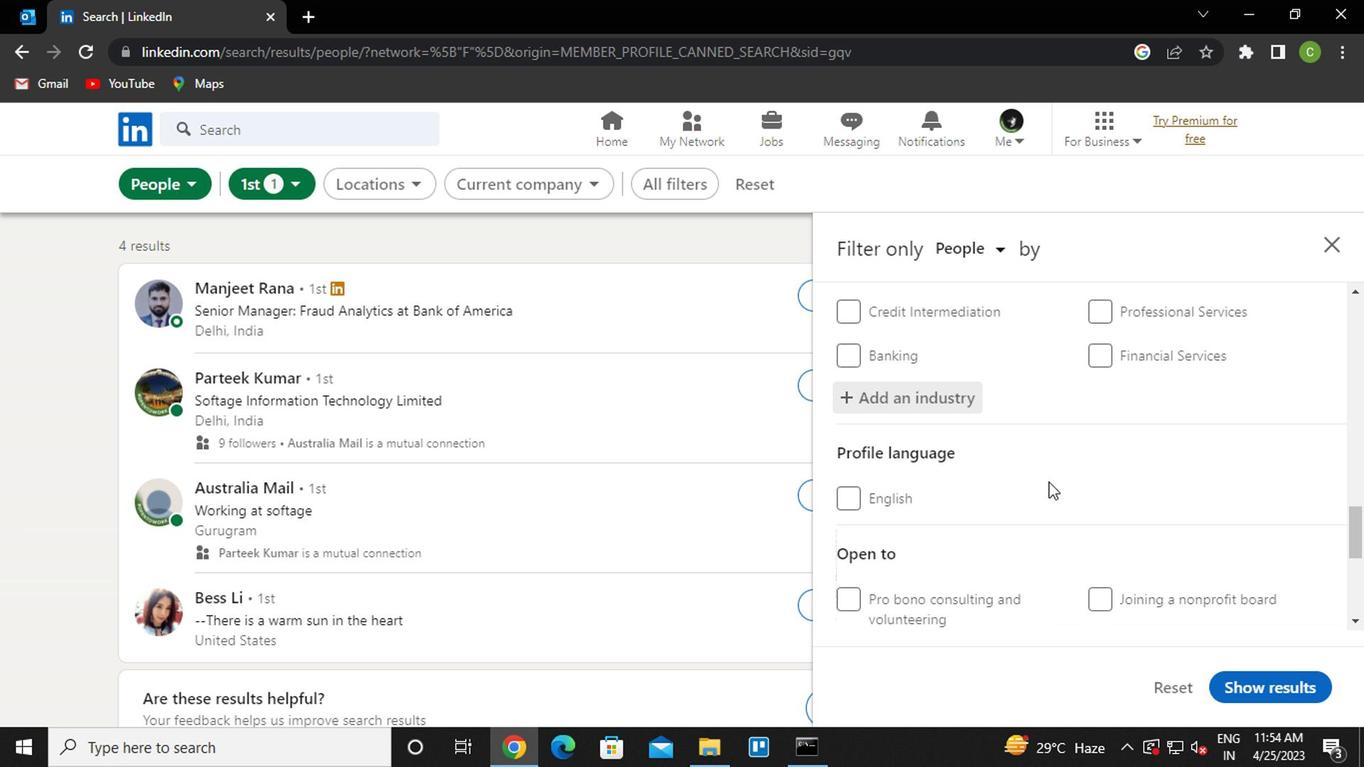 
Action: Mouse scrolled (1047, 475) with delta (0, 0)
Screenshot: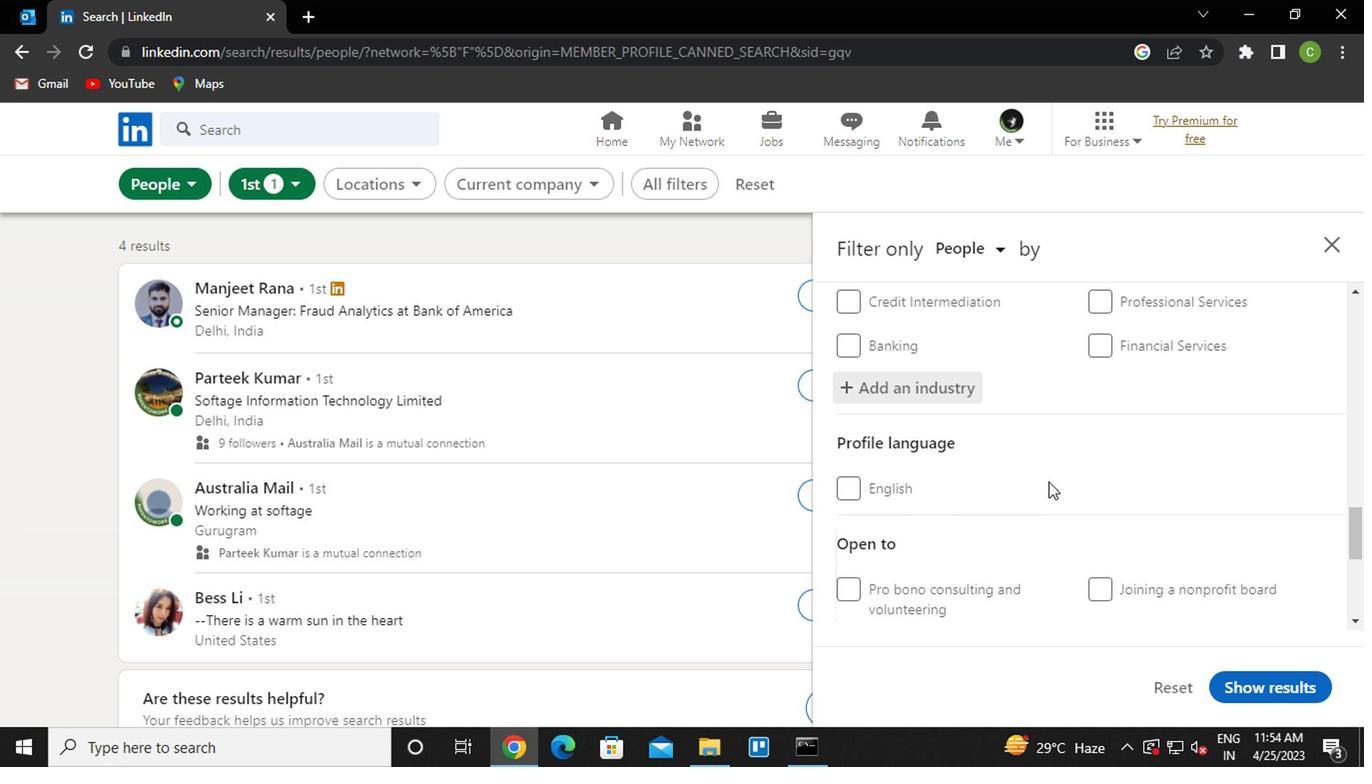 
Action: Mouse moved to (937, 466)
Screenshot: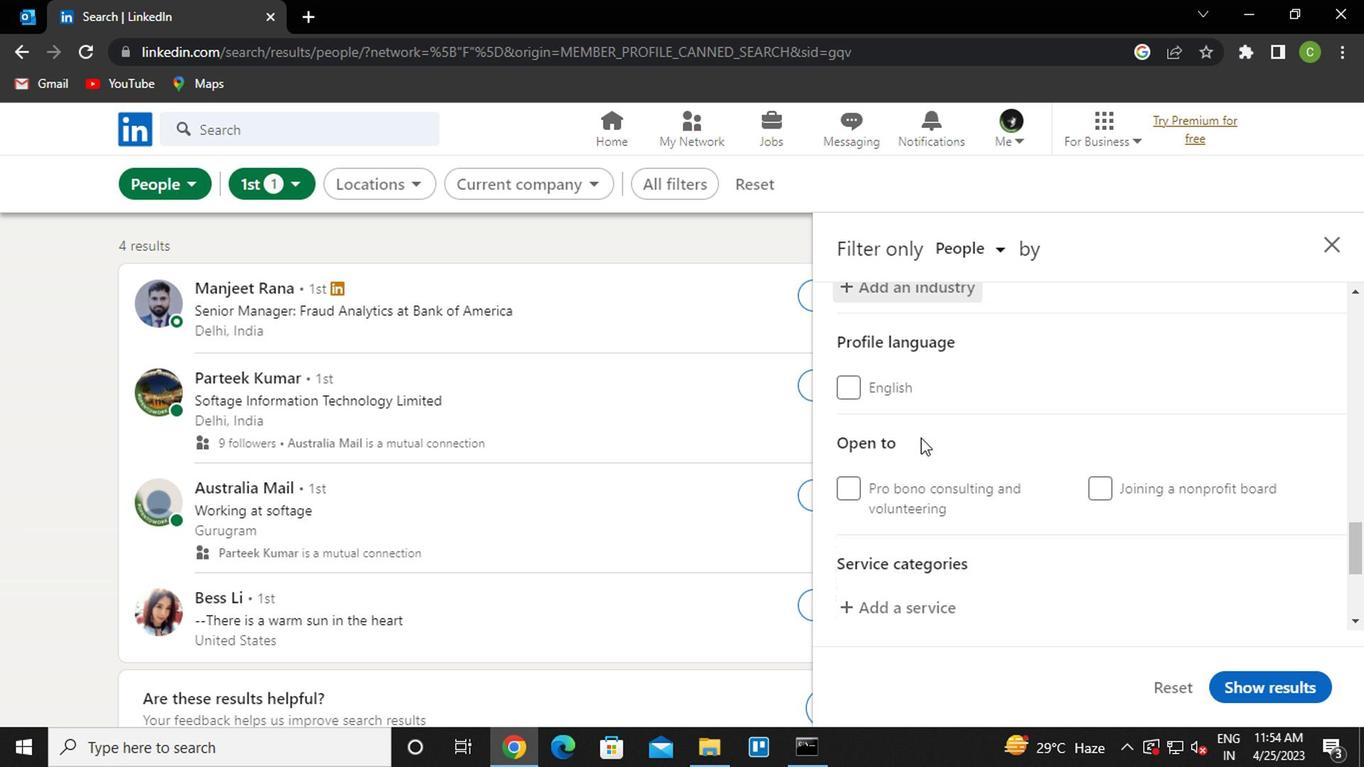 
Action: Mouse scrolled (937, 465) with delta (0, 0)
Screenshot: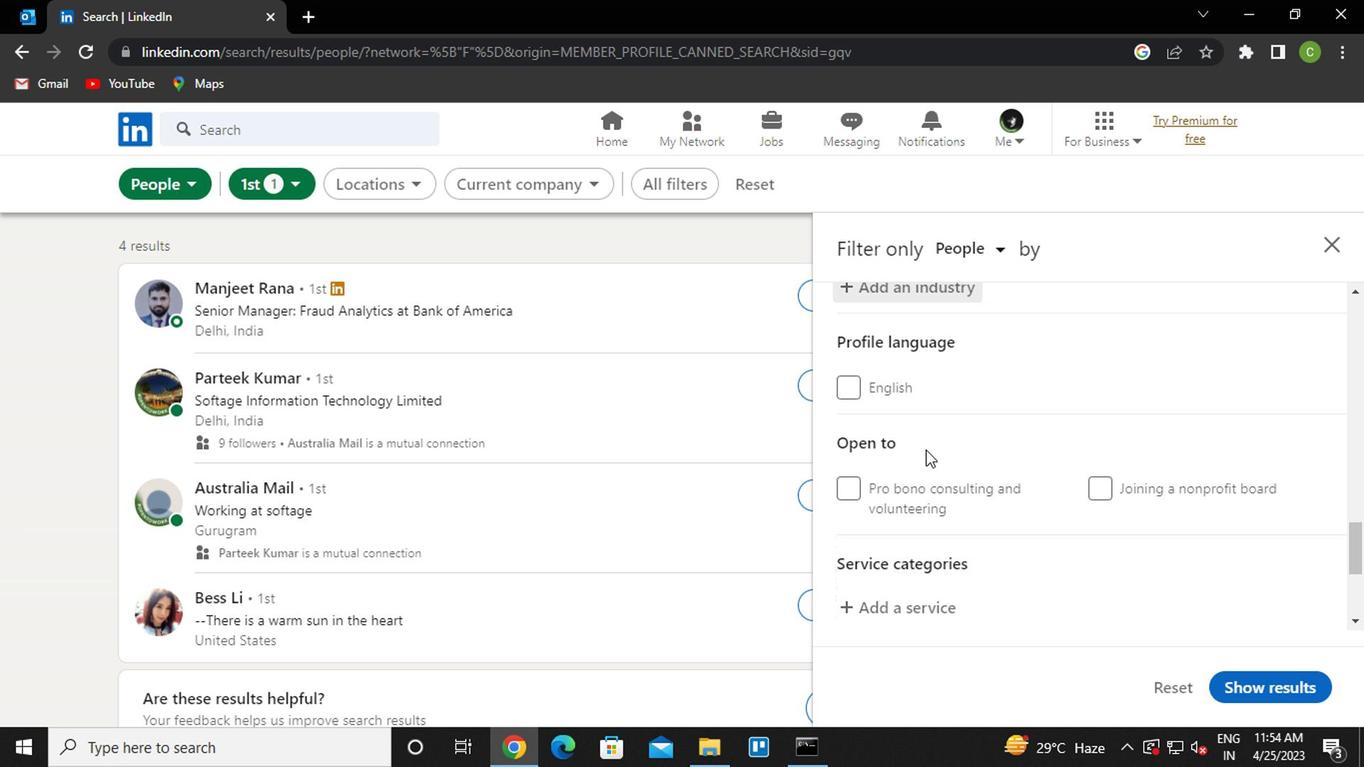 
Action: Mouse scrolled (937, 465) with delta (0, 0)
Screenshot: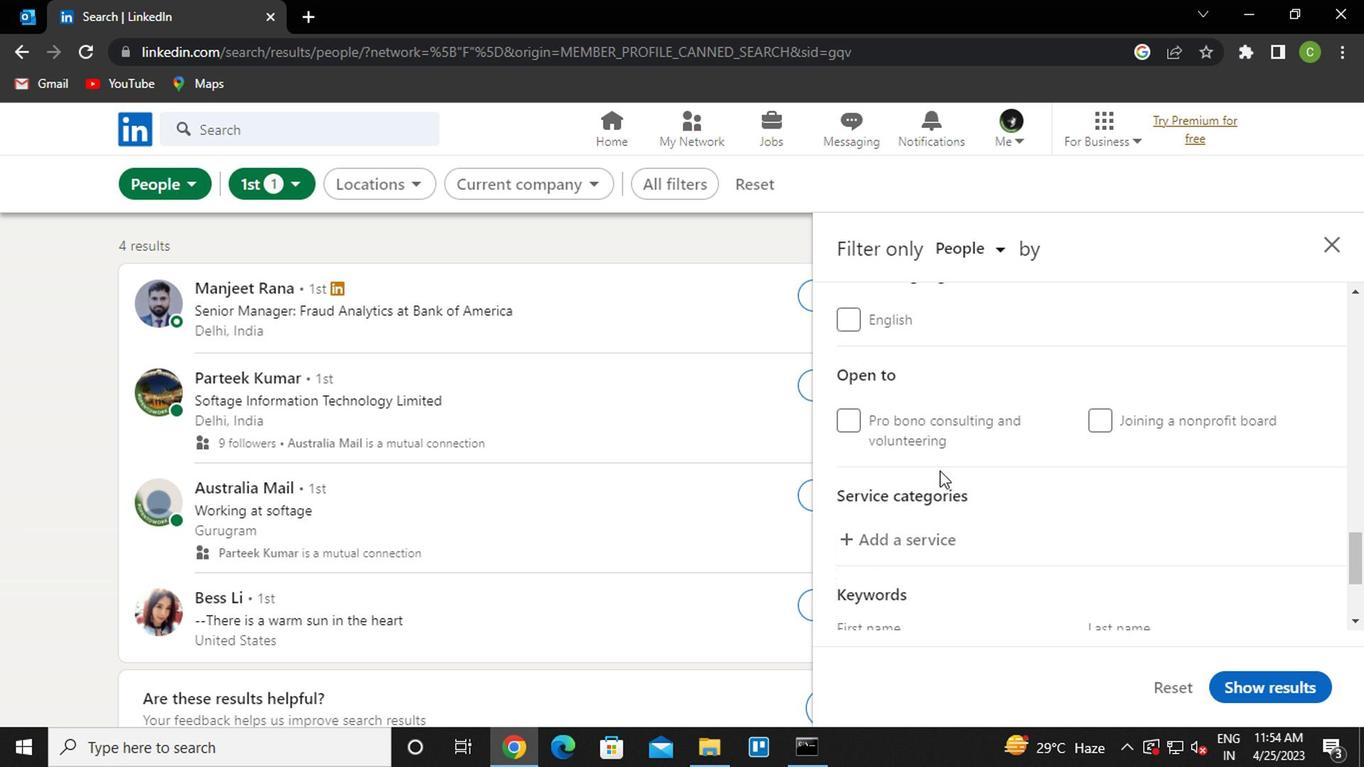 
Action: Mouse moved to (922, 406)
Screenshot: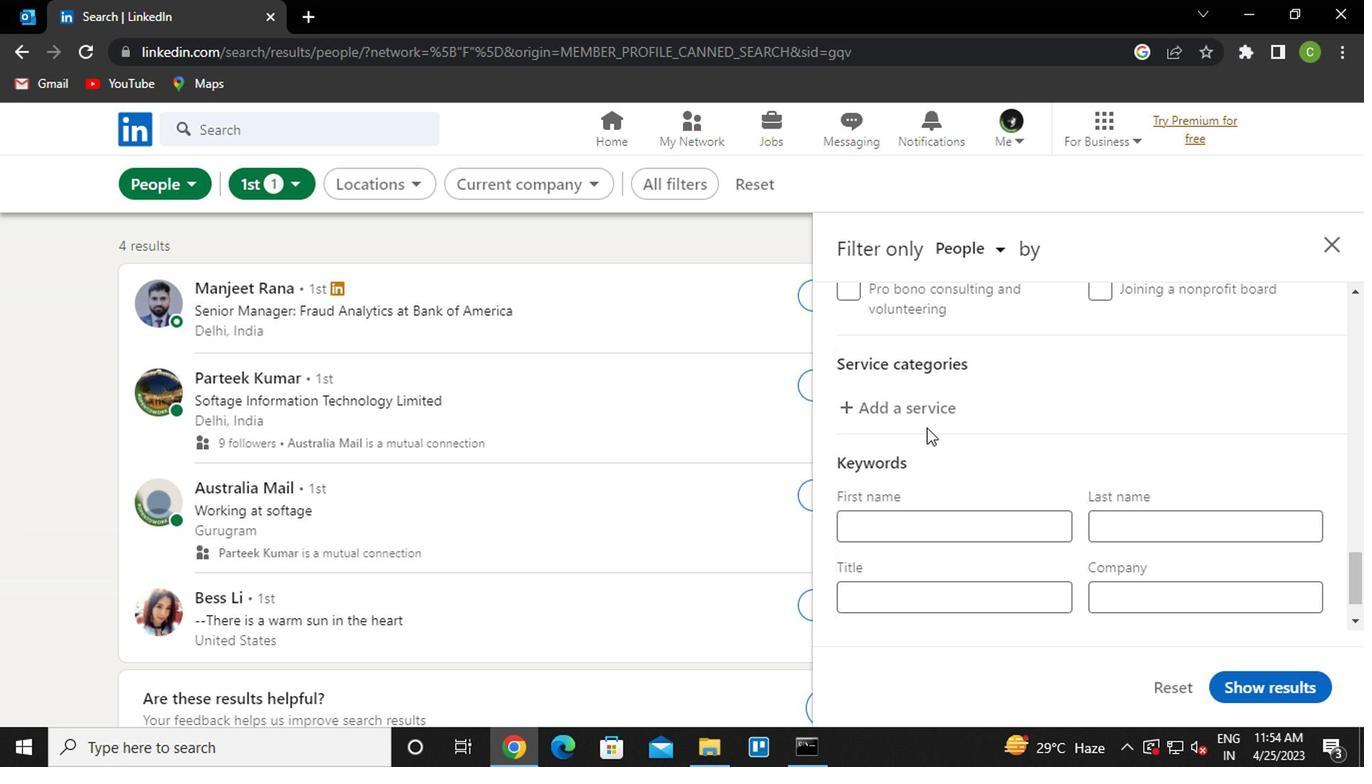 
Action: Mouse pressed left at (922, 406)
Screenshot: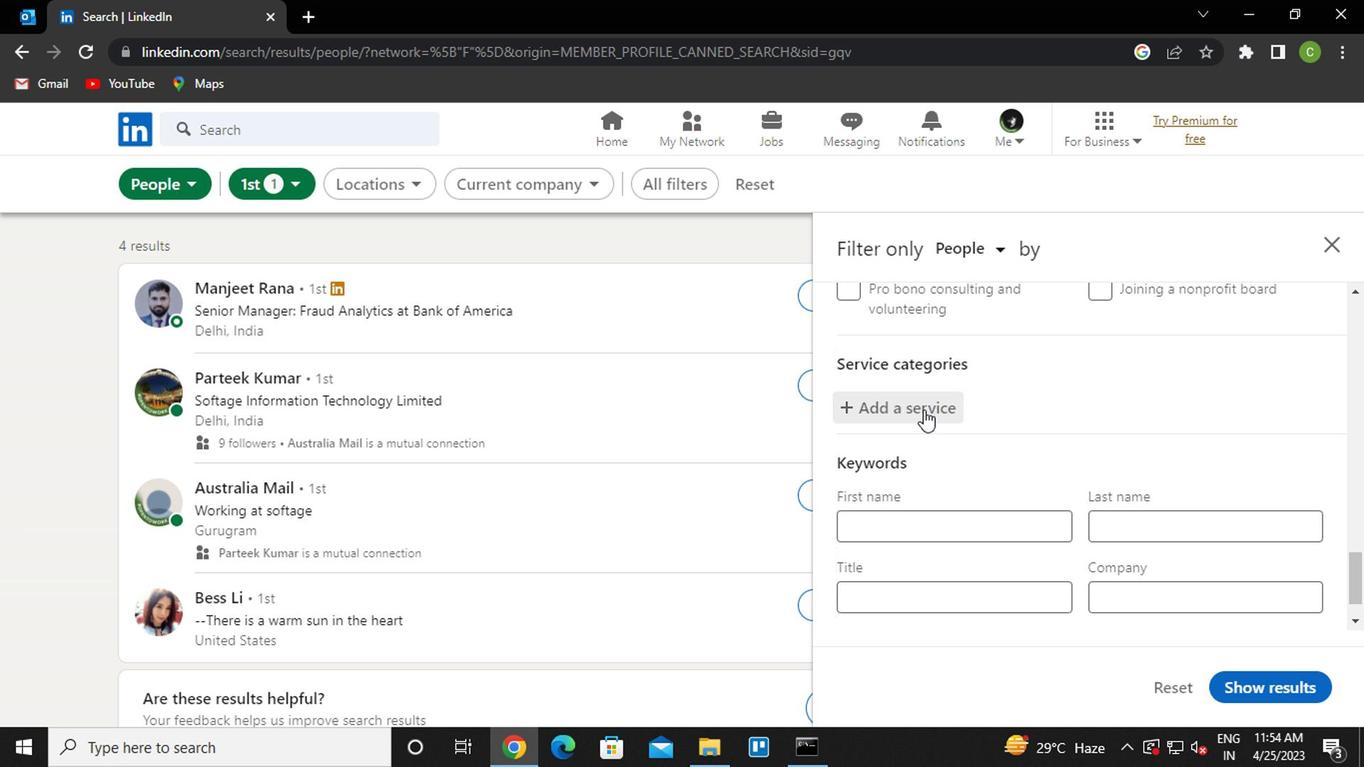 
Action: Mouse moved to (922, 406)
Screenshot: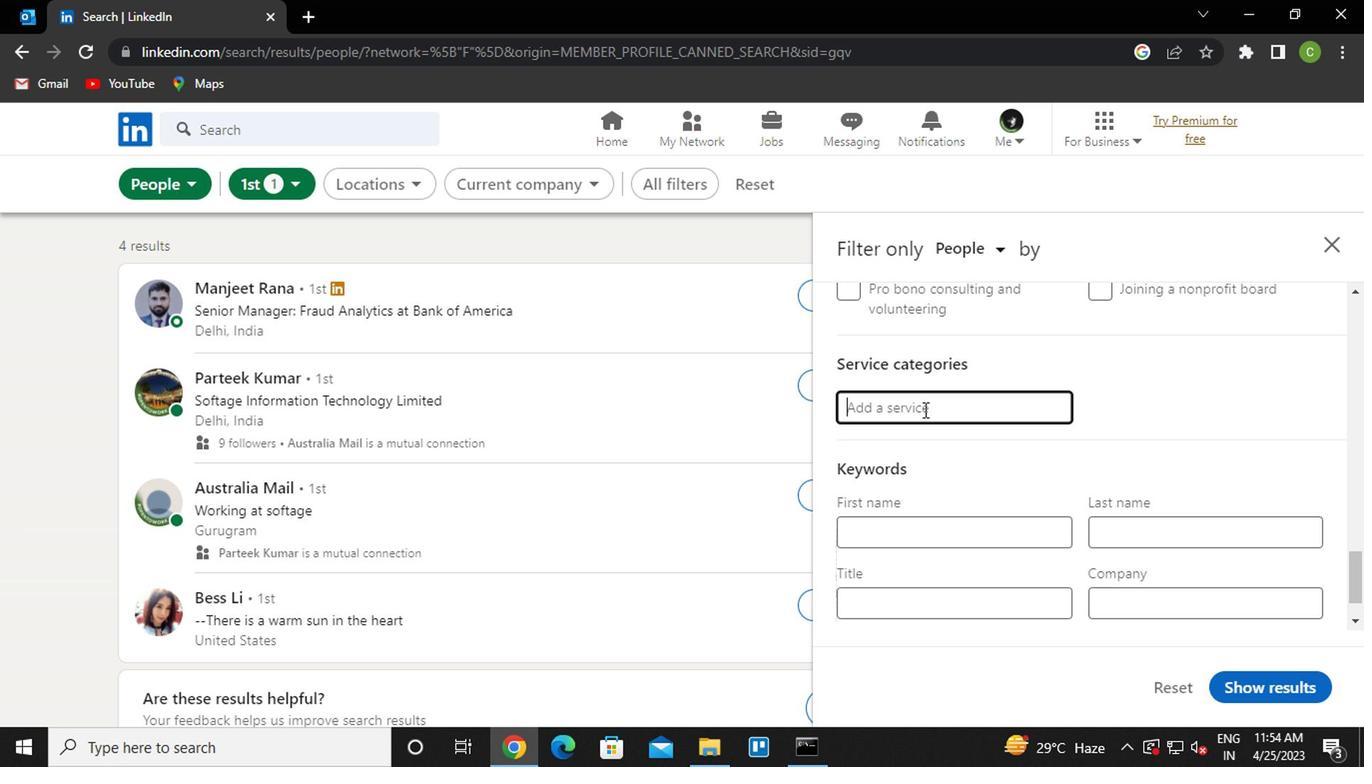 
Action: Key pressed <Key.caps_lock>I<Key.caps_lock>NFORMATION
Screenshot: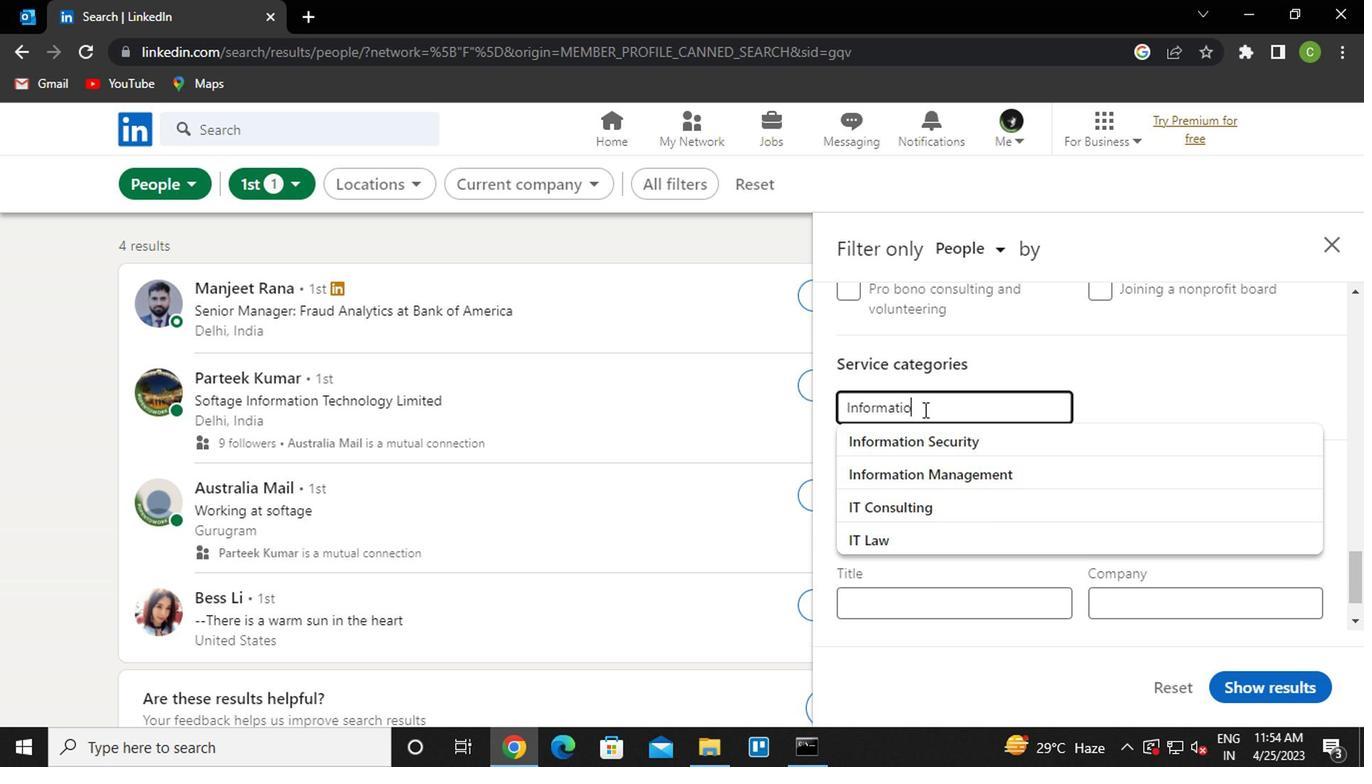 
Action: Mouse moved to (941, 465)
Screenshot: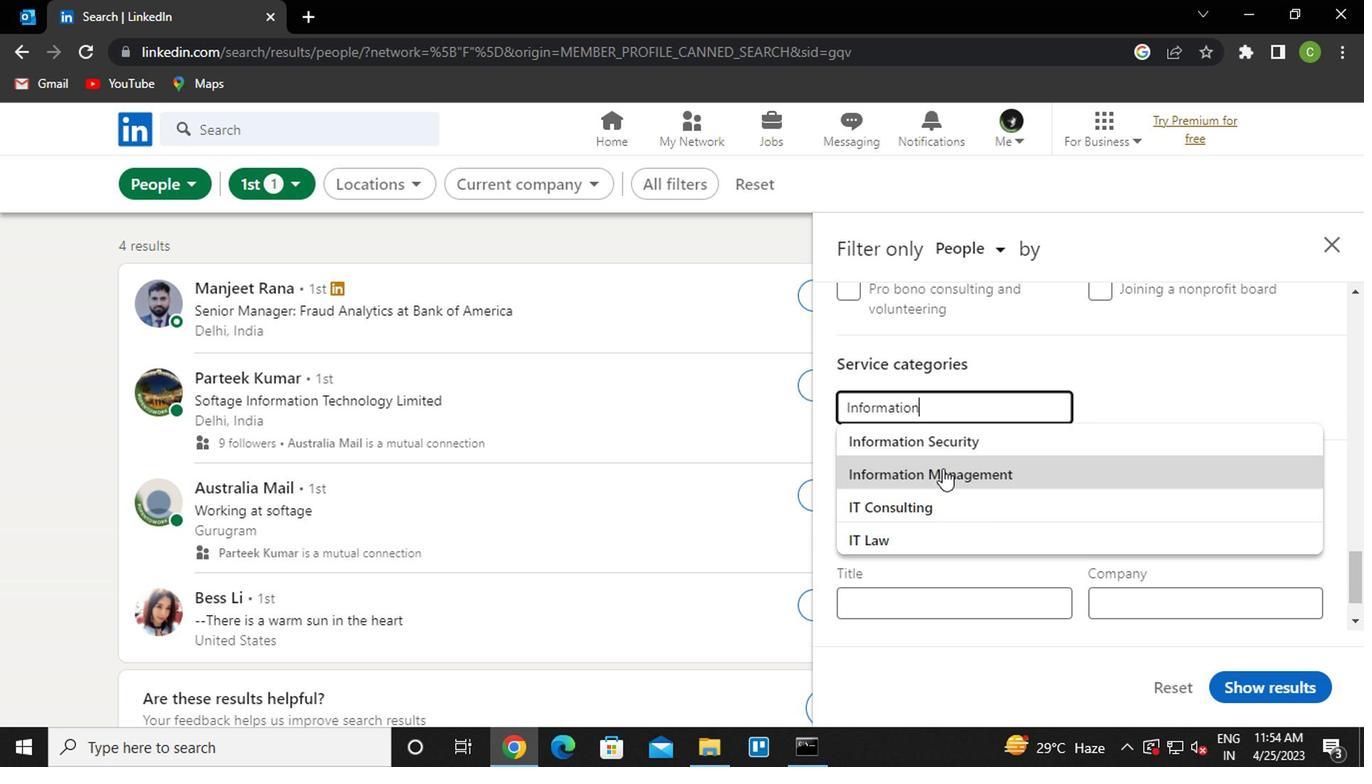 
Action: Mouse pressed left at (941, 465)
Screenshot: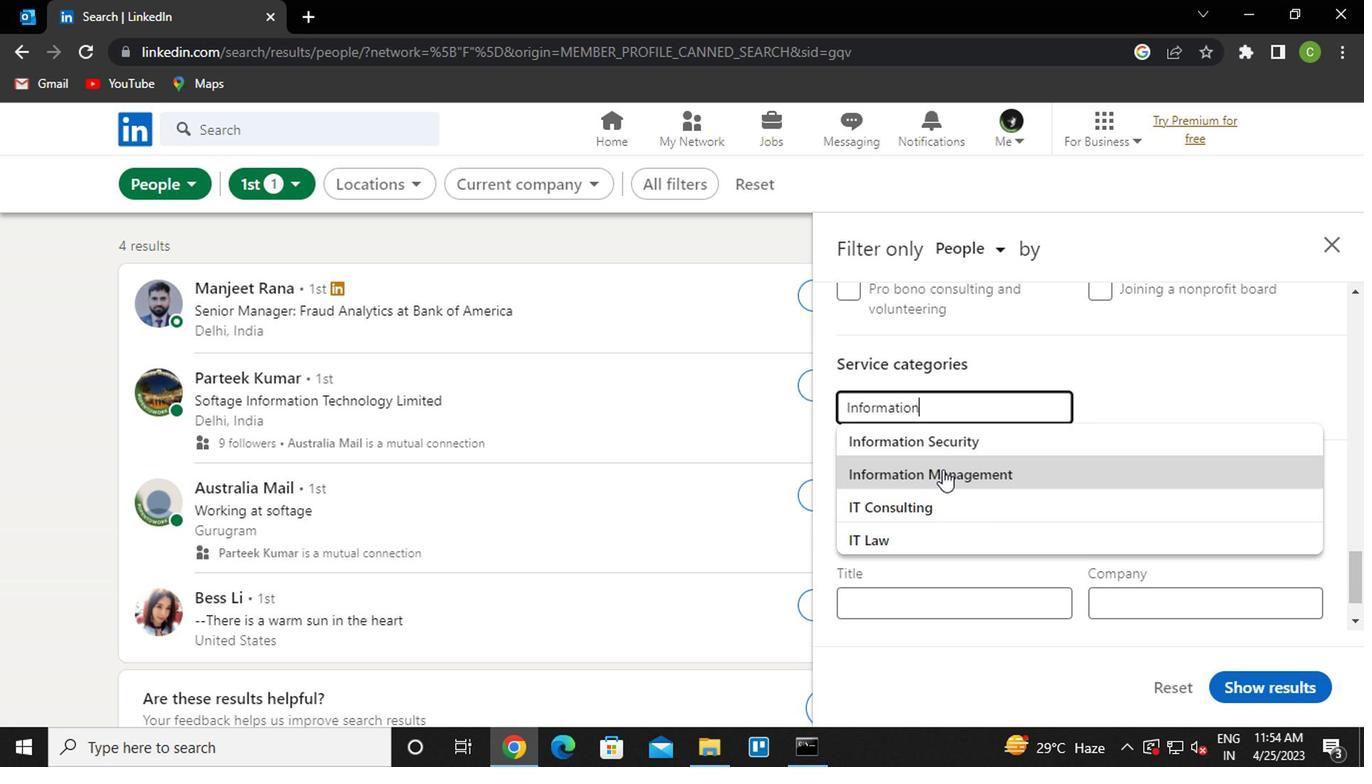 
Action: Mouse moved to (941, 466)
Screenshot: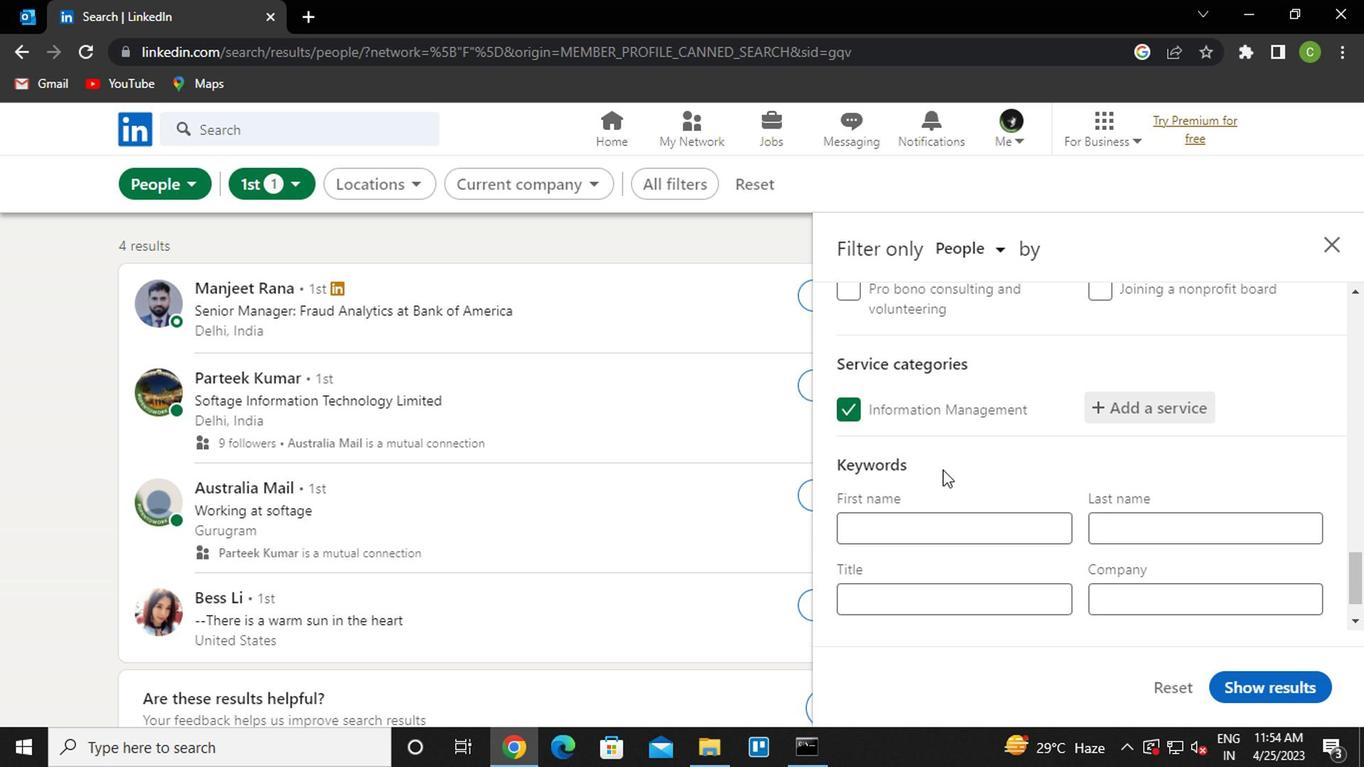 
Action: Mouse scrolled (941, 465) with delta (0, 0)
Screenshot: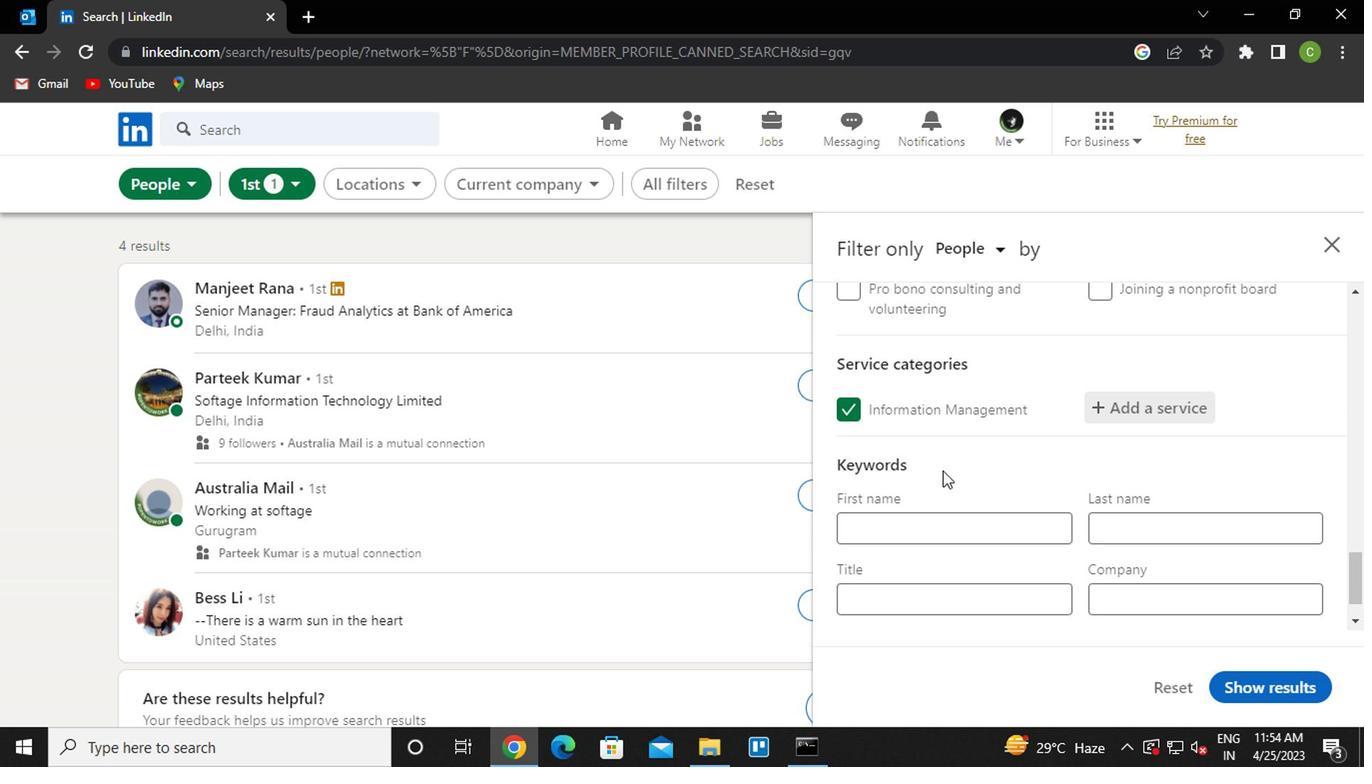 
Action: Mouse scrolled (941, 465) with delta (0, 0)
Screenshot: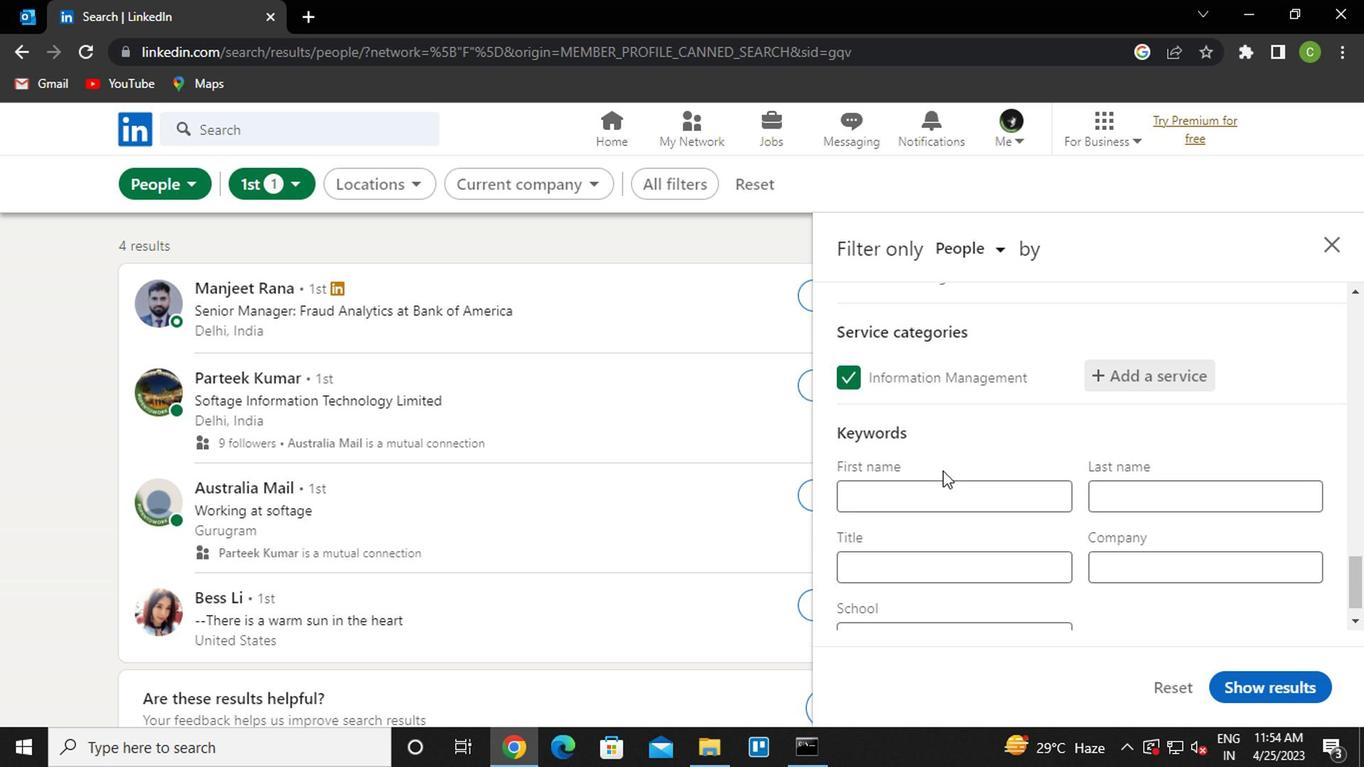 
Action: Mouse moved to (945, 540)
Screenshot: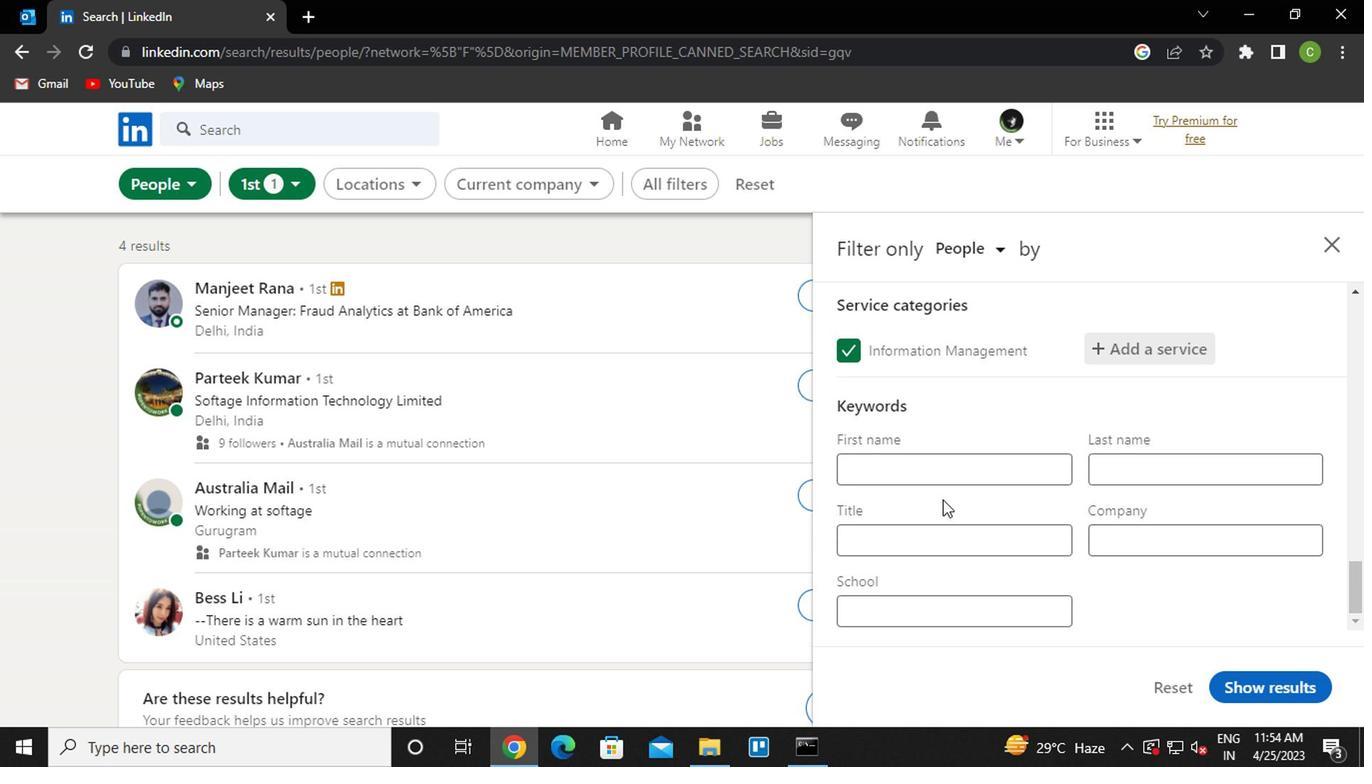 
Action: Mouse pressed left at (945, 540)
Screenshot: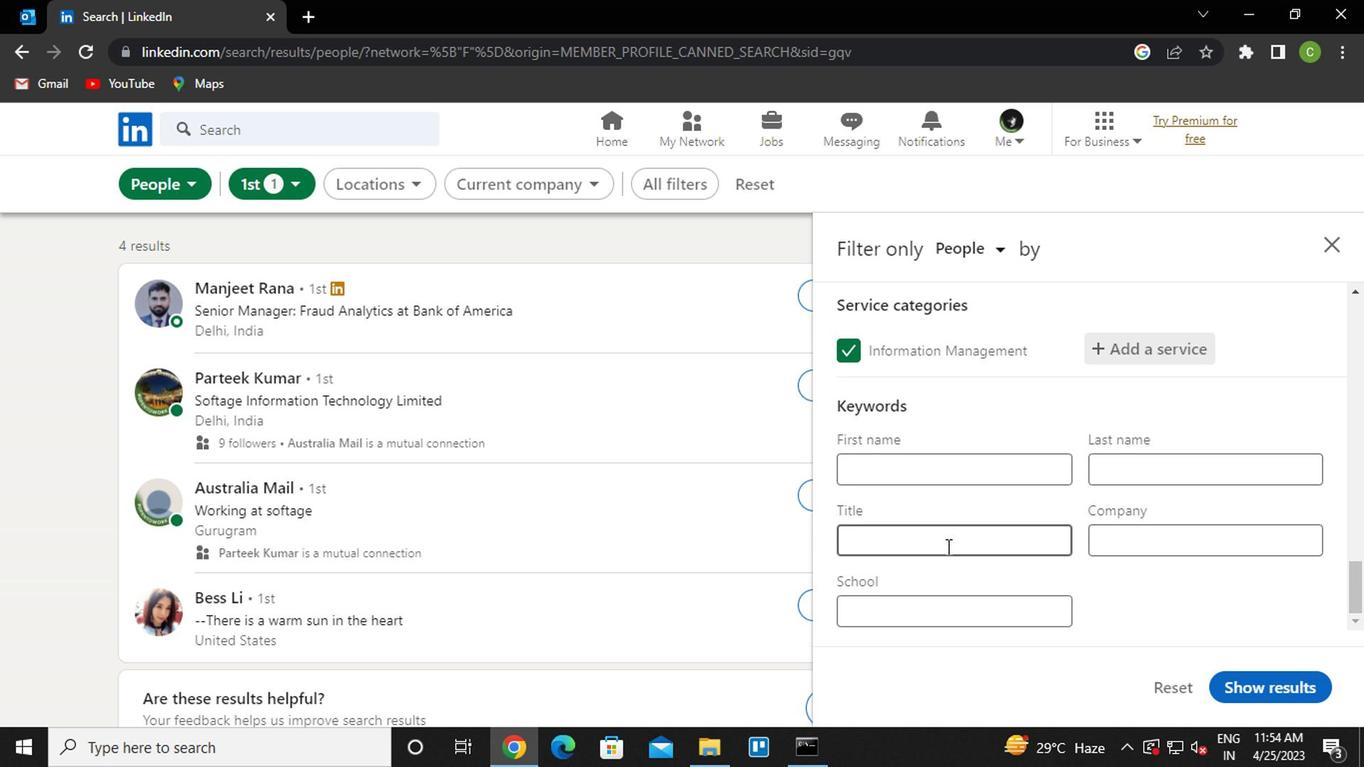 
Action: Mouse moved to (939, 547)
Screenshot: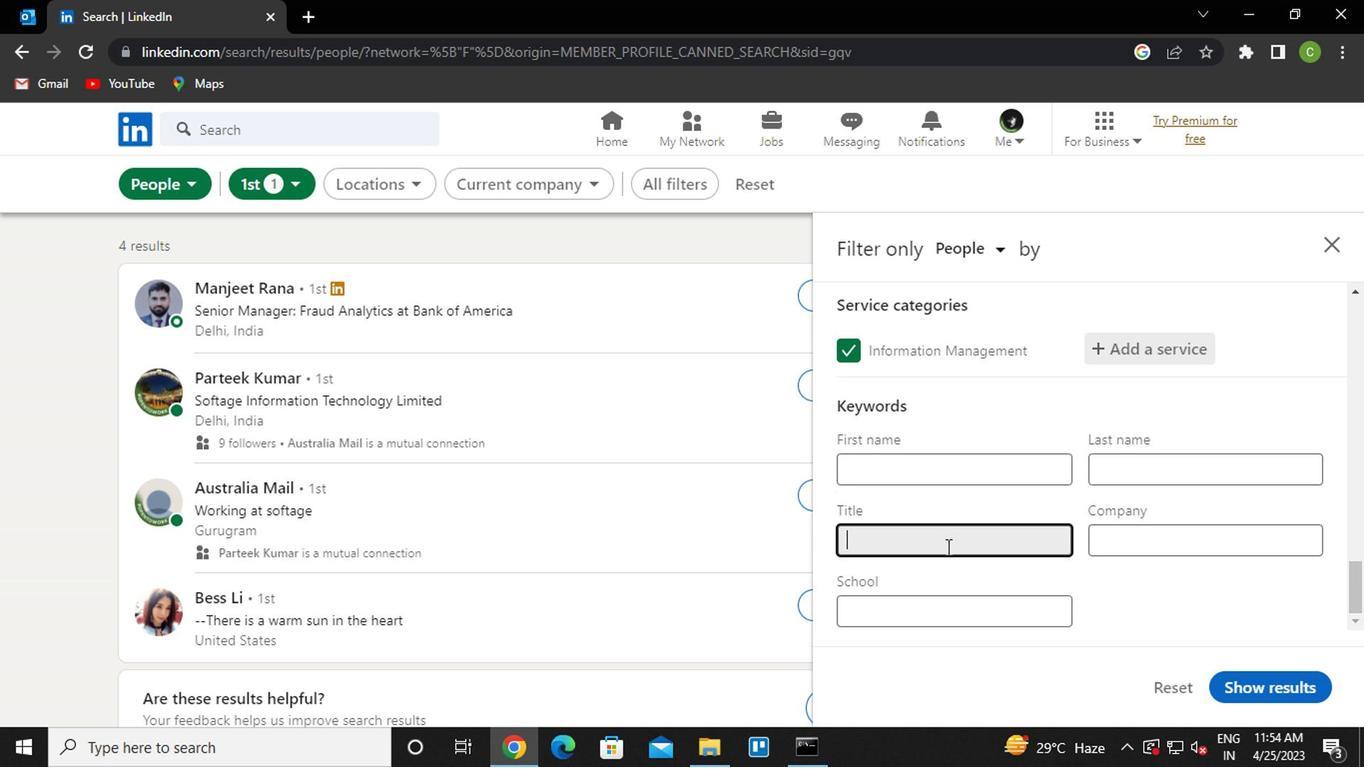 
Action: Key pressed <Key.caps_lock>C<Key.caps_lock>IVIL<Key.space><Key.caps_lock>E<Key.caps_lock>NGINER
Screenshot: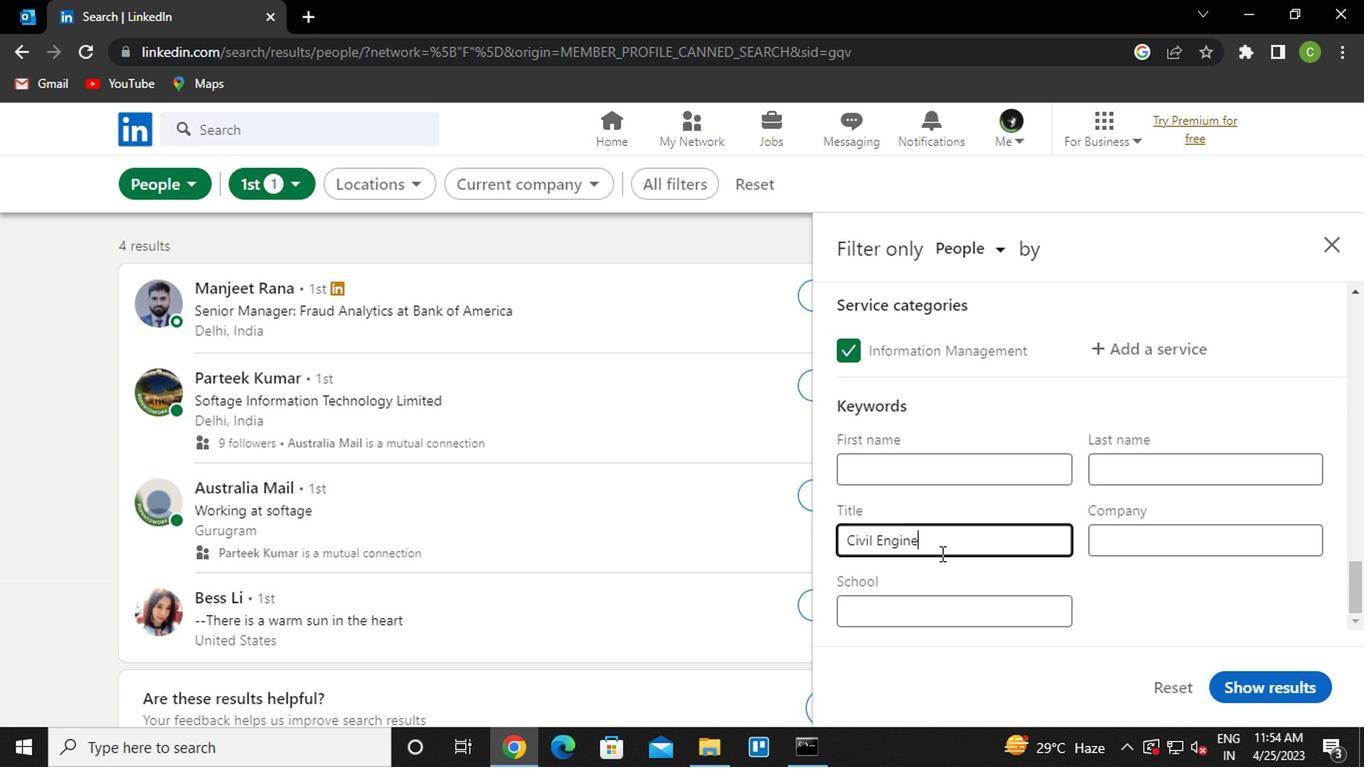 
Action: Mouse moved to (1281, 681)
Screenshot: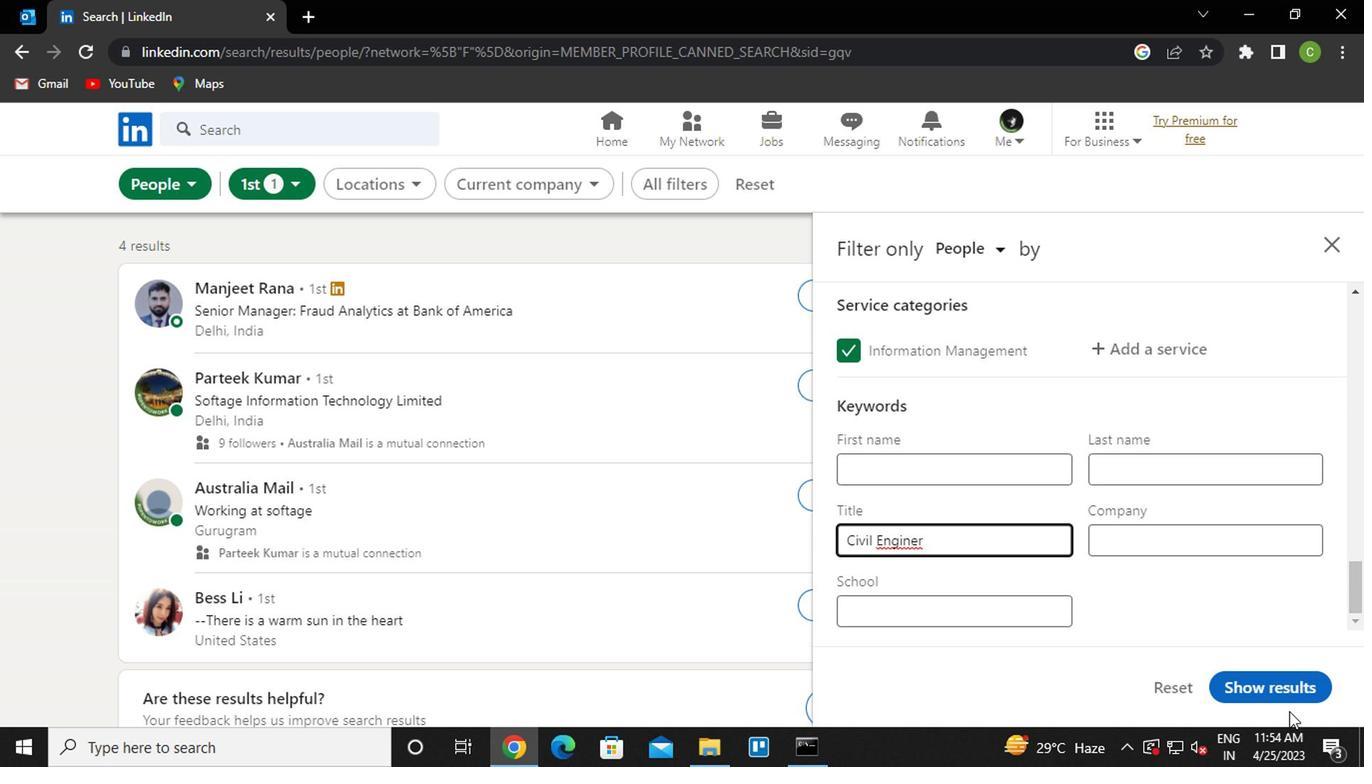 
Action: Mouse pressed left at (1281, 681)
Screenshot: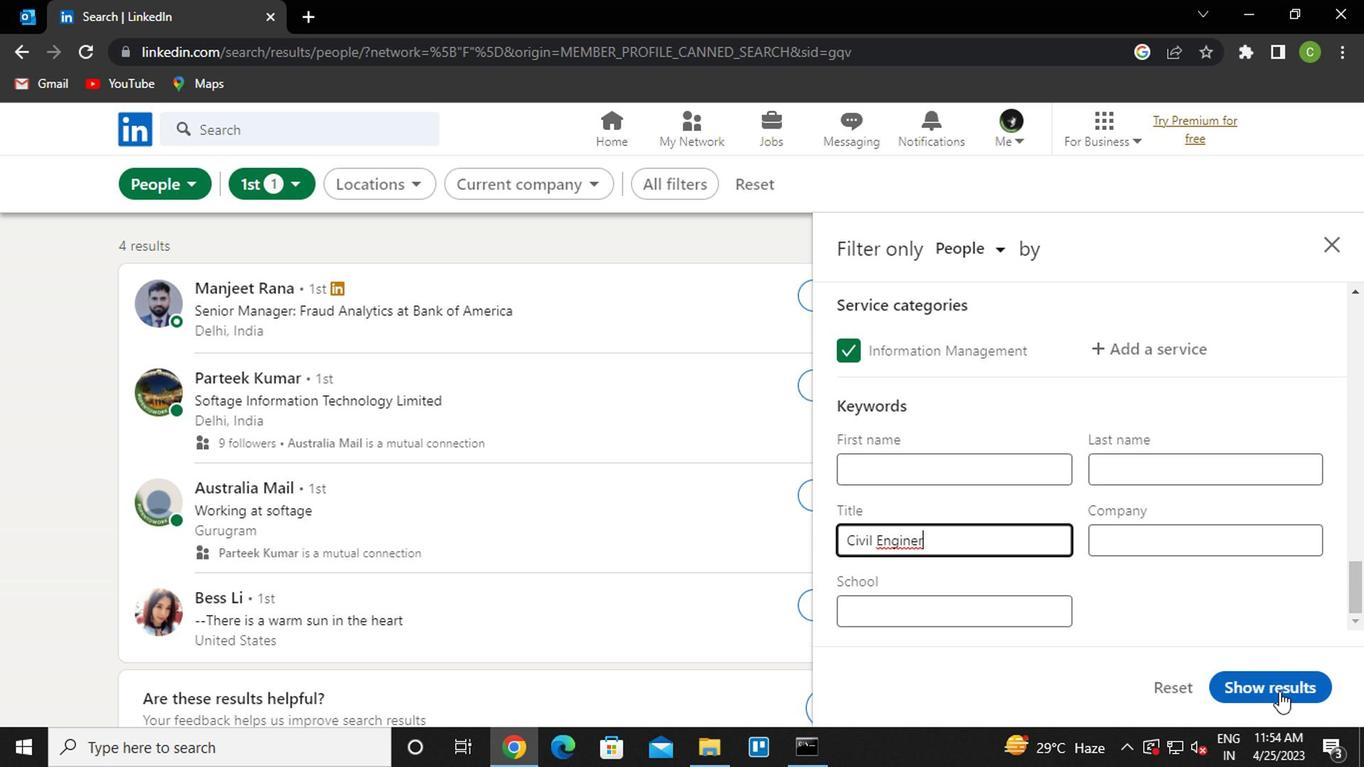 
Action: Mouse moved to (736, 721)
Screenshot: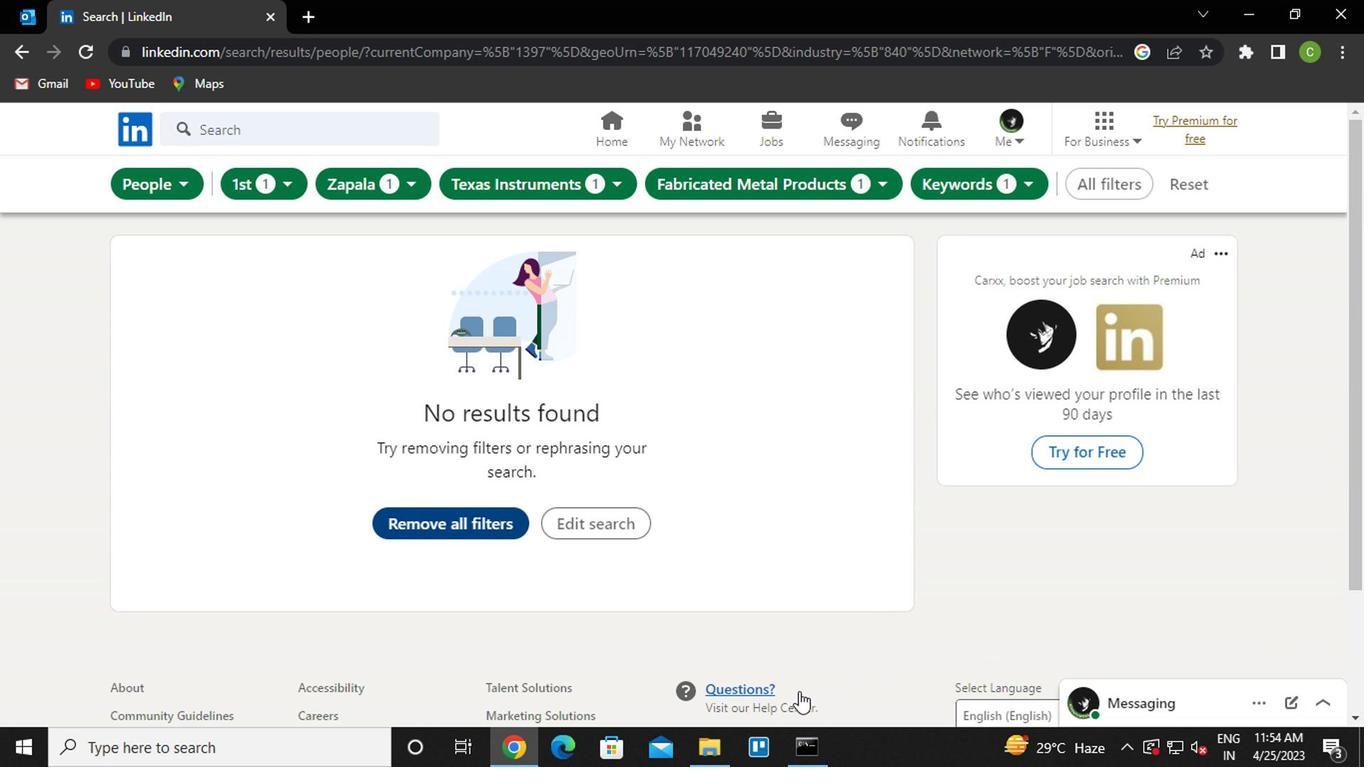 
